 Task: Log work in the project CanaryTech for the issue 'Develop a new tool for automated testing of mobile application integration with third-party services and APIs' spent time as '5w 1d 21h 11m' and remaining time as '4w 2d 16h 58m' and move to top of backlog. Now add the issue to the epic 'Email and messaging system upgrade'. Log work in the project CanaryTech for the issue 'Upgrade the mobile responsiveness and mobile compatibility mechanisms of a web application to improve mobile user experience' spent time as '1w 1d 3h 5m' and remaining time as '6w 3d 21h 9m' and move to bottom of backlog. Now add the issue to the epic 'Microservices architecture implementation'
Action: Mouse moved to (67, 188)
Screenshot: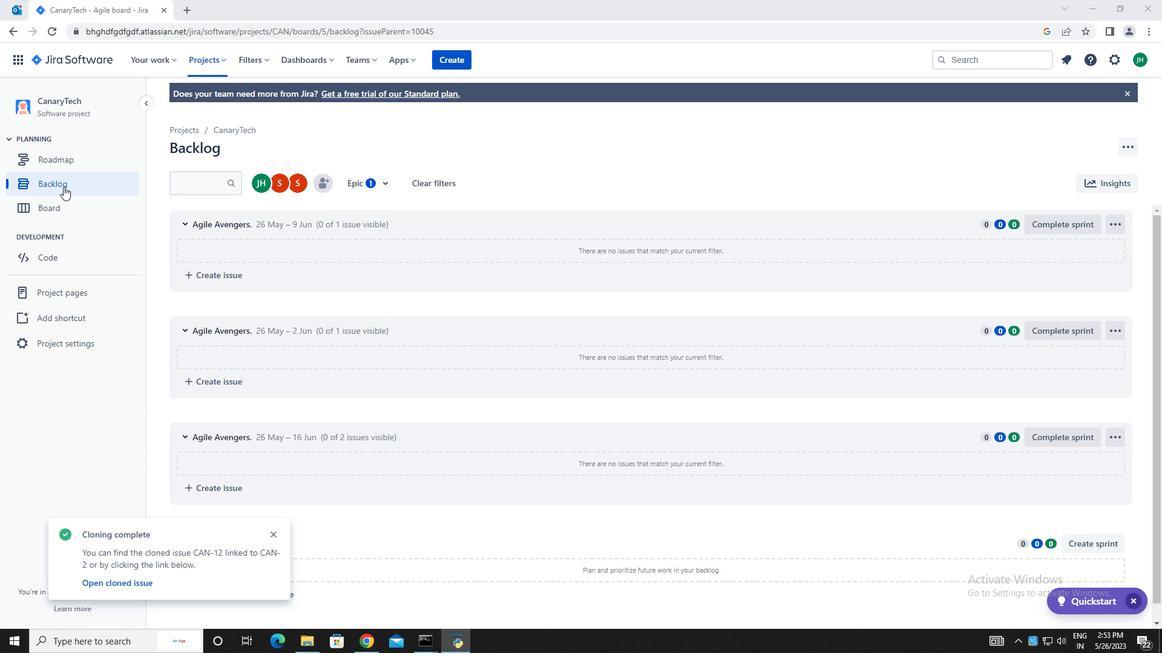 
Action: Mouse pressed left at (67, 188)
Screenshot: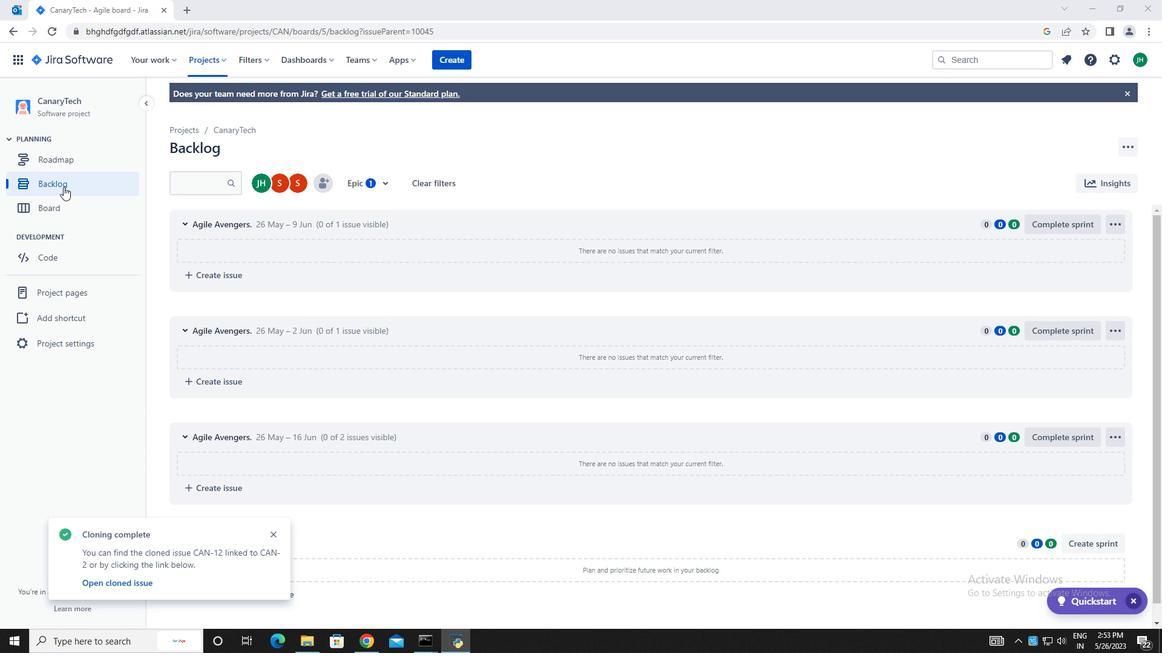 
Action: Mouse moved to (414, 315)
Screenshot: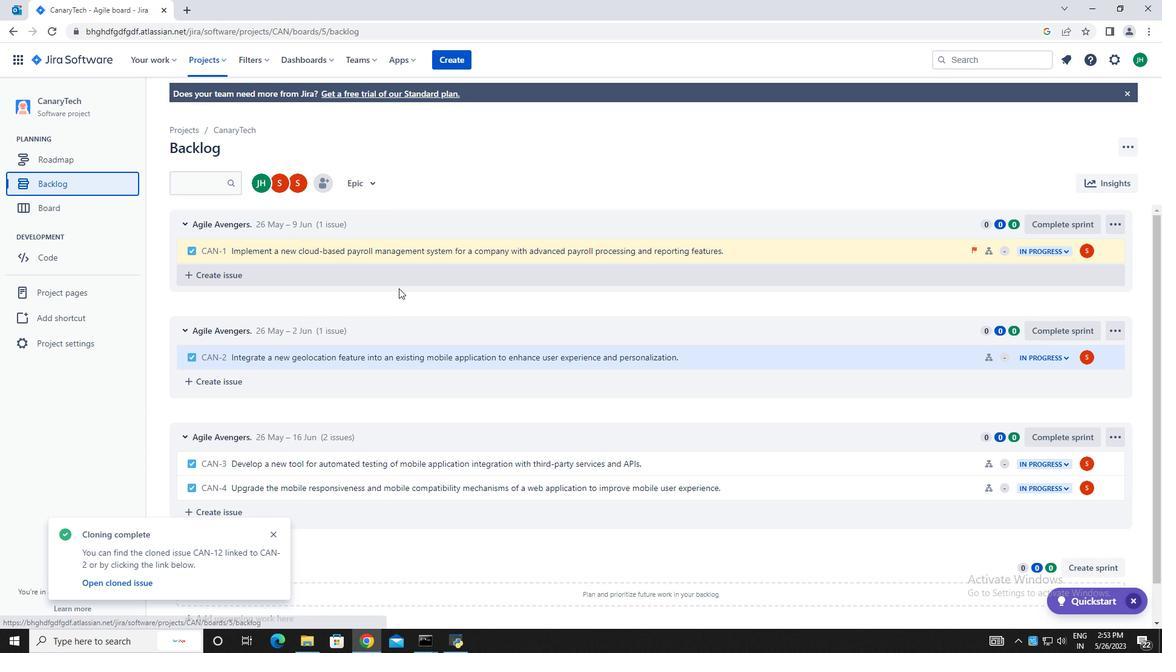 
Action: Mouse scrolled (414, 314) with delta (0, 0)
Screenshot: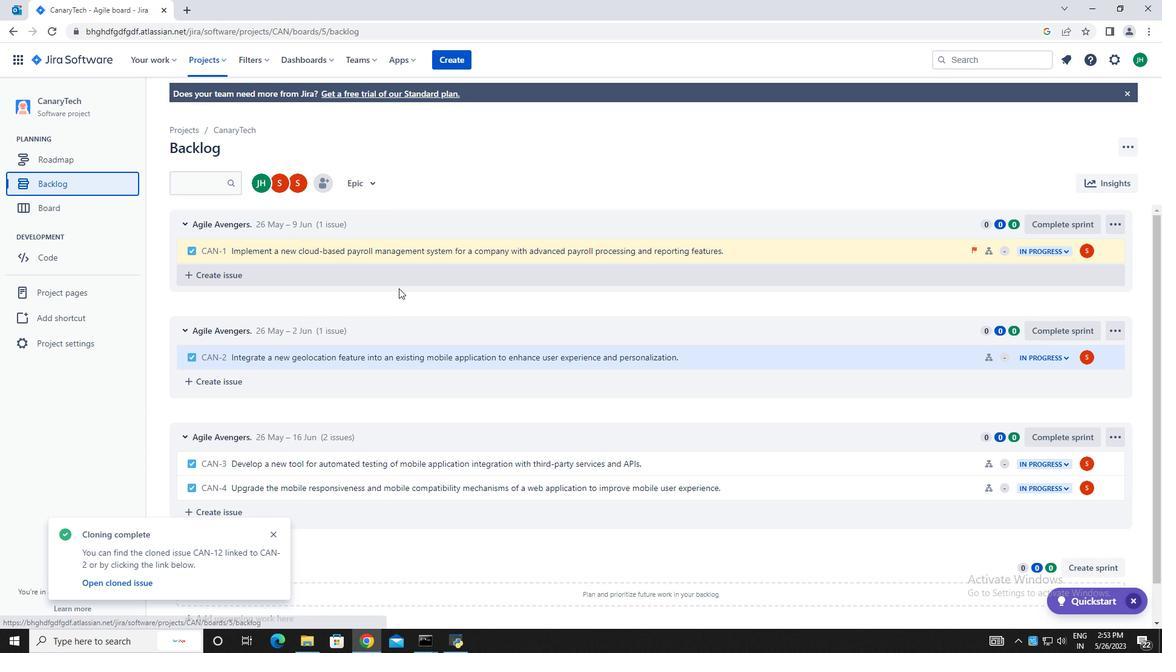 
Action: Mouse moved to (435, 337)
Screenshot: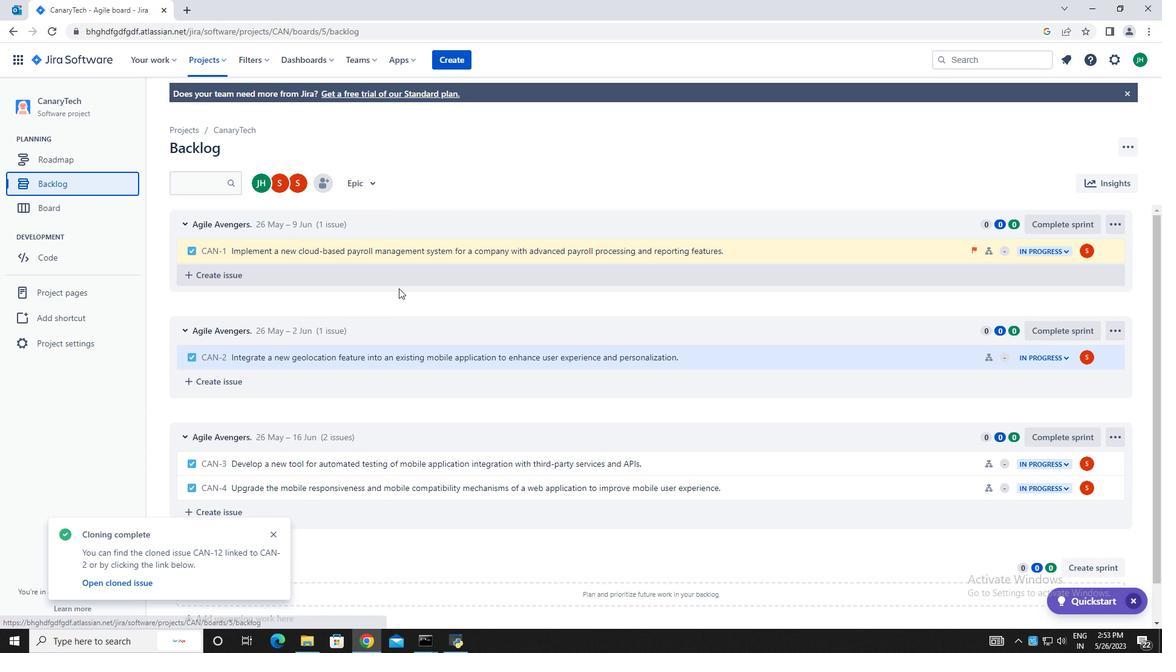 
Action: Mouse scrolled (435, 337) with delta (0, 0)
Screenshot: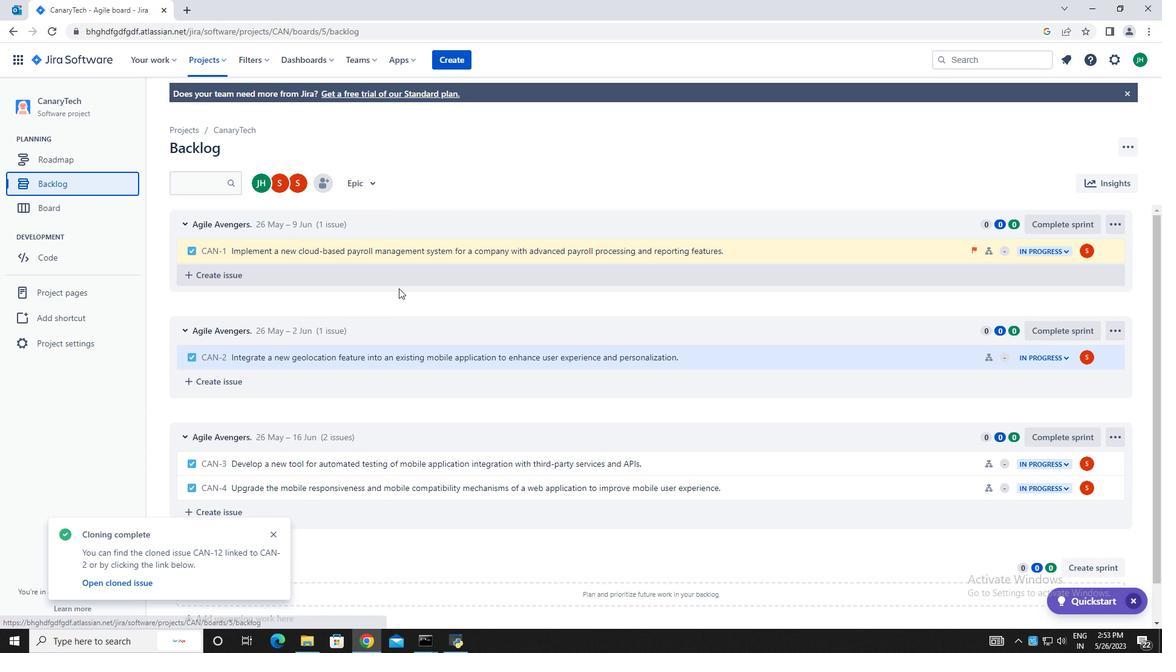 
Action: Mouse moved to (449, 354)
Screenshot: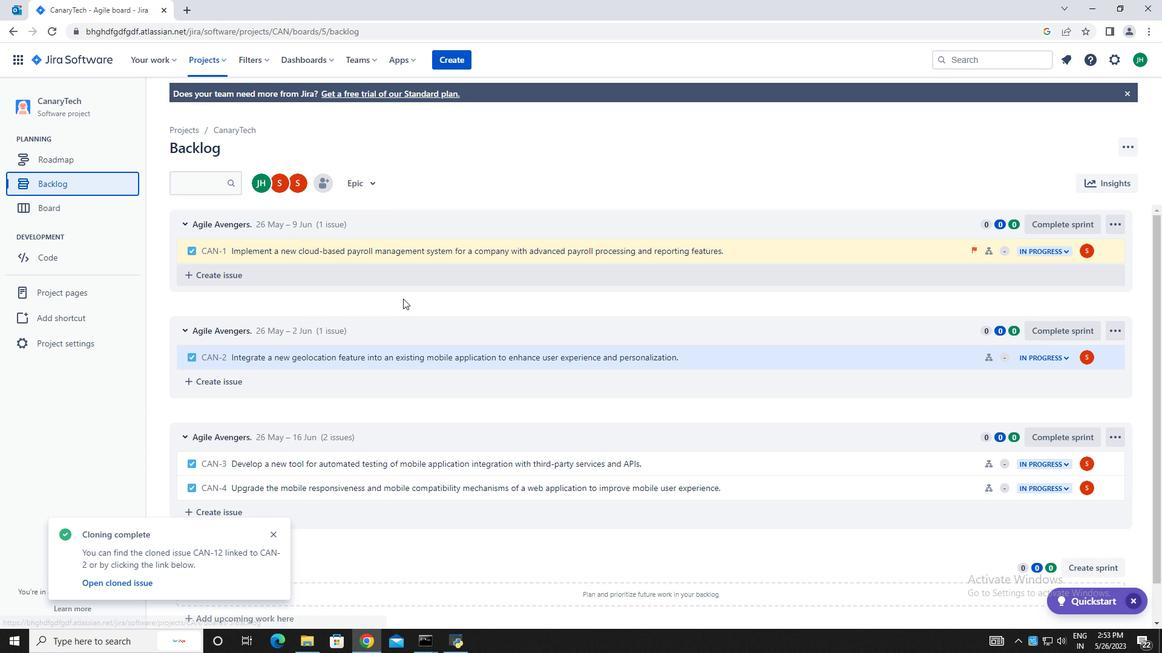 
Action: Mouse scrolled (449, 354) with delta (0, 0)
Screenshot: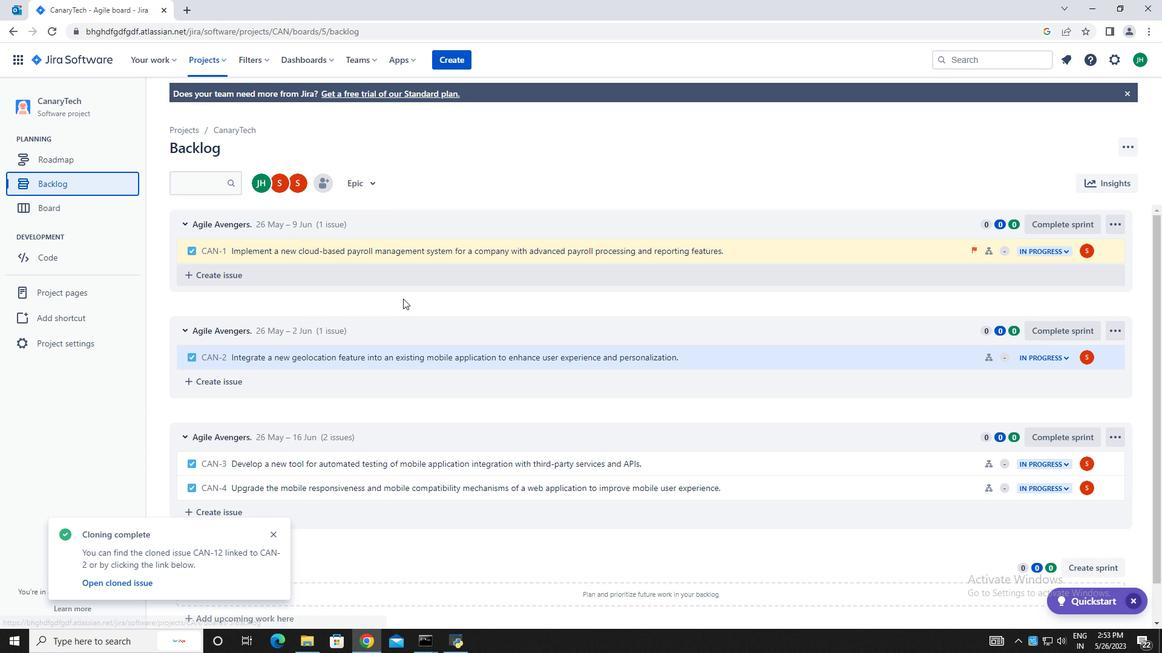 
Action: Mouse moved to (915, 421)
Screenshot: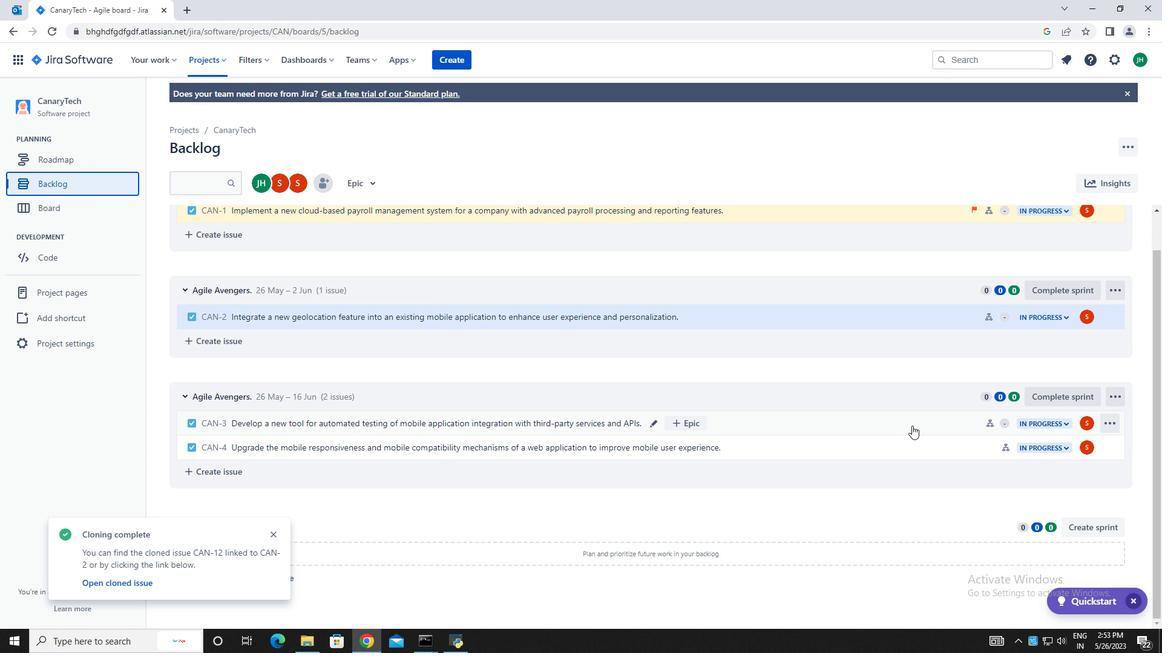 
Action: Mouse pressed left at (915, 421)
Screenshot: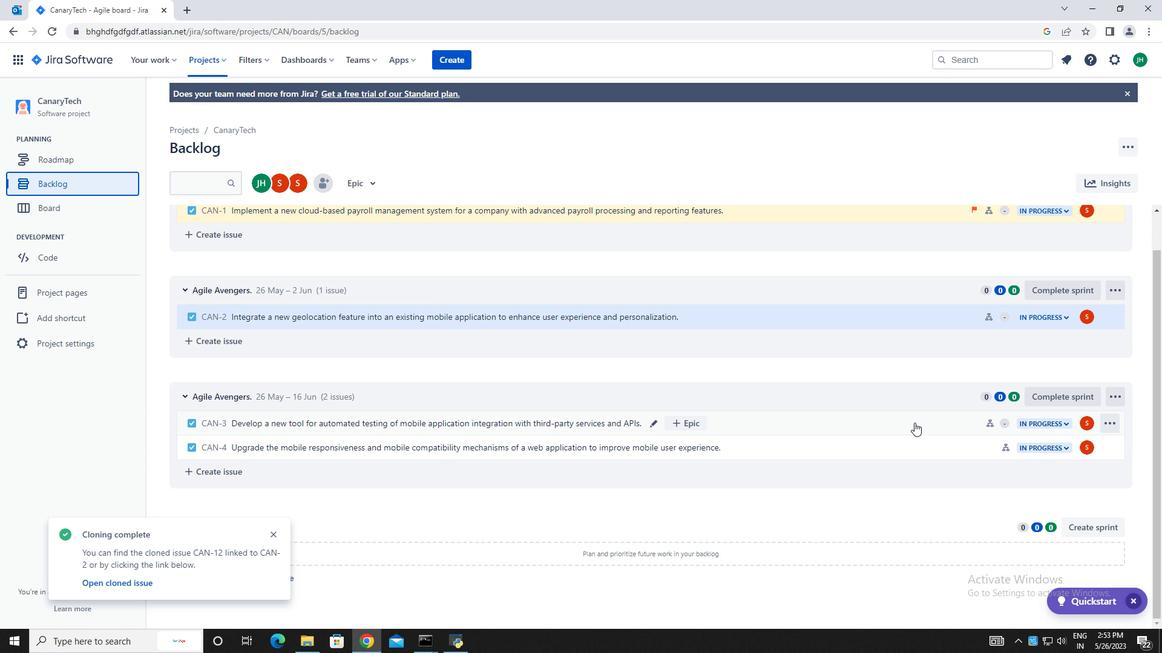 
Action: Mouse moved to (1112, 217)
Screenshot: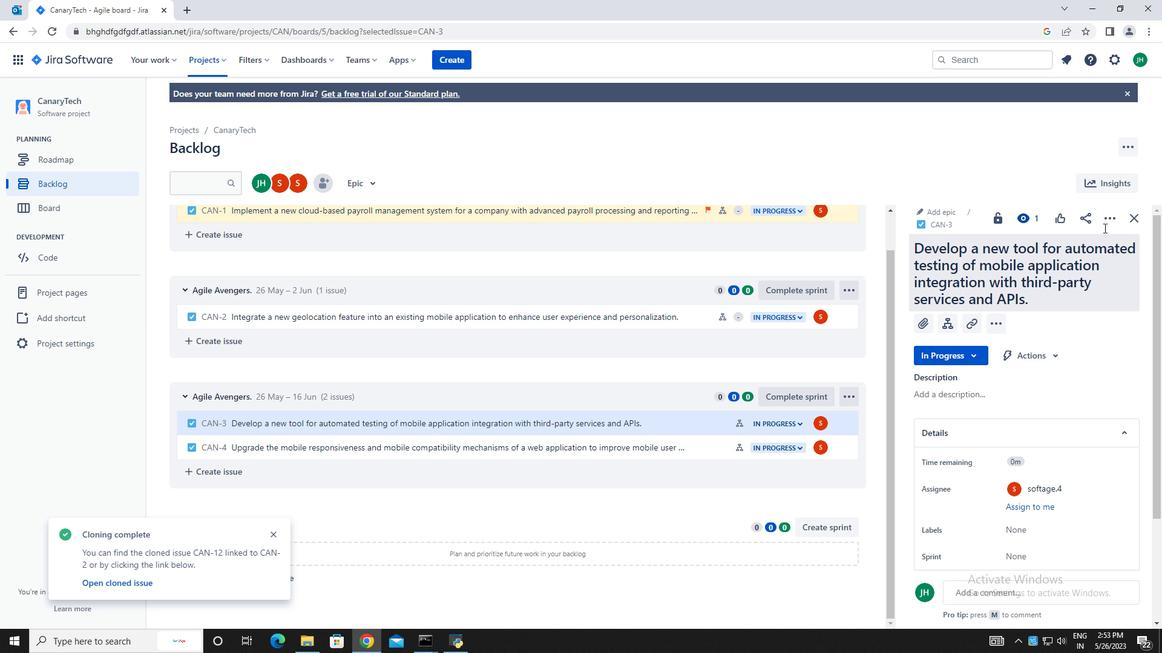 
Action: Mouse pressed left at (1112, 217)
Screenshot: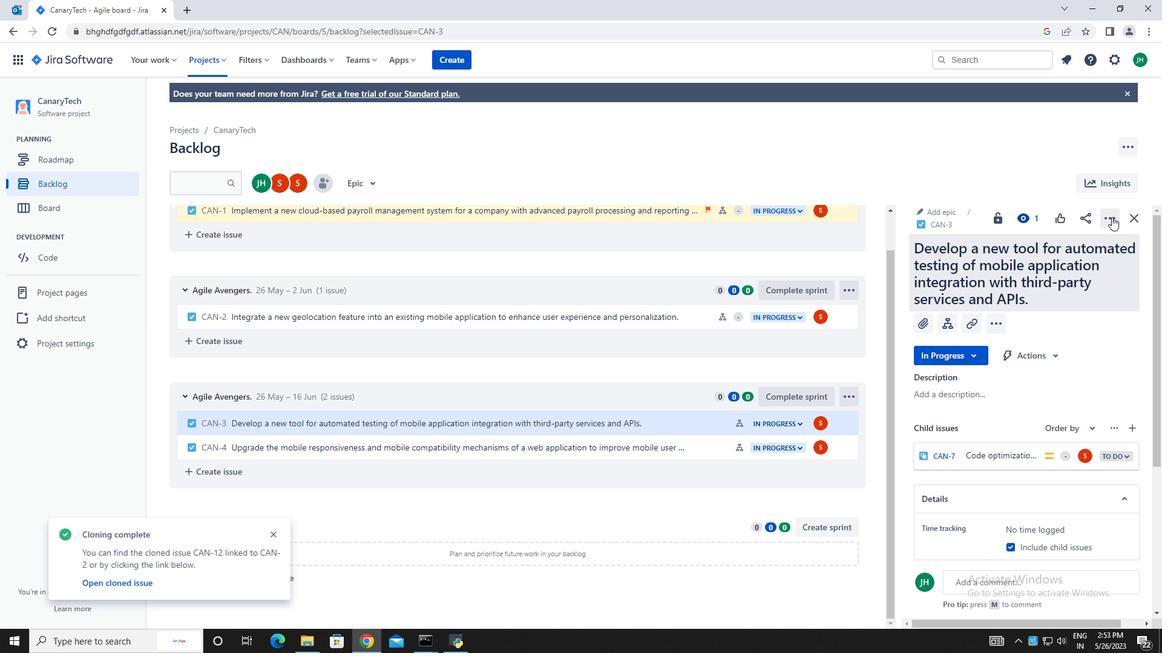 
Action: Mouse moved to (1064, 254)
Screenshot: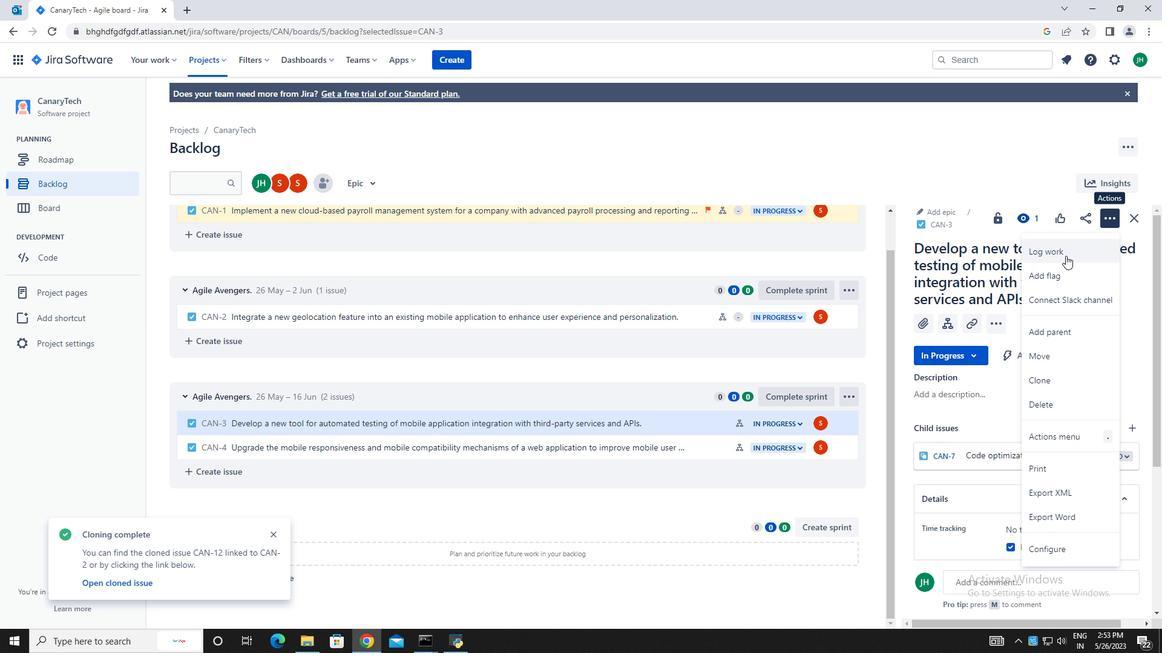 
Action: Mouse pressed left at (1064, 254)
Screenshot: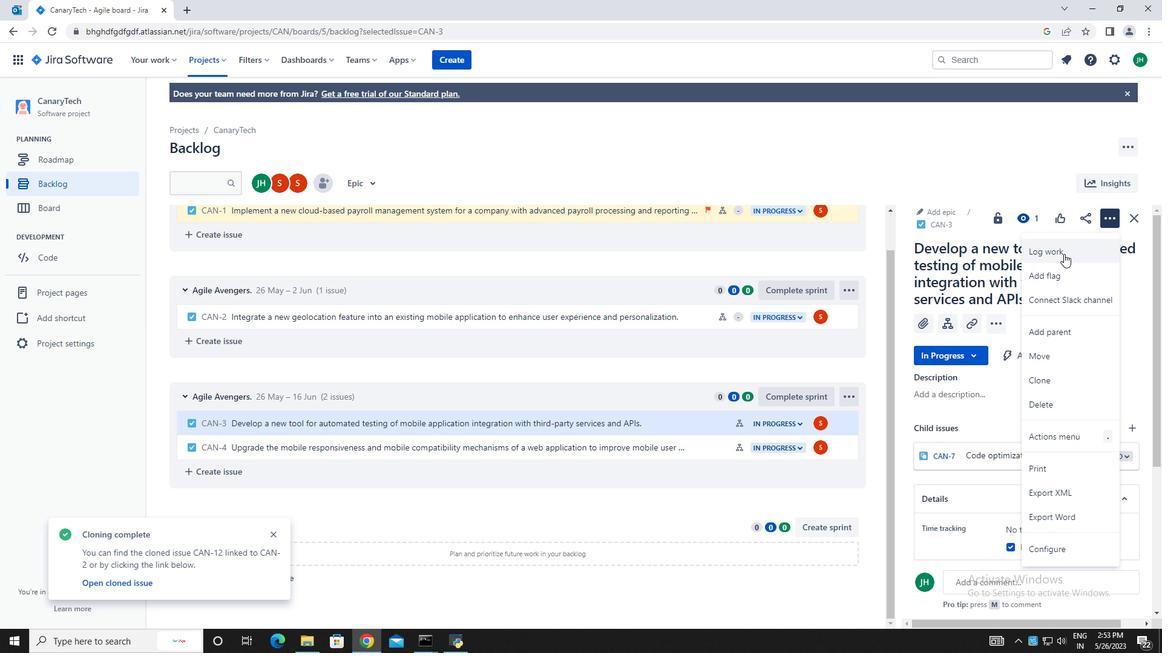 
Action: Mouse moved to (493, 183)
Screenshot: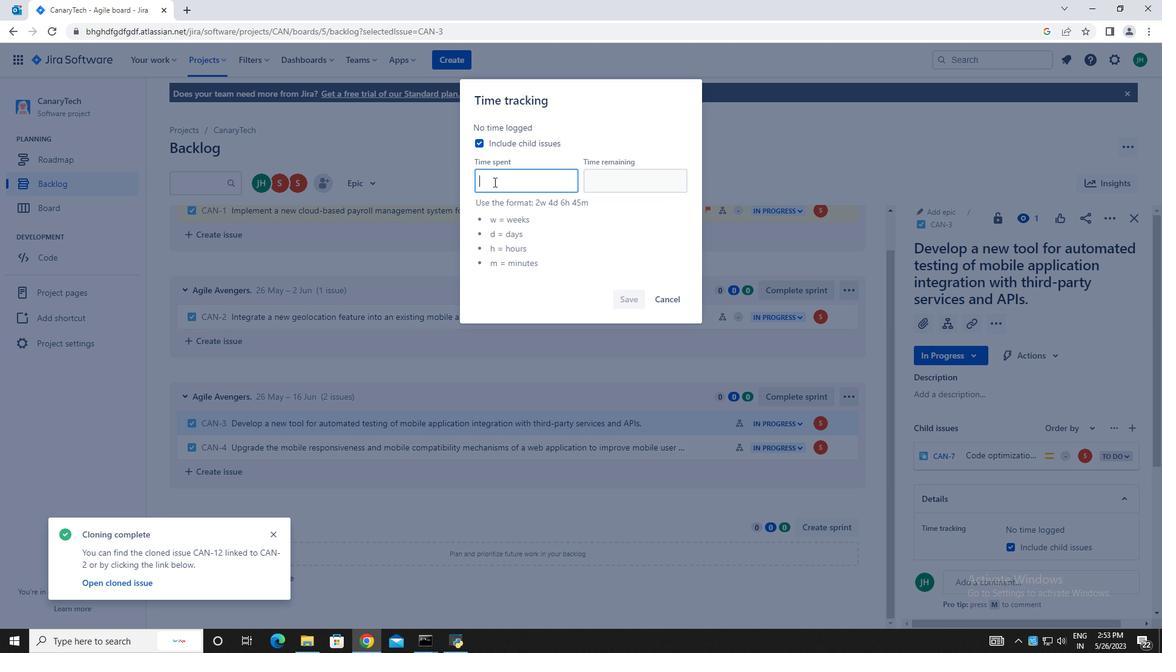 
Action: Key pressed 5w<Key.space>2d<Key.space>16h<Key.space>59m
Screenshot: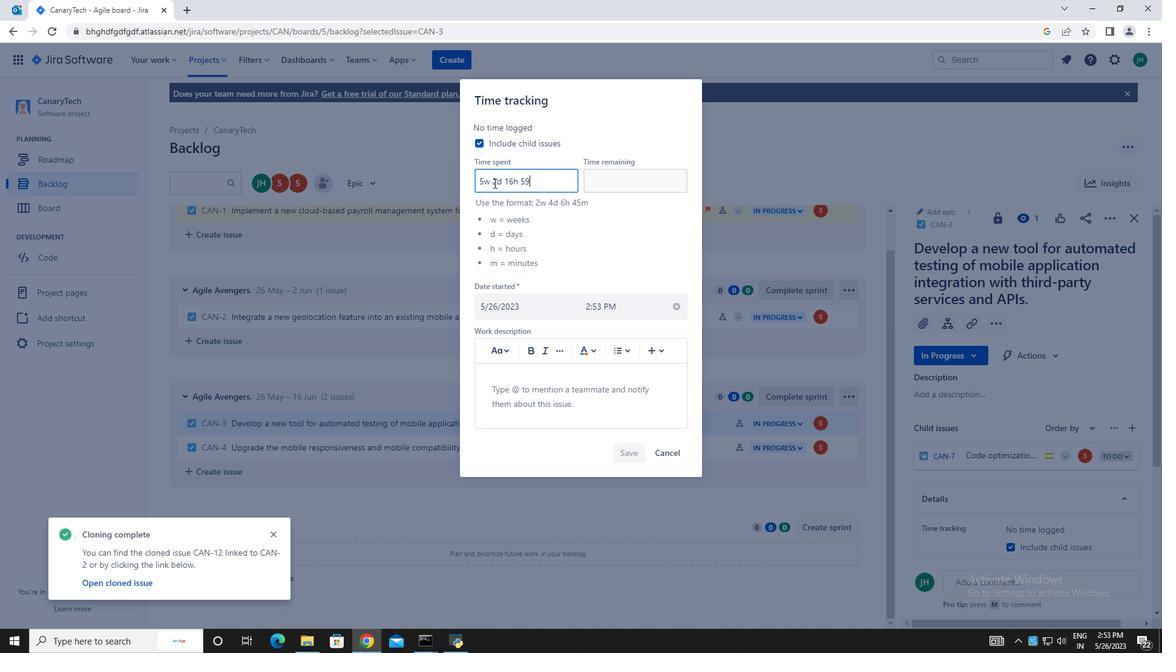 
Action: Mouse moved to (622, 173)
Screenshot: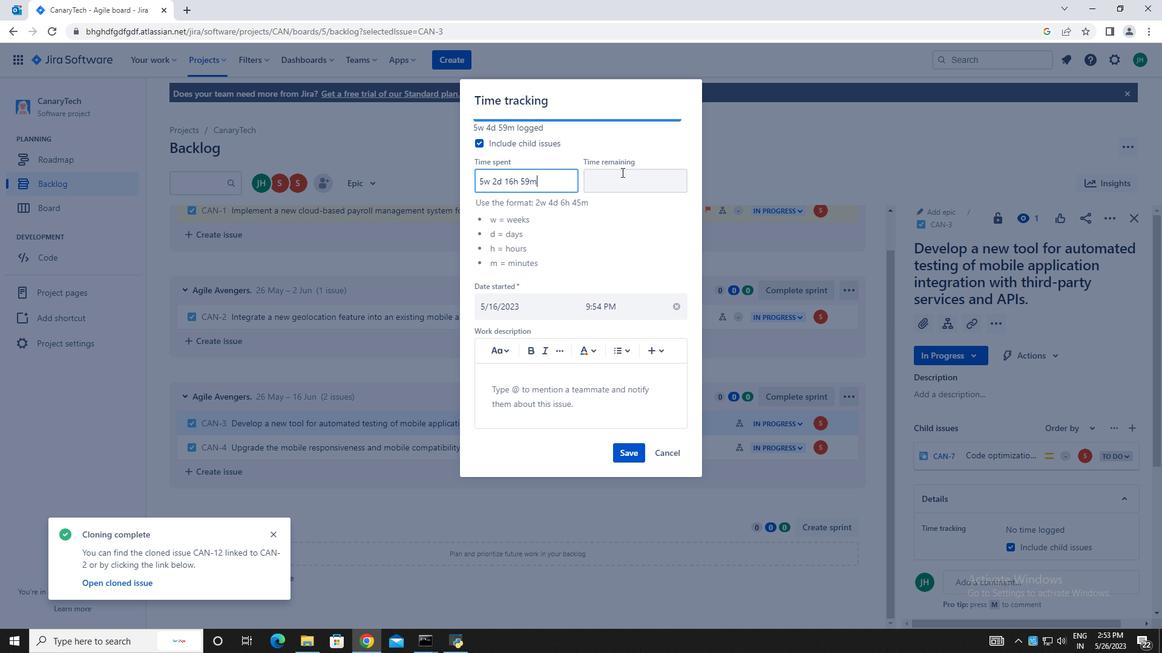 
Action: Mouse pressed left at (622, 173)
Screenshot: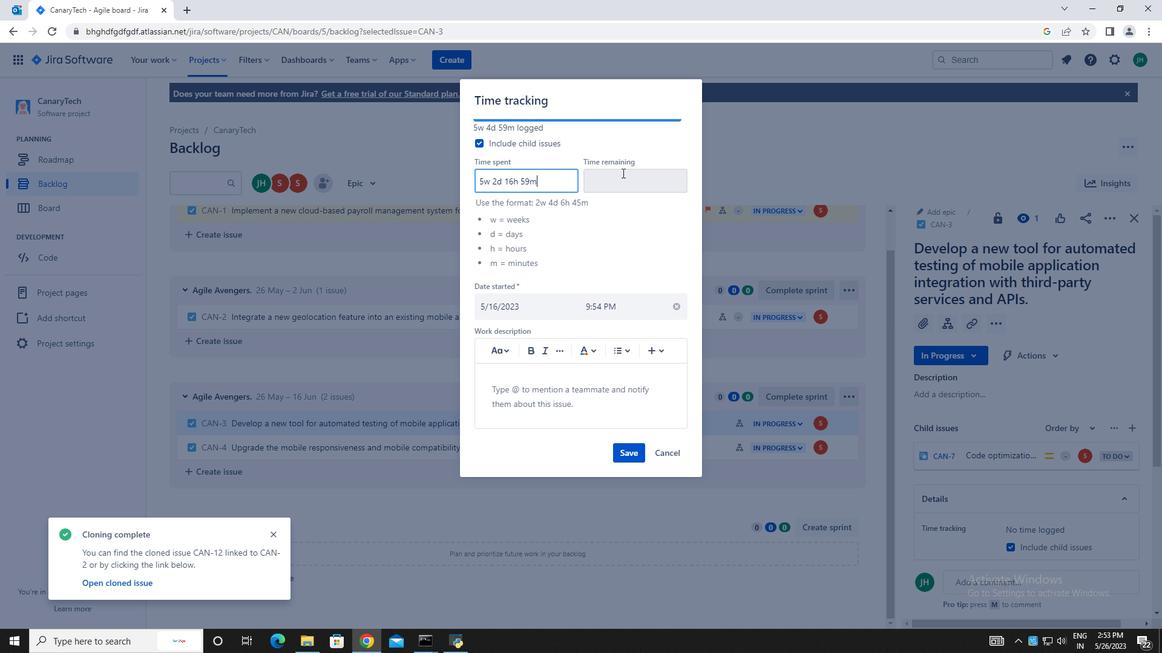
Action: Mouse moved to (516, 181)
Screenshot: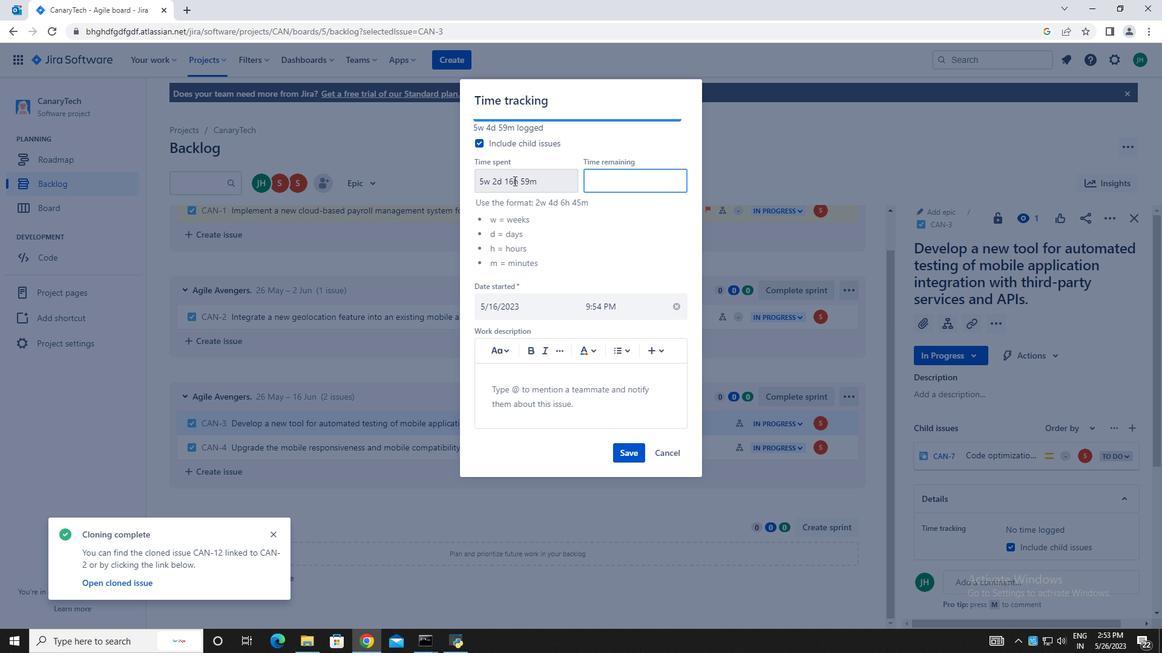 
Action: Mouse pressed left at (516, 181)
Screenshot: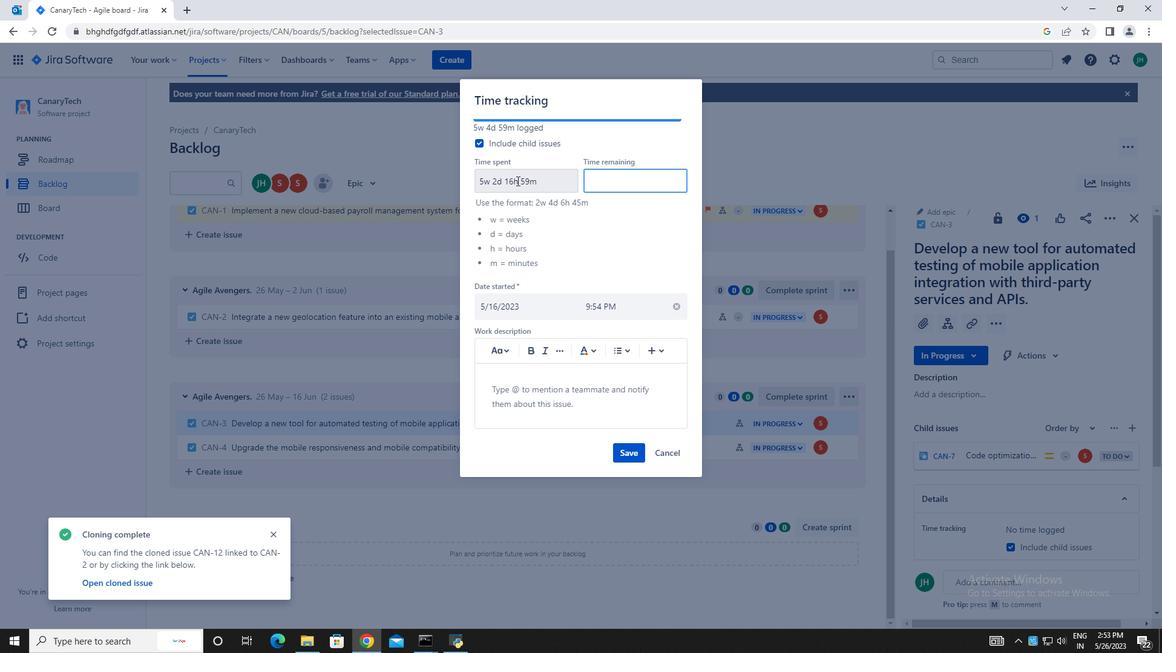 
Action: Mouse moved to (515, 182)
Screenshot: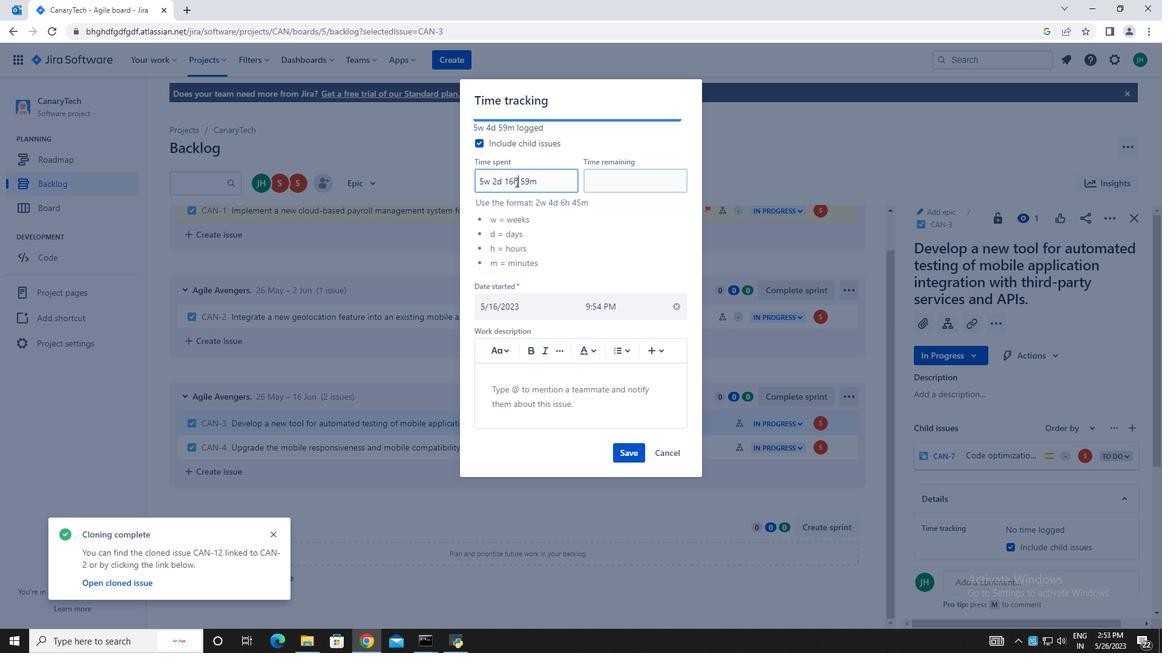 
Action: Mouse pressed left at (515, 182)
Screenshot: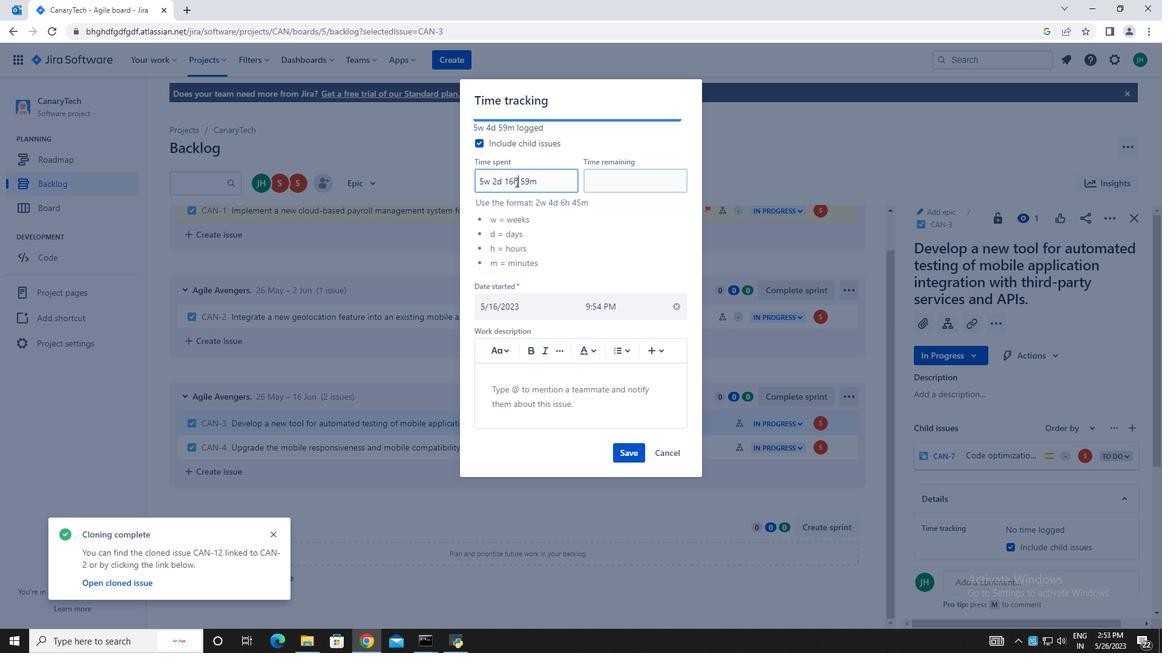 
Action: Mouse moved to (511, 182)
Screenshot: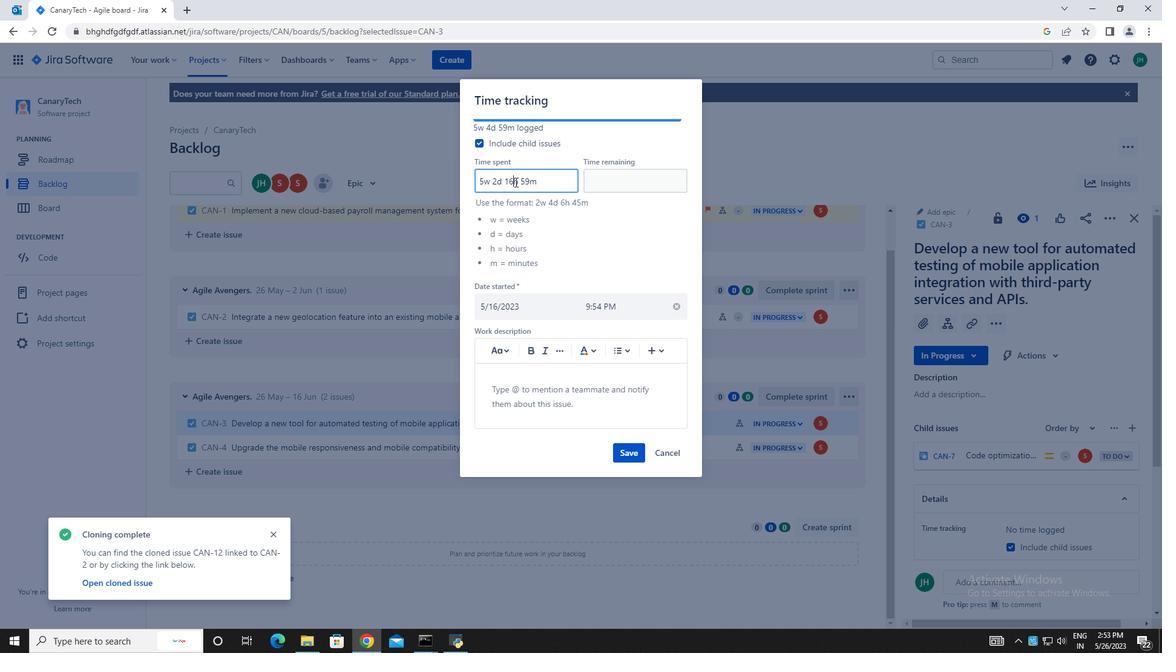 
Action: Key pressed <Key.backspace><Key.backspace>21
Screenshot: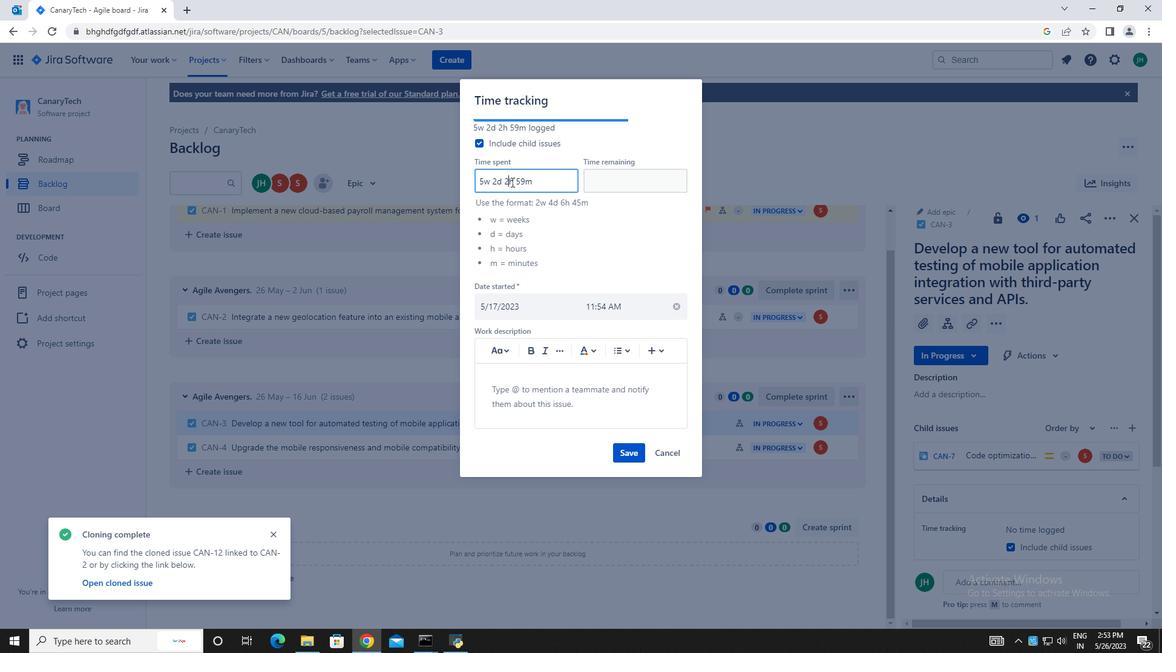 
Action: Mouse moved to (532, 180)
Screenshot: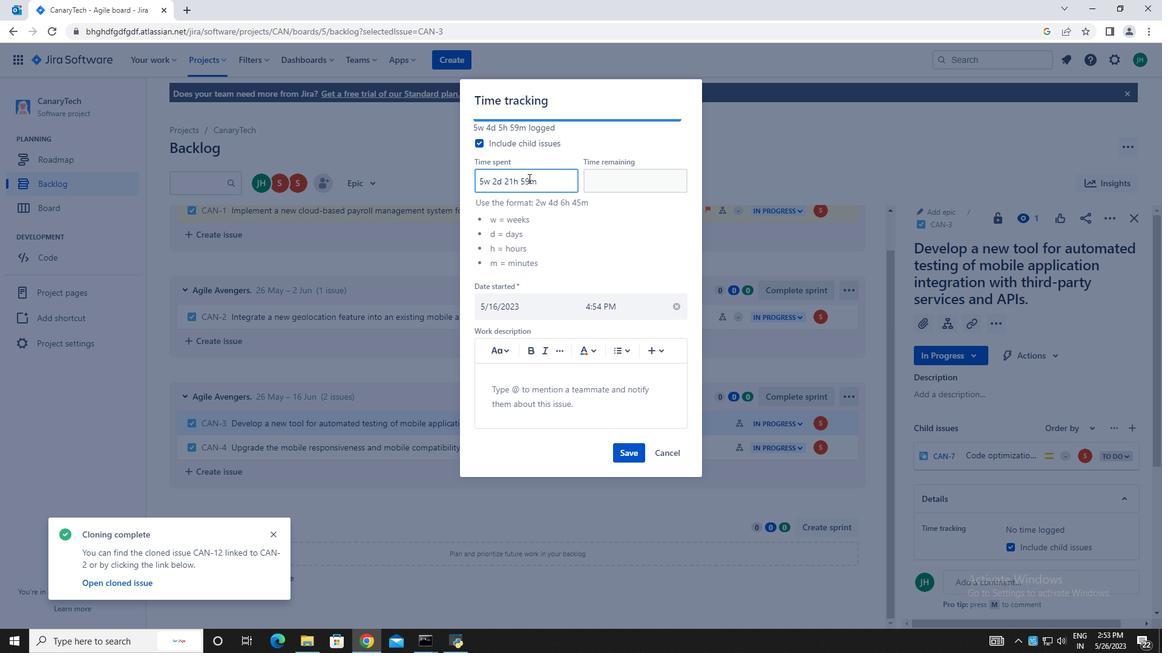 
Action: Mouse pressed left at (532, 180)
Screenshot: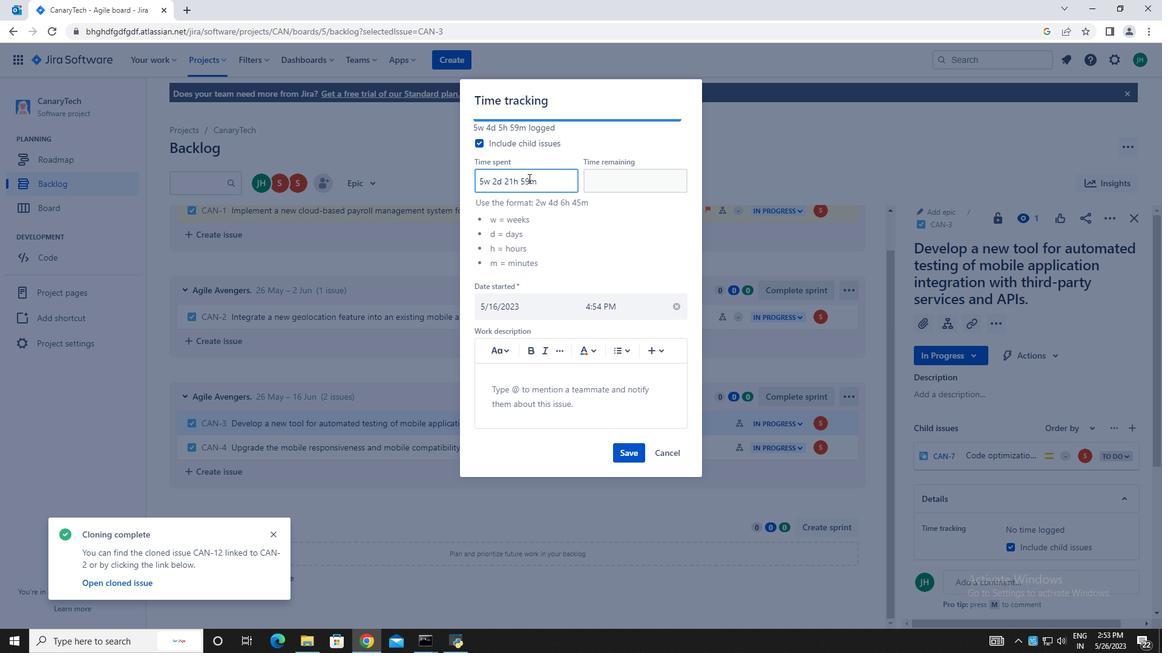 
Action: Mouse moved to (529, 178)
Screenshot: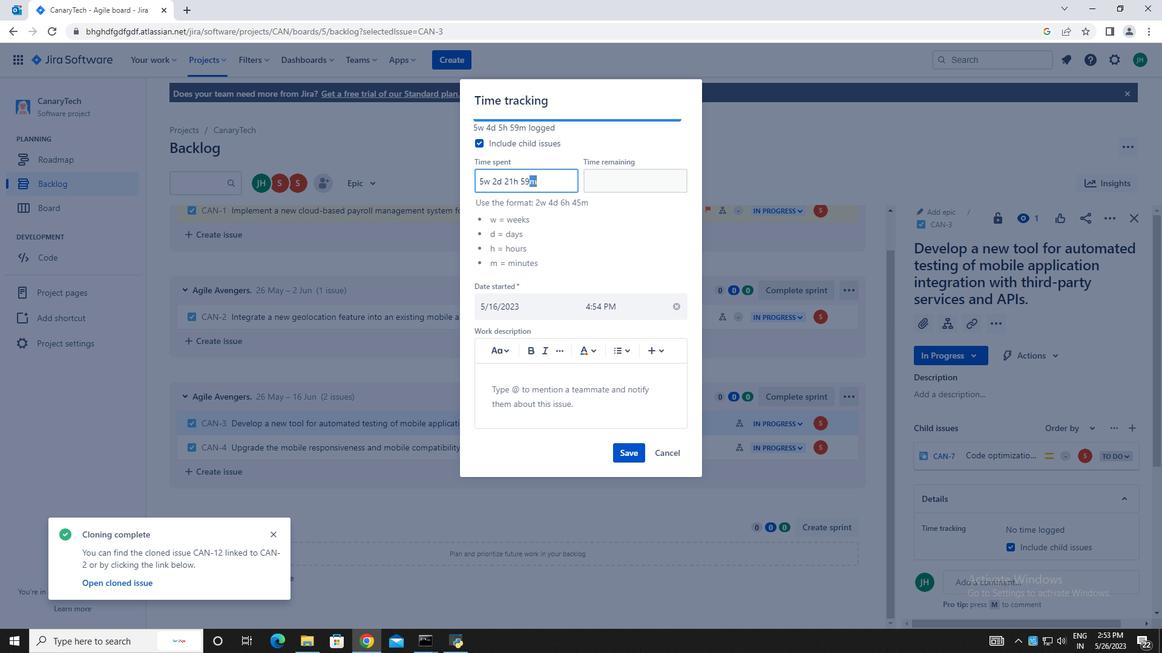 
Action: Mouse pressed left at (529, 178)
Screenshot: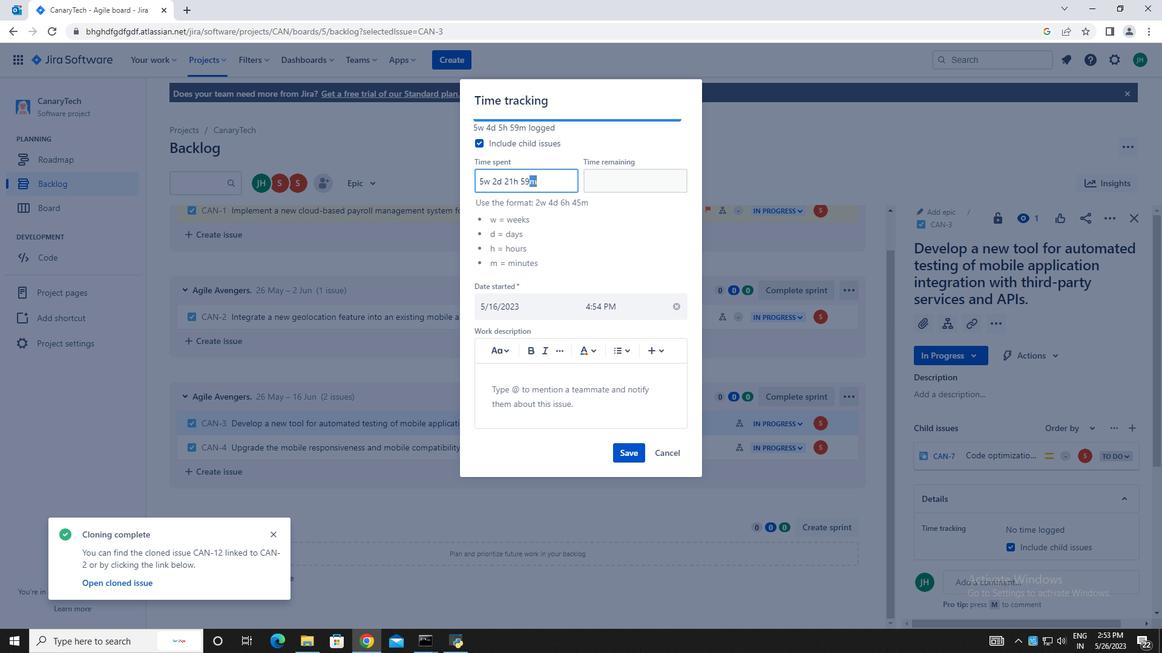 
Action: Mouse moved to (529, 178)
Screenshot: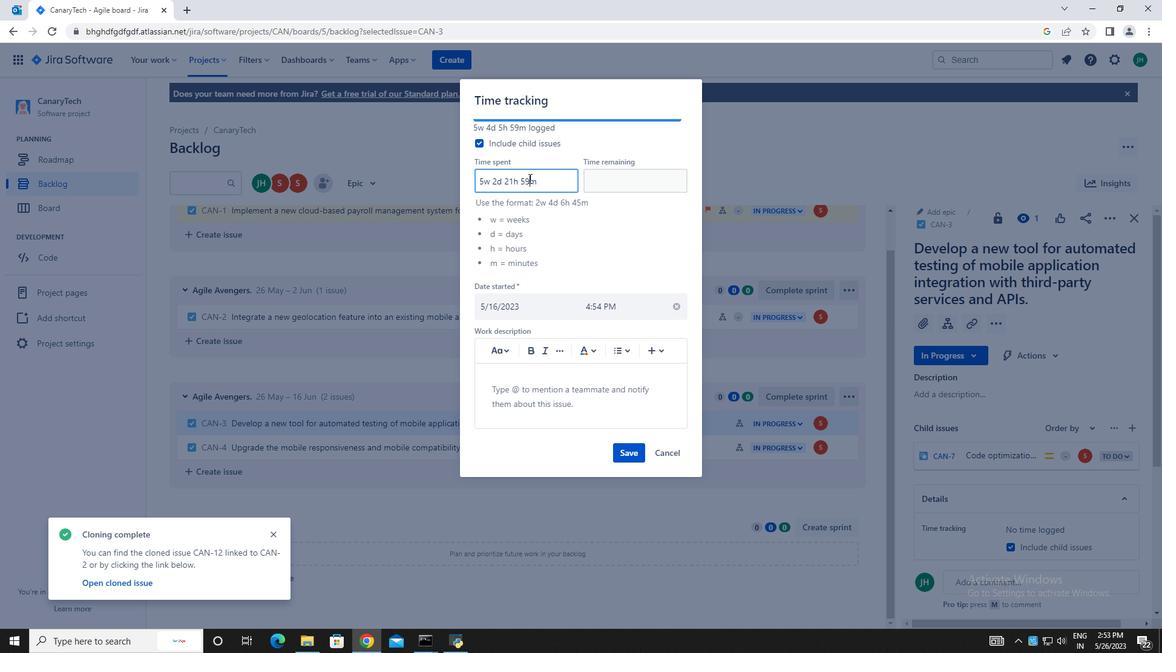 
Action: Key pressed <Key.backspace><Key.backspace>11 874, 295)
Screenshot: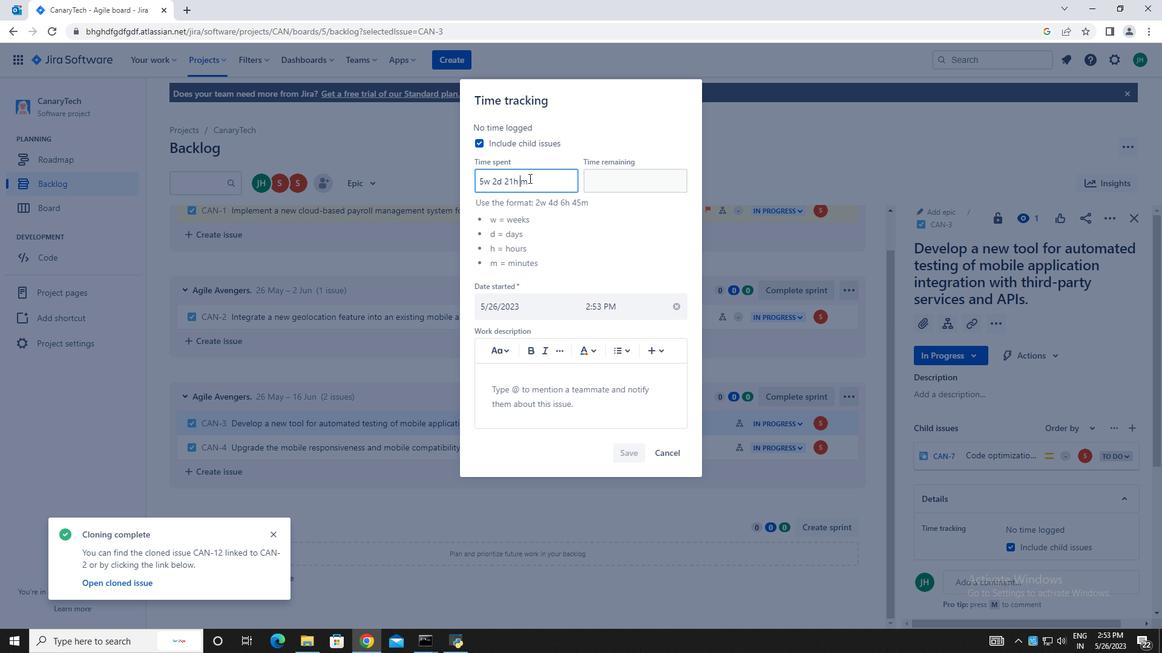 
Action: Mouse moved to (629, 184)
Screenshot: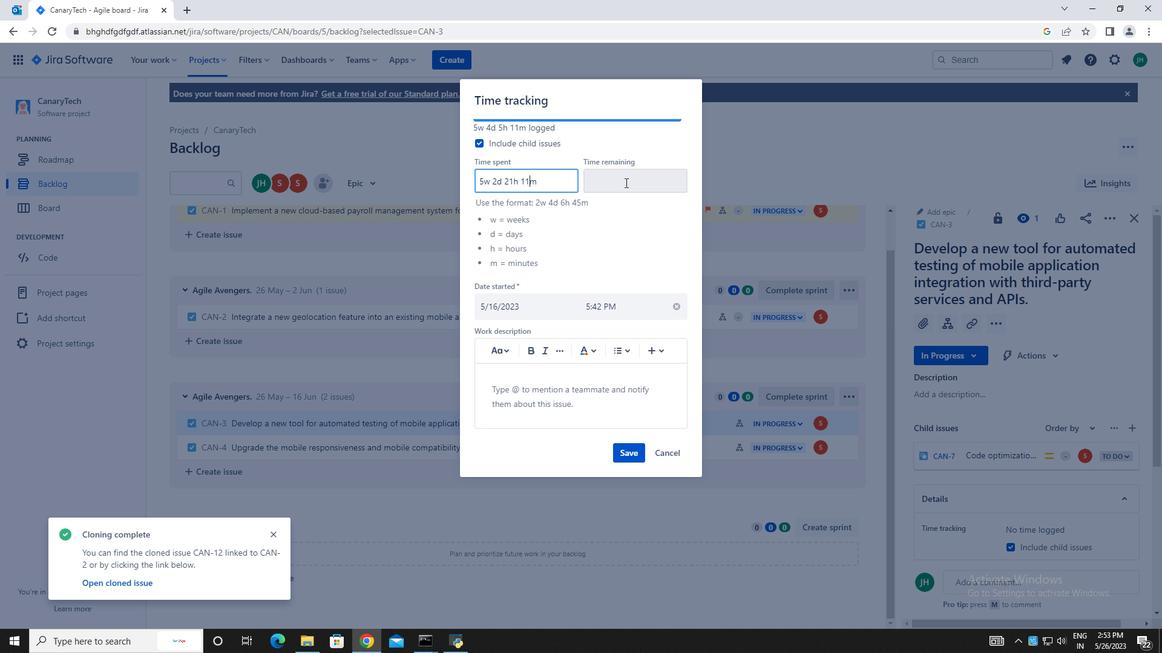 
Action: Mouse pressed left at (629, 184)
Screenshot: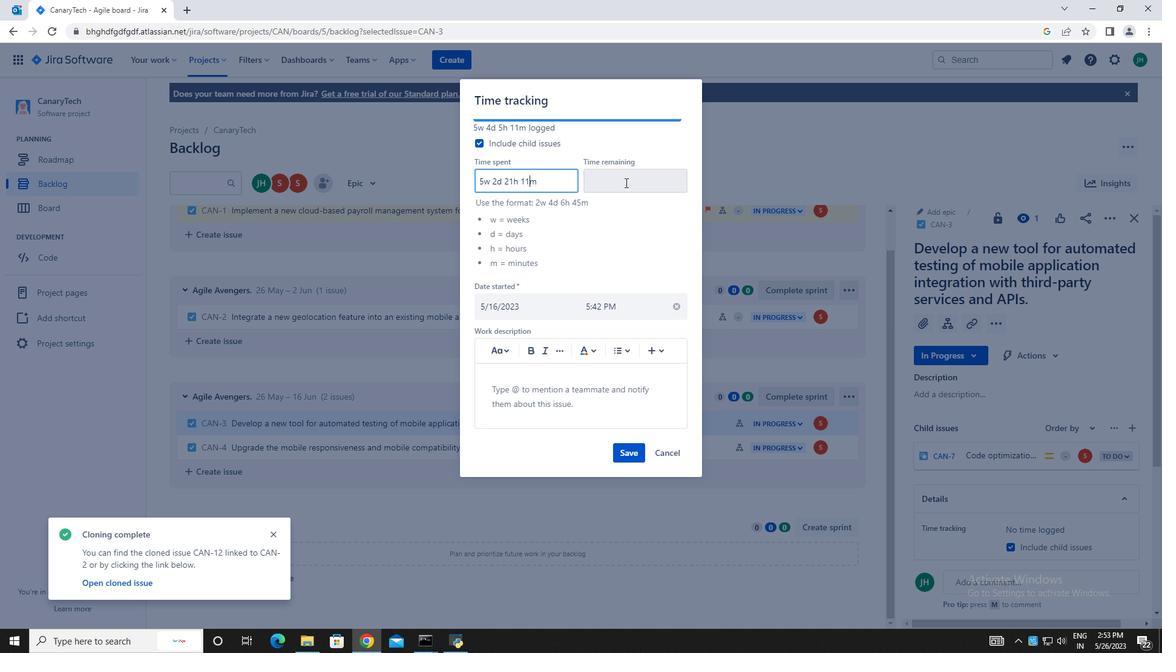 
Action: Mouse moved to (627, 184)
Screenshot: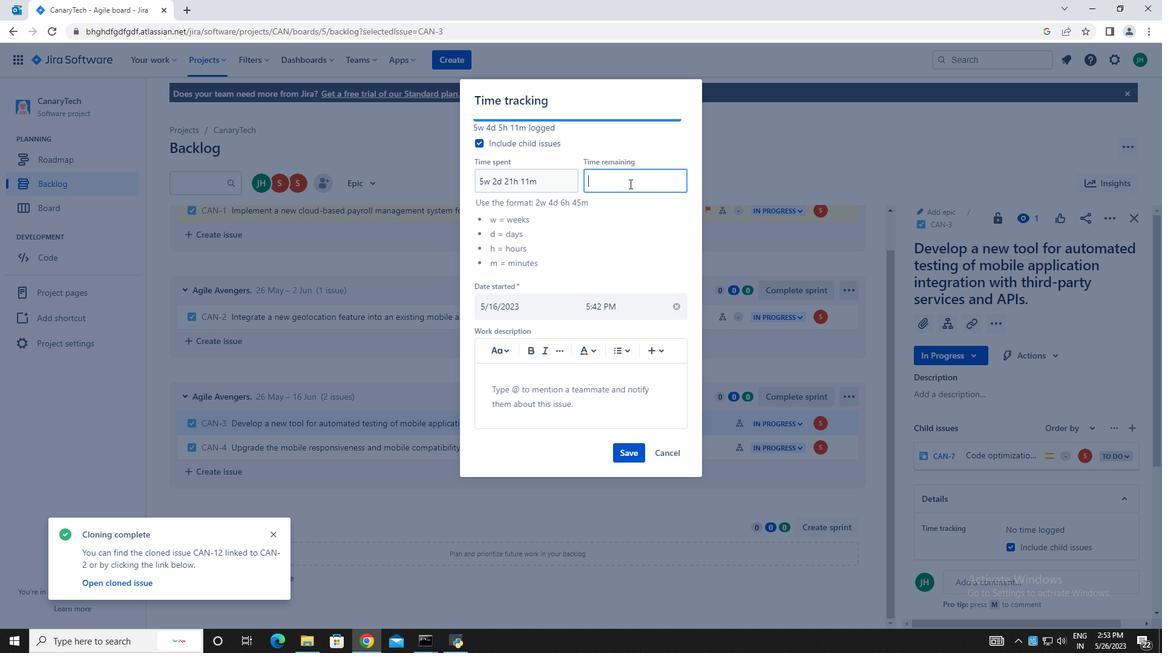 
Action: Key pressed 4w<Key.space>2d<Key.space>16h
Screenshot: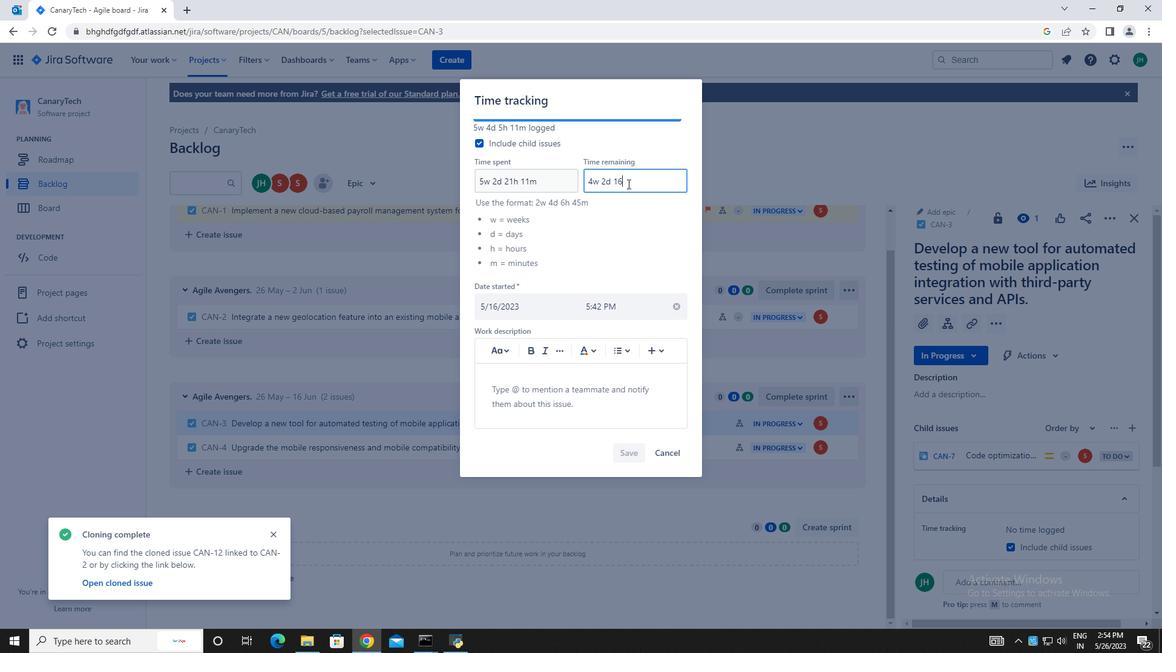 
Action: Mouse moved to (628, 184)
Screenshot: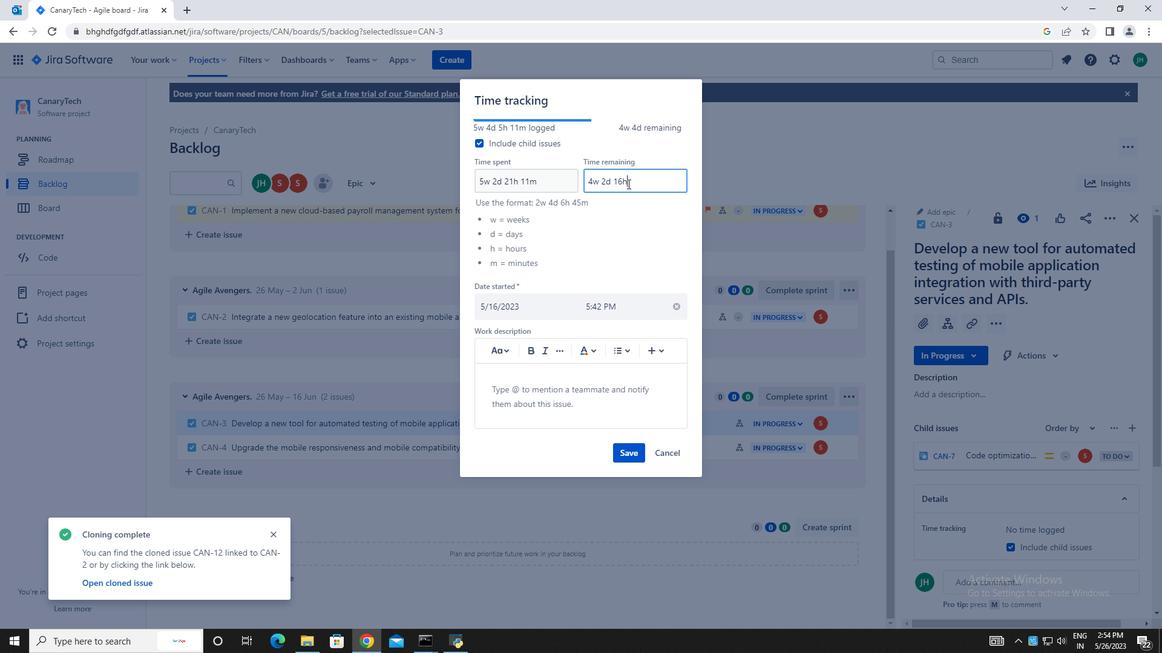 
Action: Key pressed <Key.space>58m
Screenshot: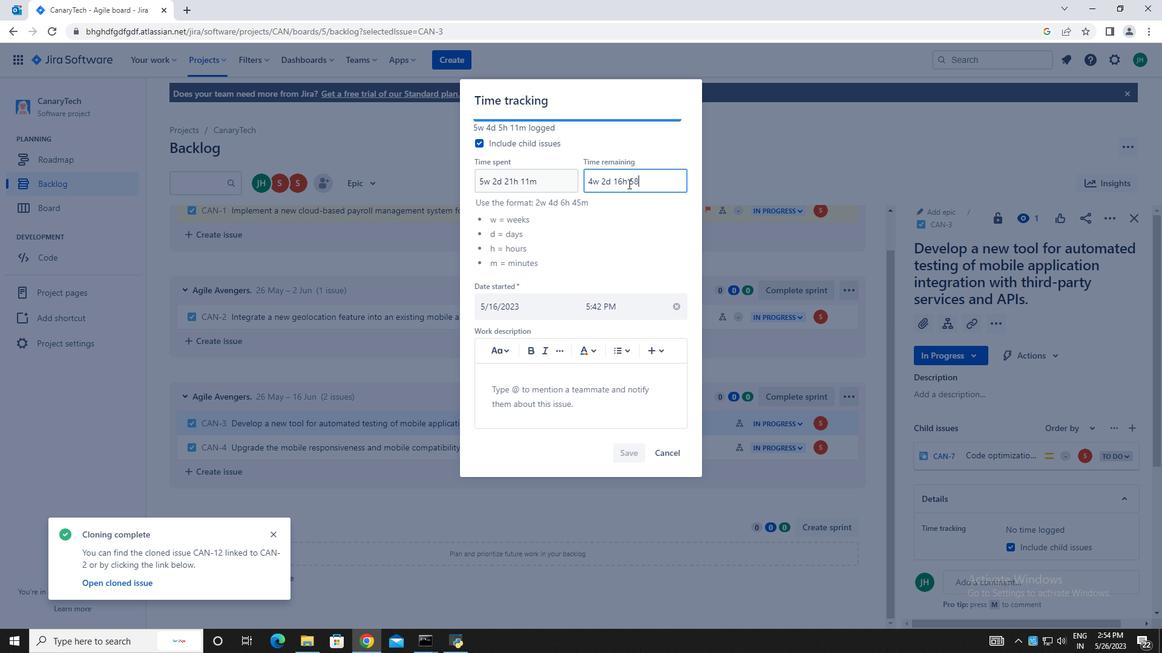 
Action: Mouse moved to (634, 452)
Screenshot: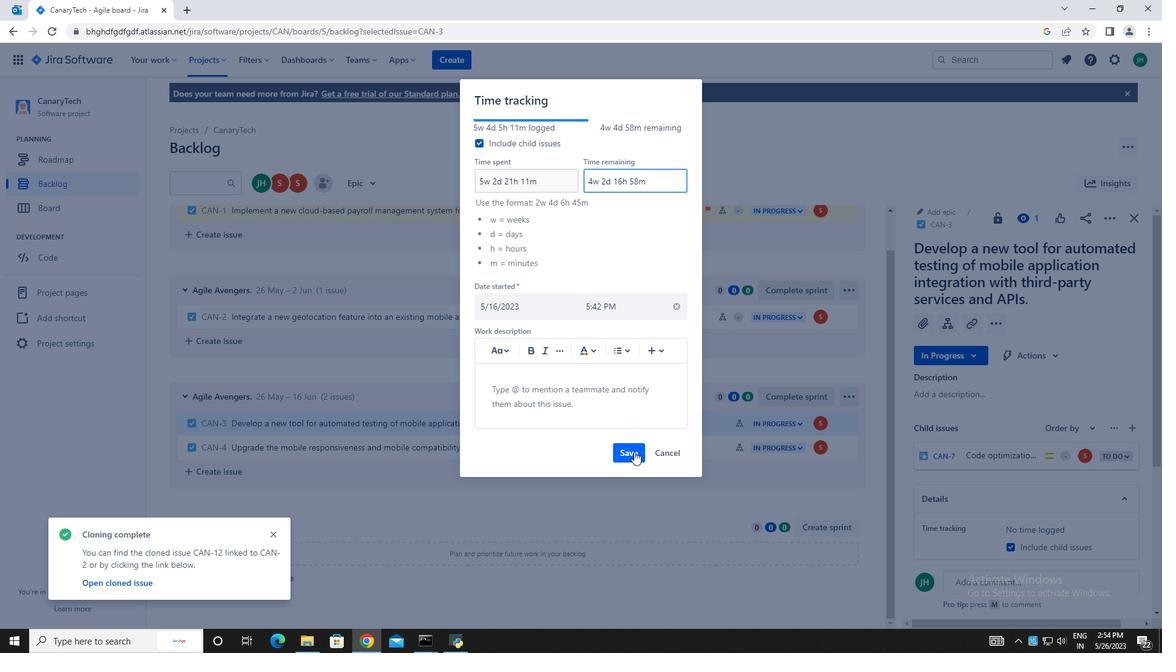 
Action: Mouse pressed left at (634, 452)
Screenshot: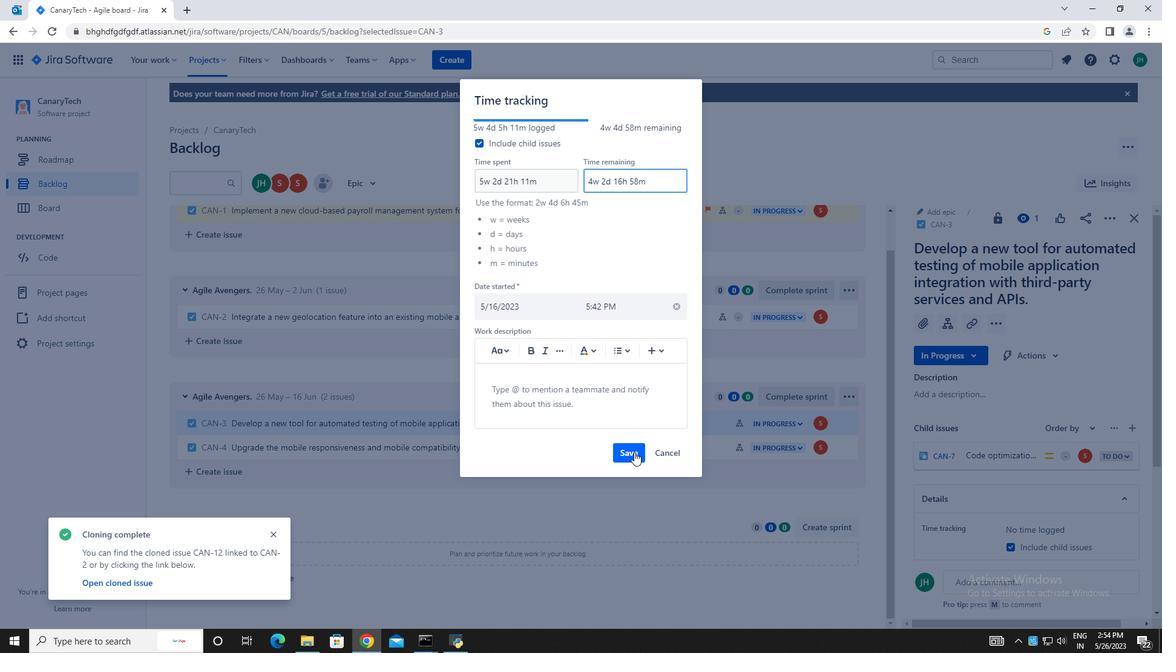 
Action: Mouse moved to (845, 421)
Screenshot: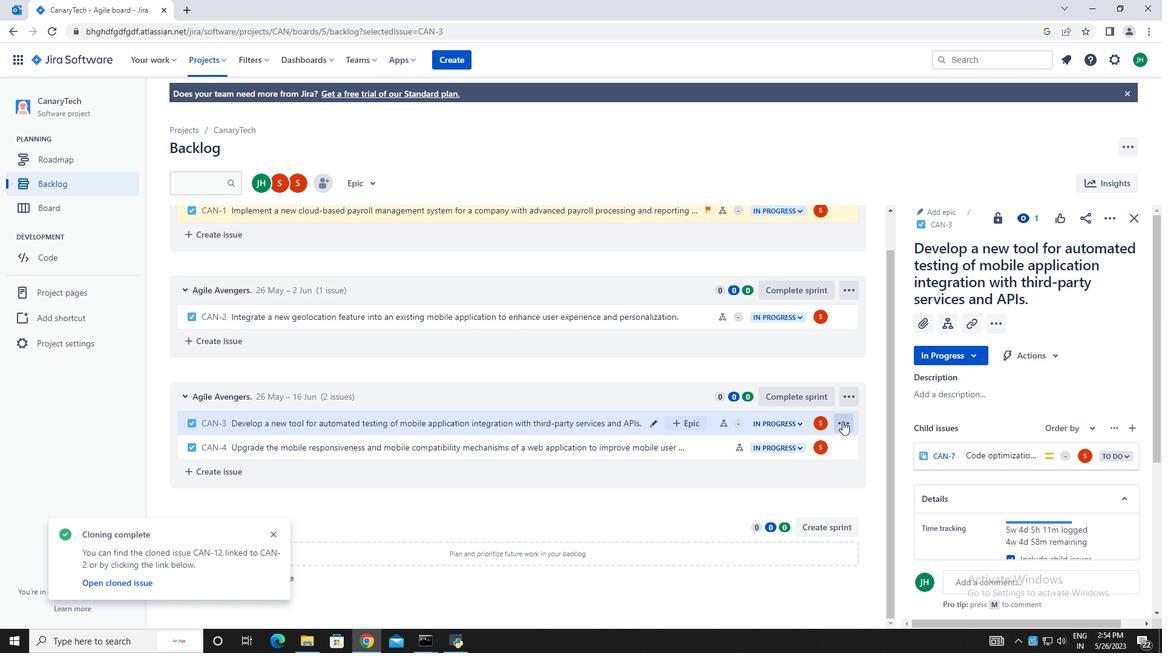 
Action: Mouse pressed left at (845, 421)
Screenshot: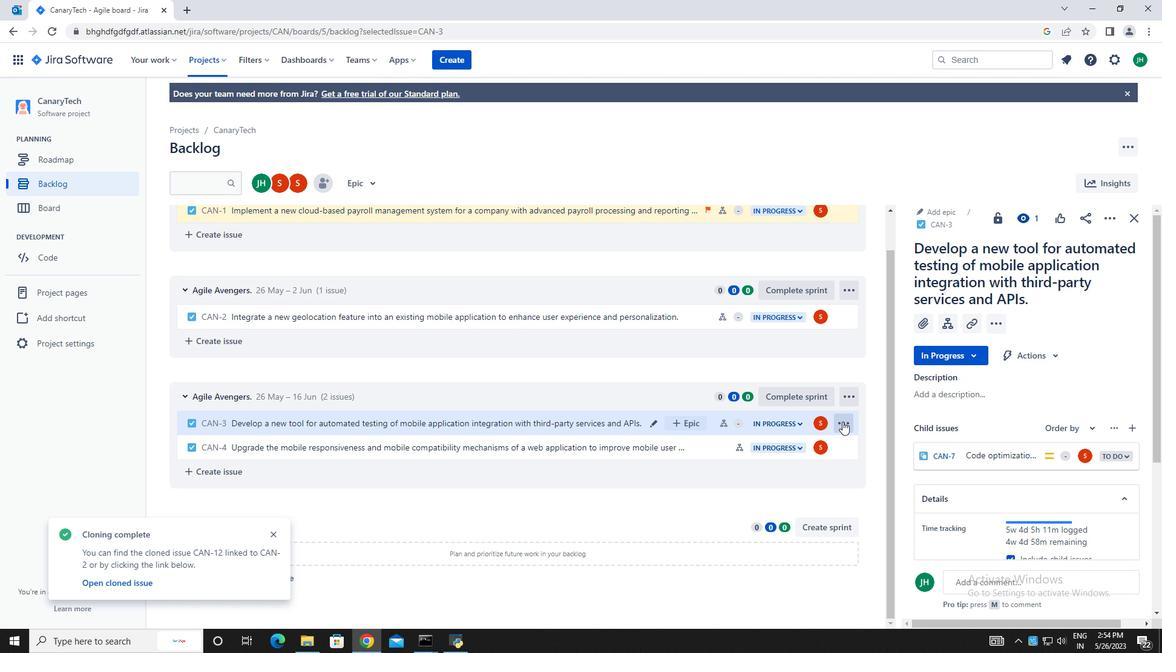 
Action: Mouse moved to (806, 377)
Screenshot: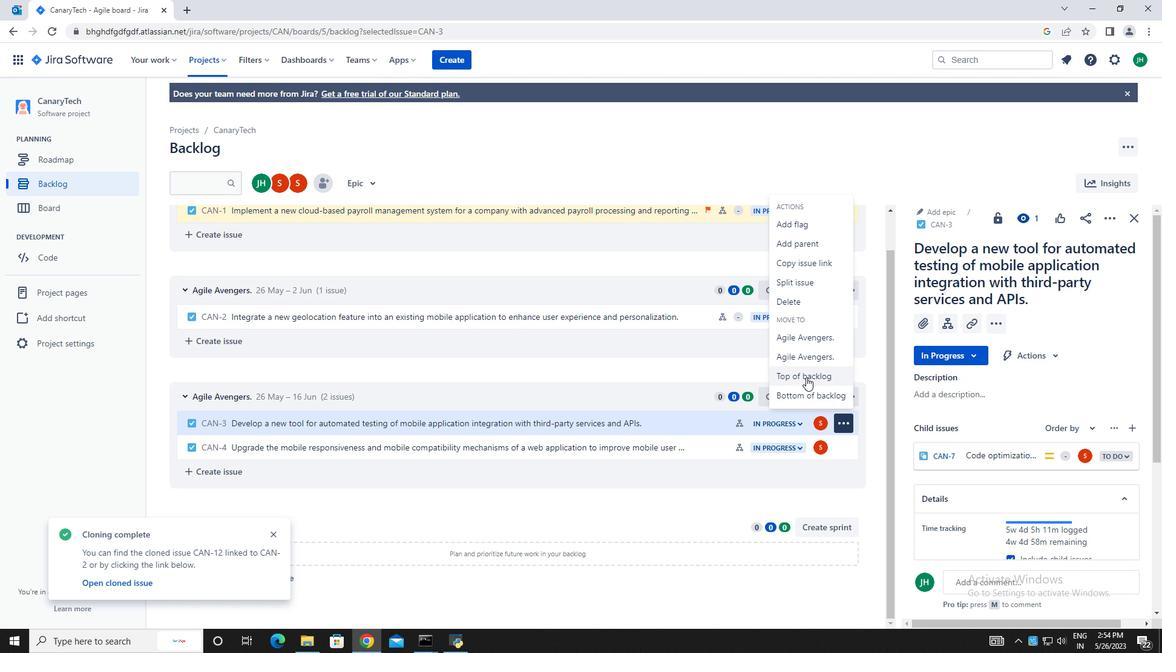 
Action: Mouse pressed left at (806, 377)
Screenshot: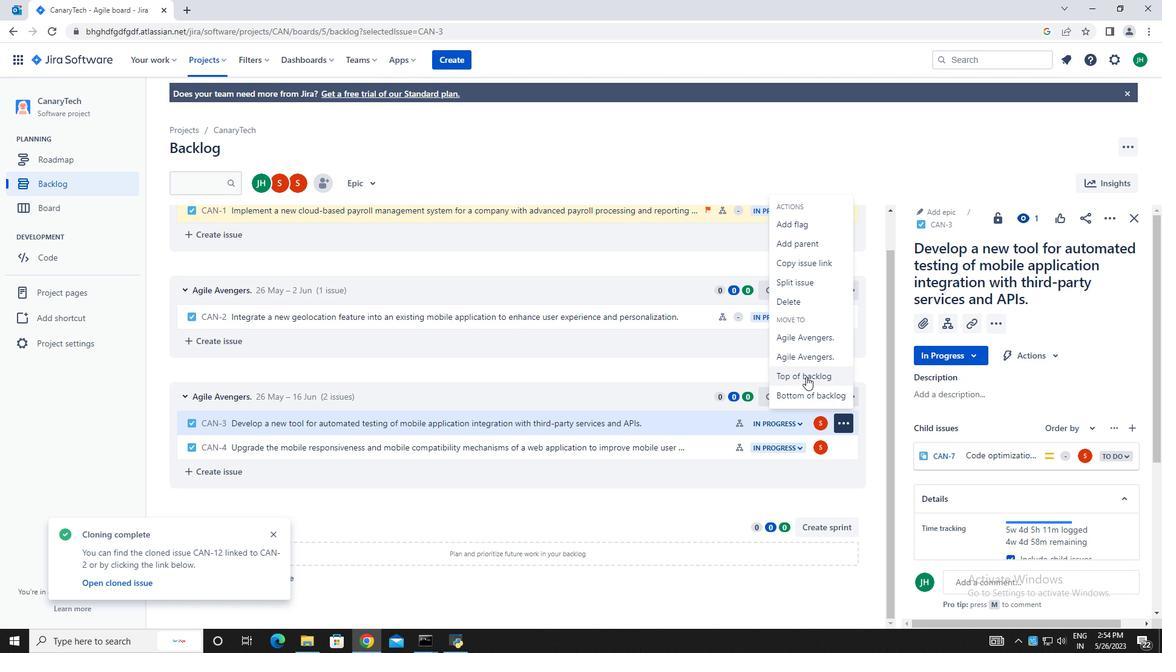 
Action: Mouse moved to (625, 194)
Screenshot: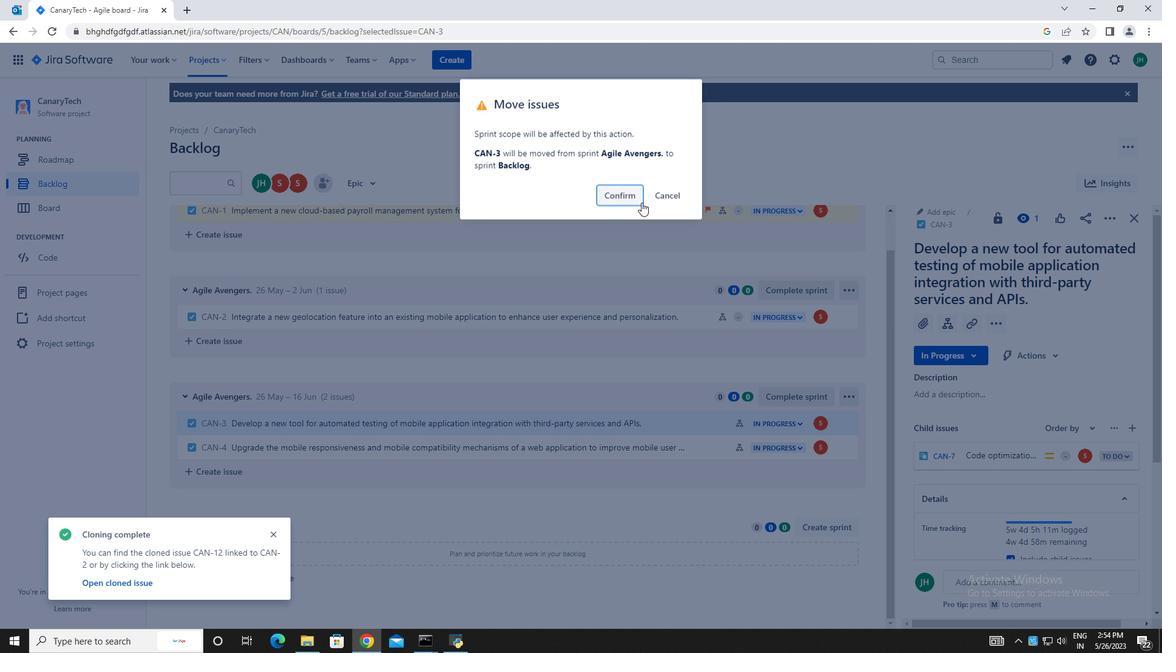 
Action: Mouse pressed left at (625, 194)
Screenshot: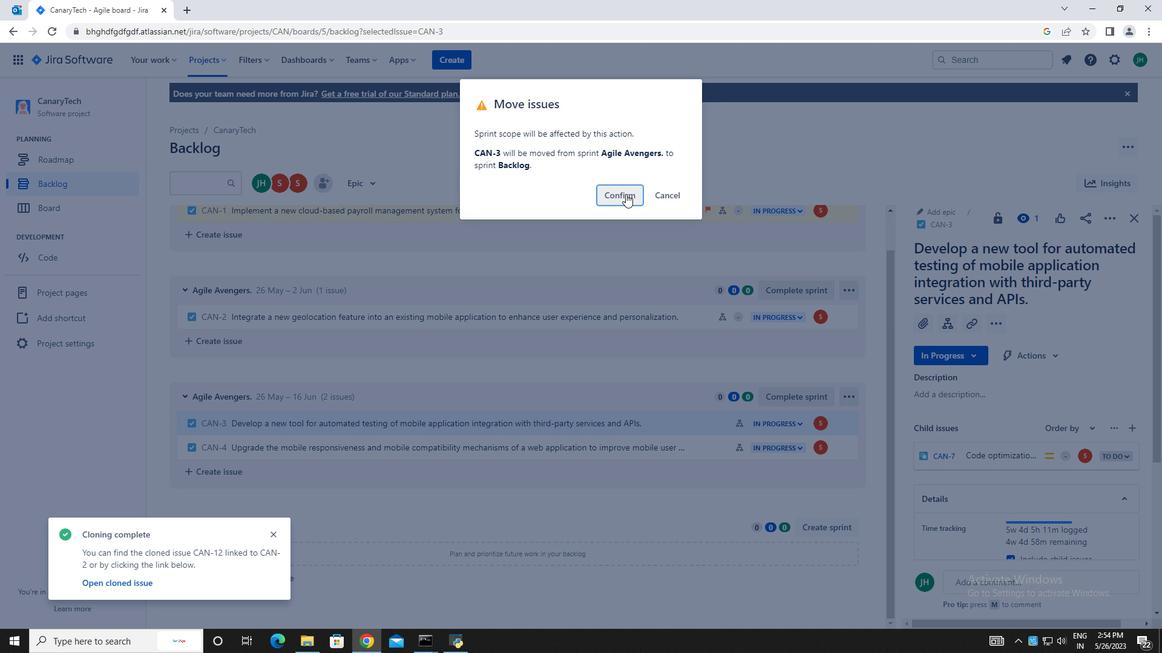
Action: Mouse moved to (369, 179)
Screenshot: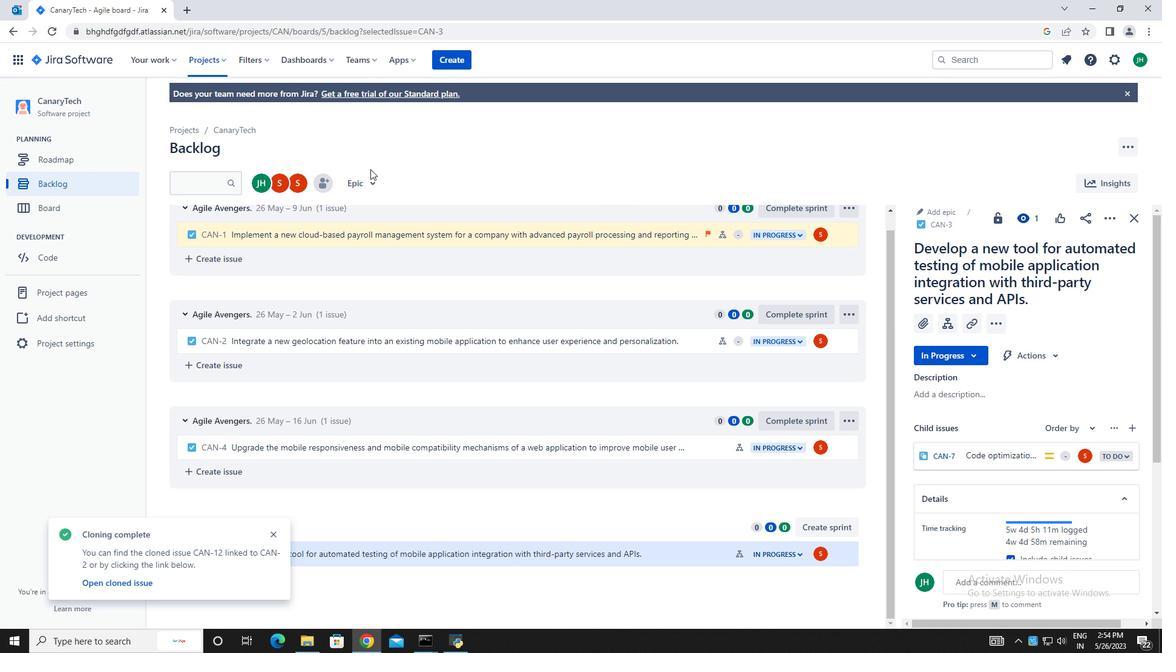 
Action: Mouse pressed left at (369, 179)
Screenshot: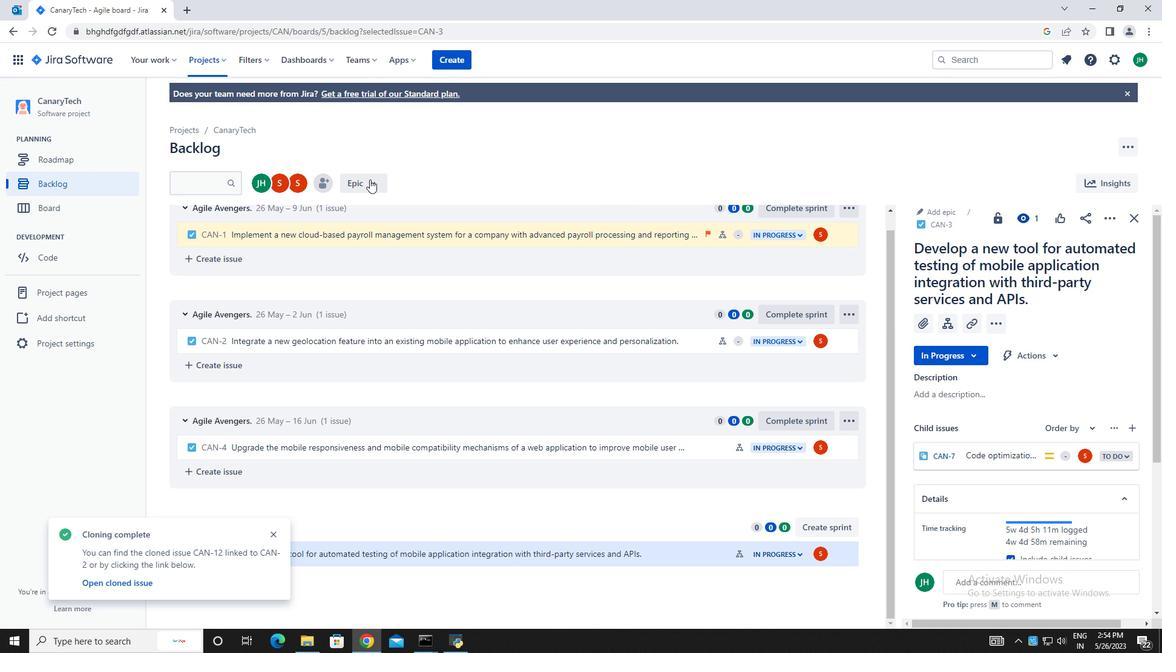 
Action: Mouse moved to (389, 272)
Screenshot: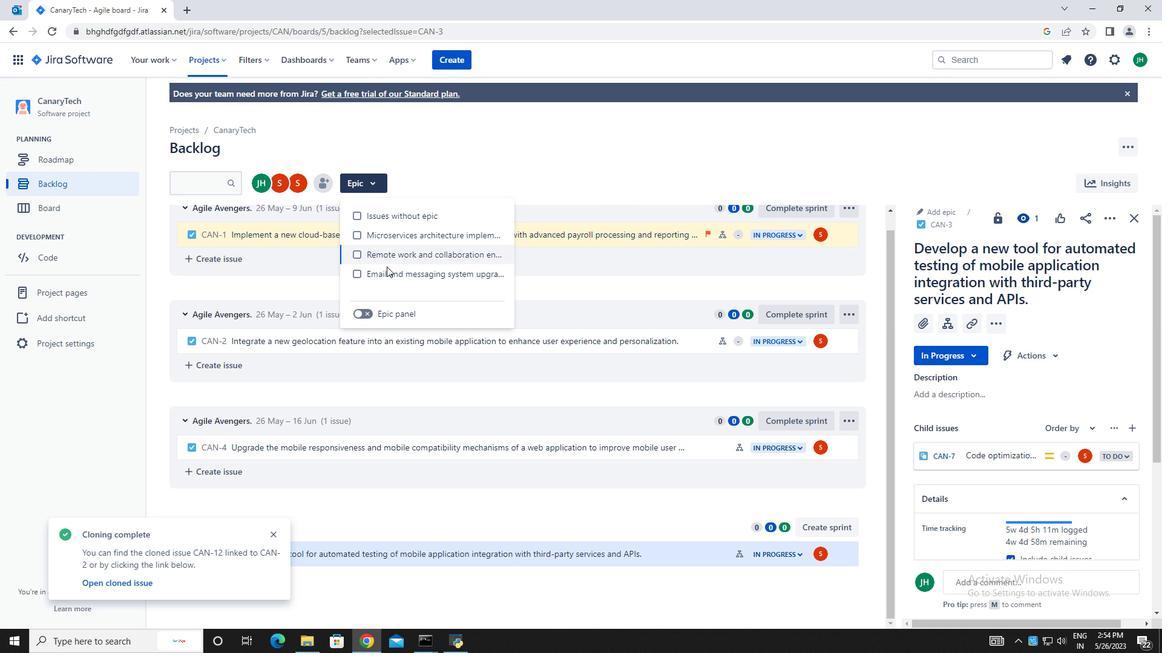 
Action: Mouse pressed left at (389, 272)
Screenshot: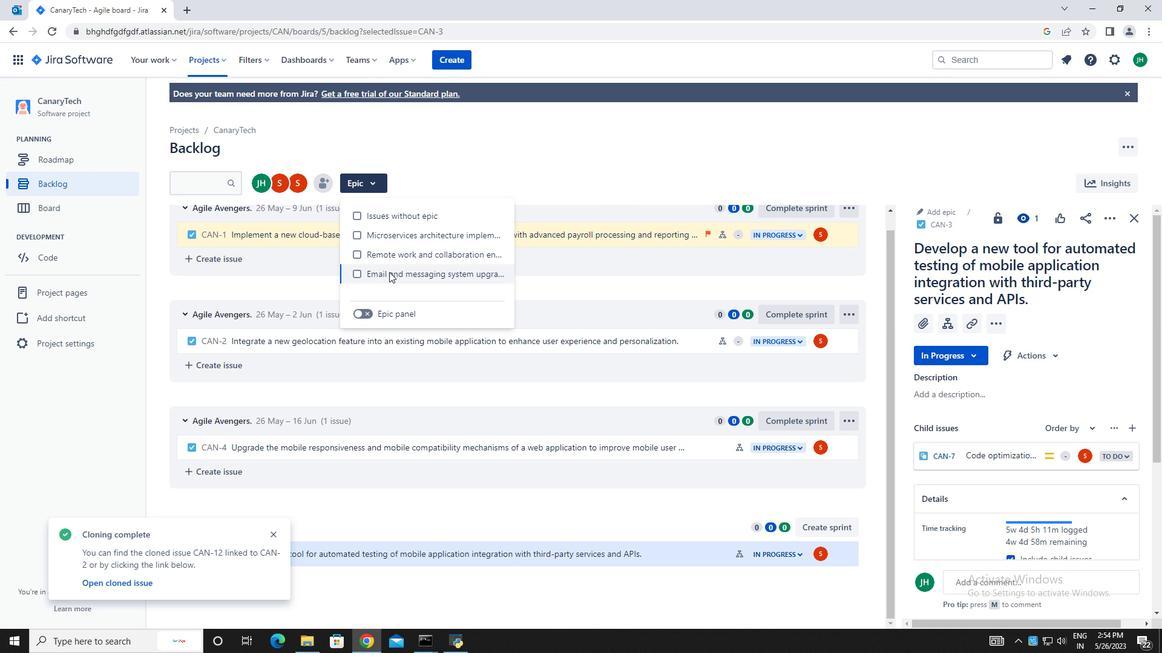 
Action: Mouse moved to (1135, 221)
Screenshot: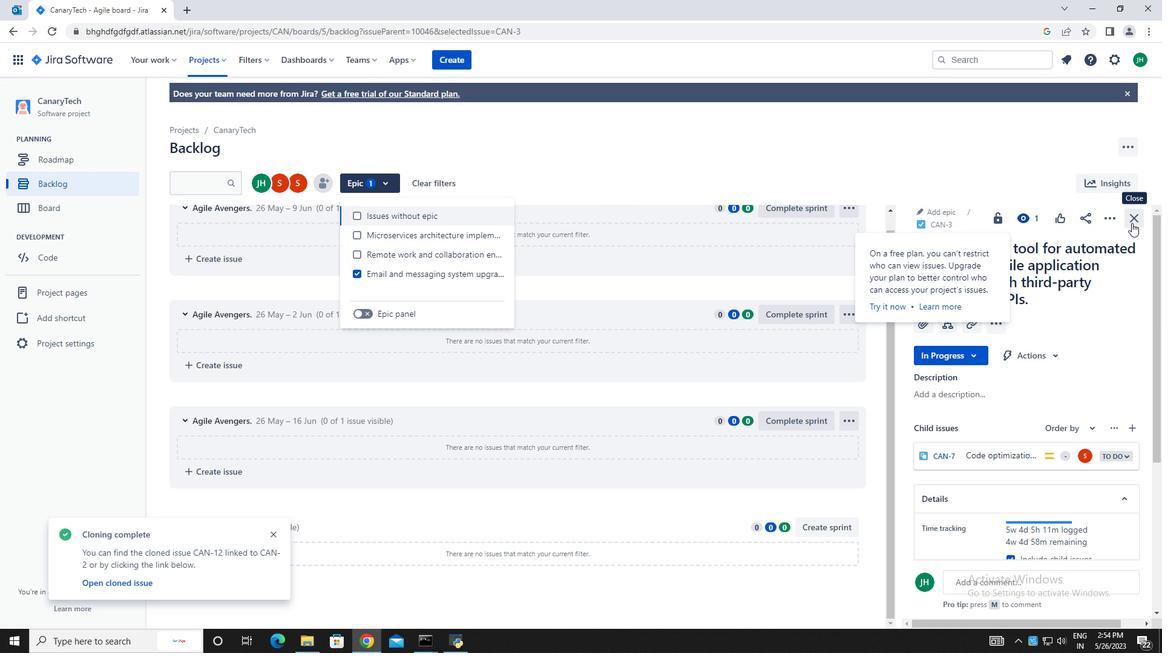
Action: Mouse pressed left at (1135, 221)
Screenshot: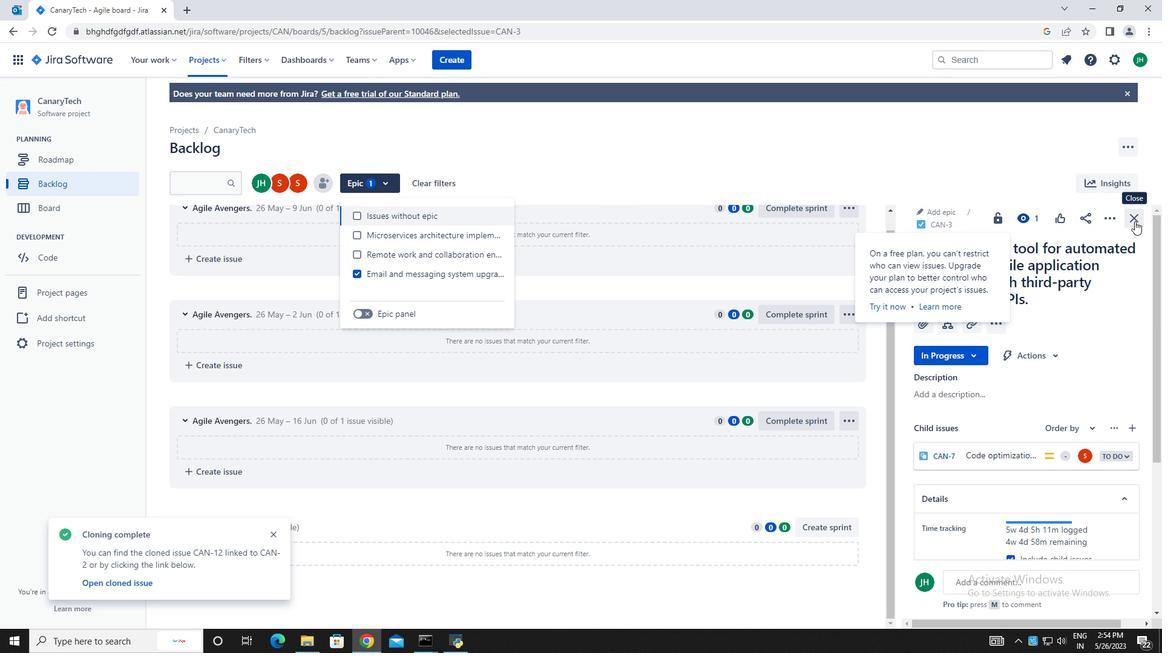 
Action: Mouse moved to (96, 185)
Screenshot: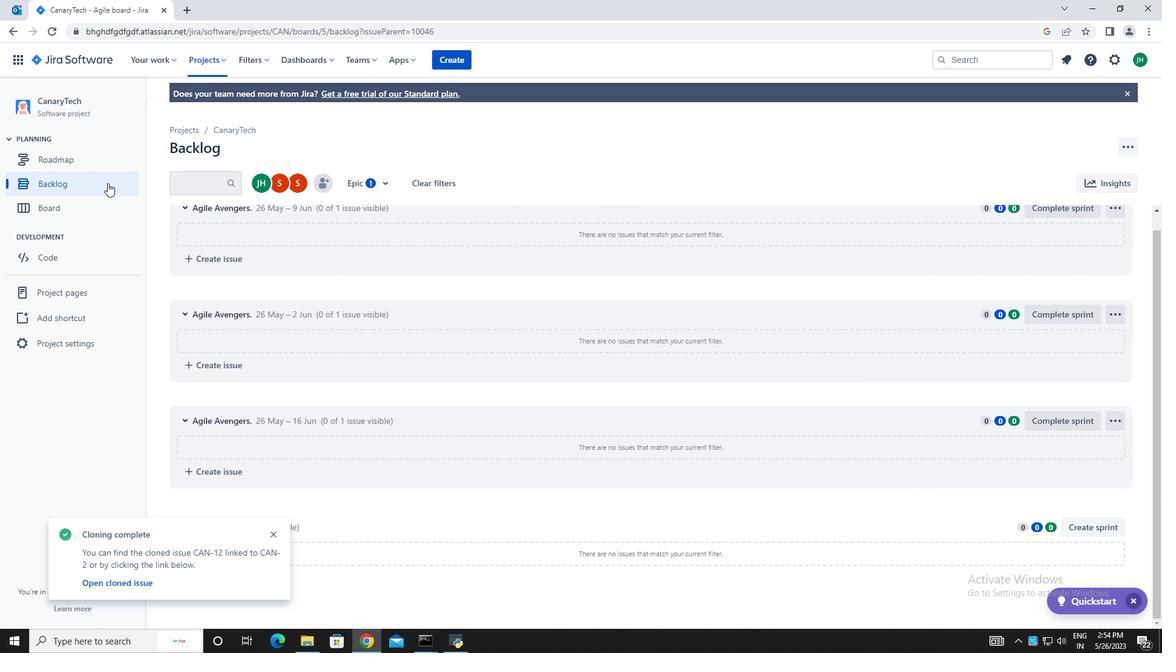 
Action: Mouse pressed left at (96, 185)
Screenshot: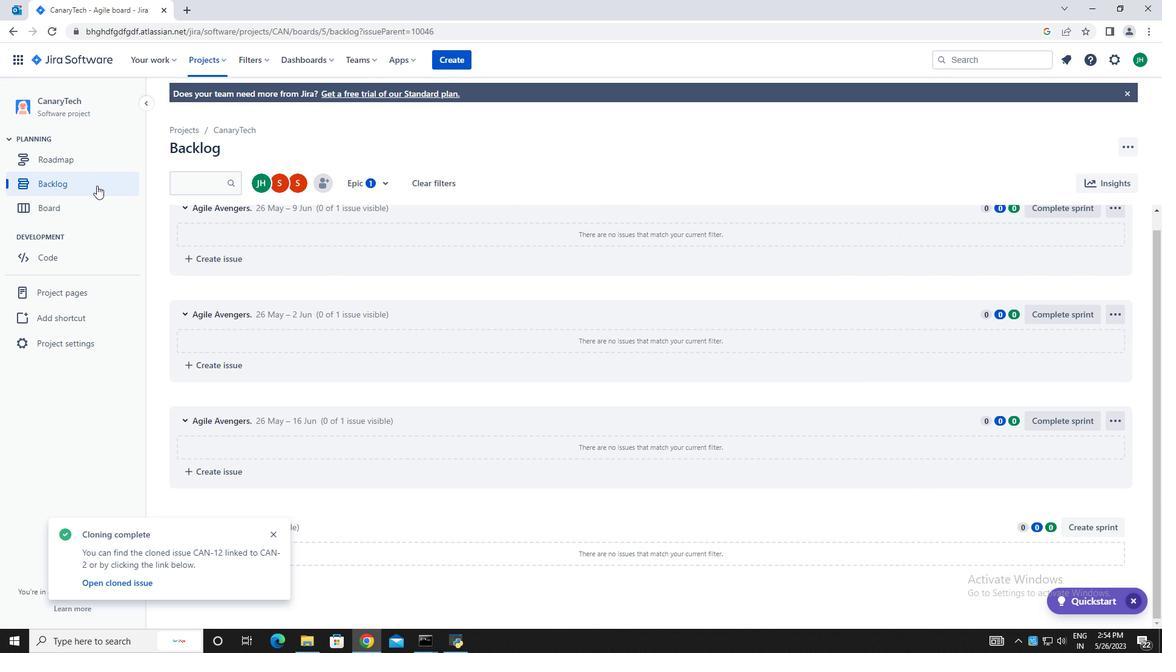 
Action: Mouse moved to (351, 400)
Screenshot: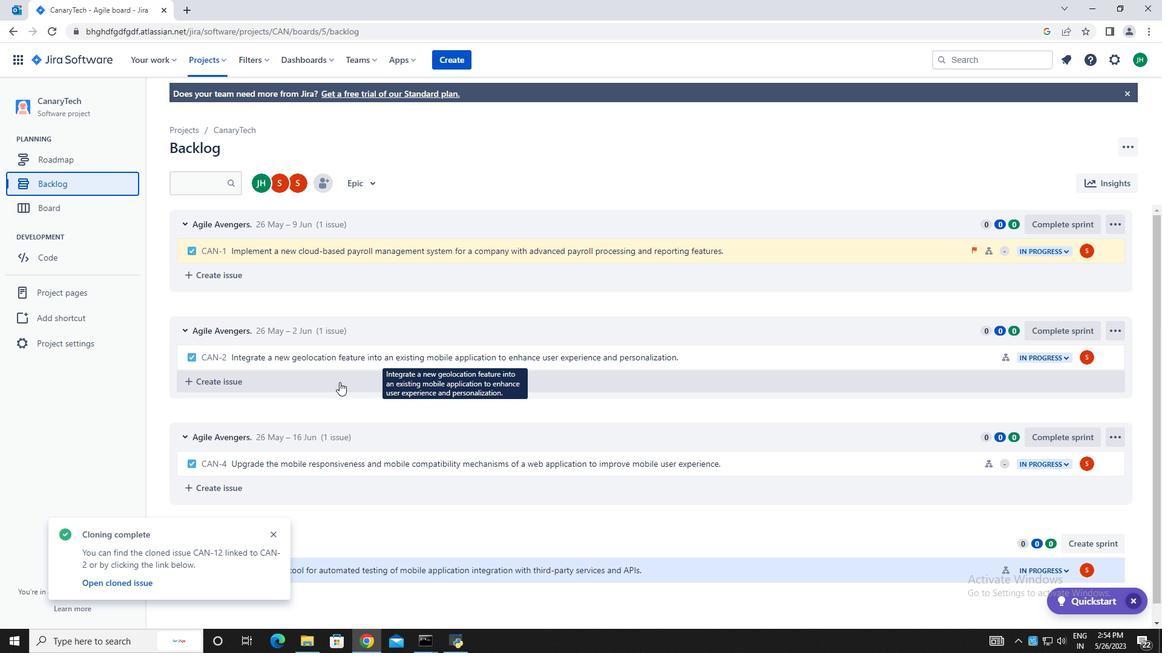 
Action: Mouse scrolled (351, 400) with delta (0, 0)
Screenshot: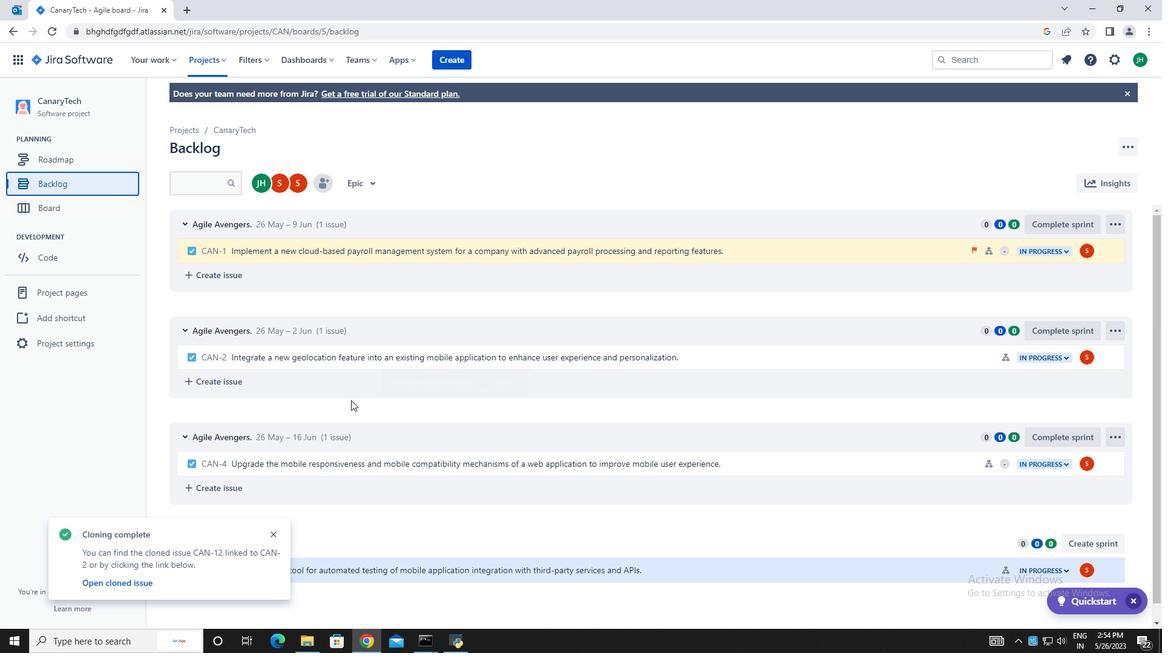 
Action: Mouse scrolled (351, 400) with delta (0, 0)
Screenshot: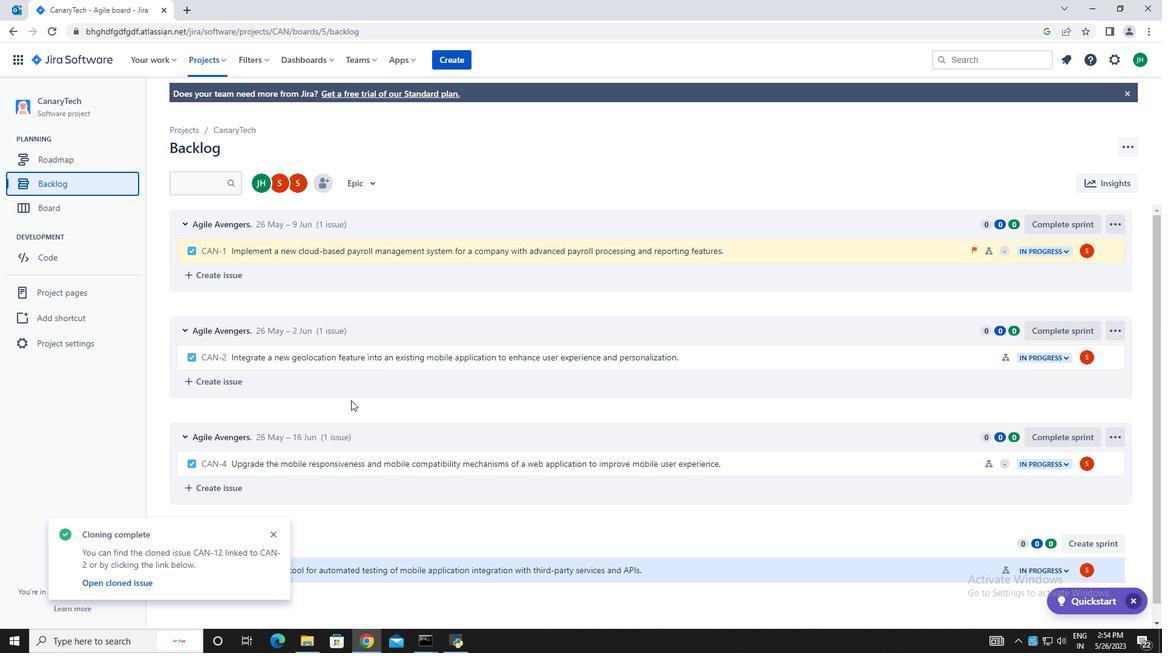 
Action: Mouse moved to (825, 464)
Screenshot: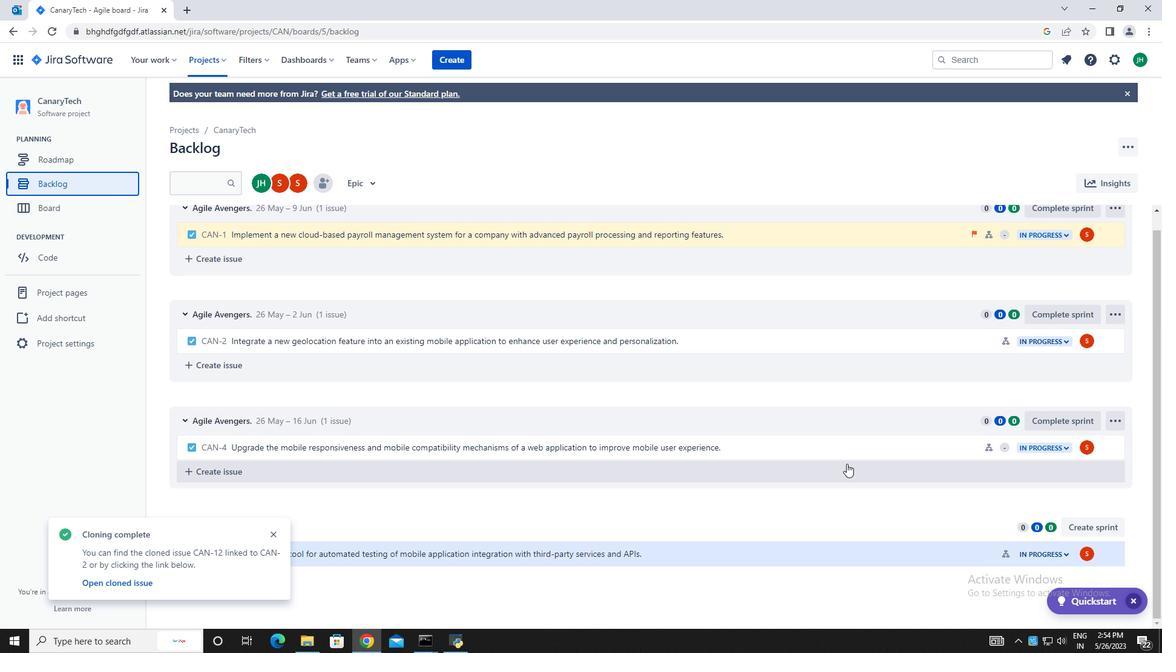 
Action: Mouse scrolled (825, 463) with delta (0, 0)
Screenshot: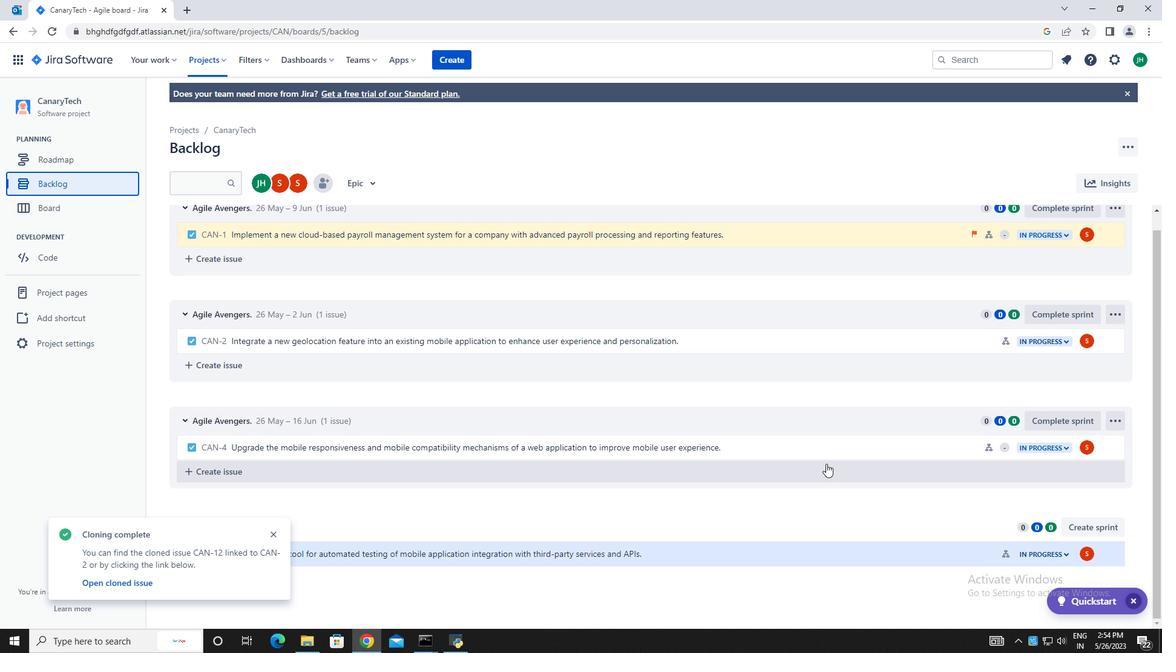 
Action: Mouse scrolled (825, 463) with delta (0, 0)
Screenshot: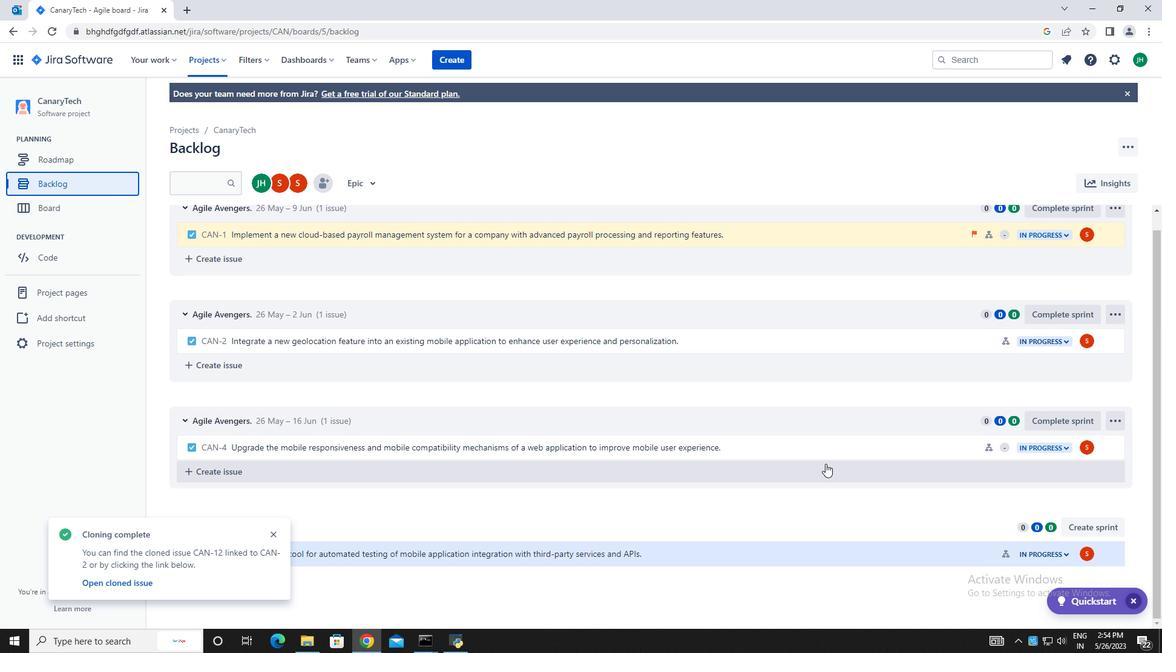 
Action: Mouse moved to (904, 443)
Screenshot: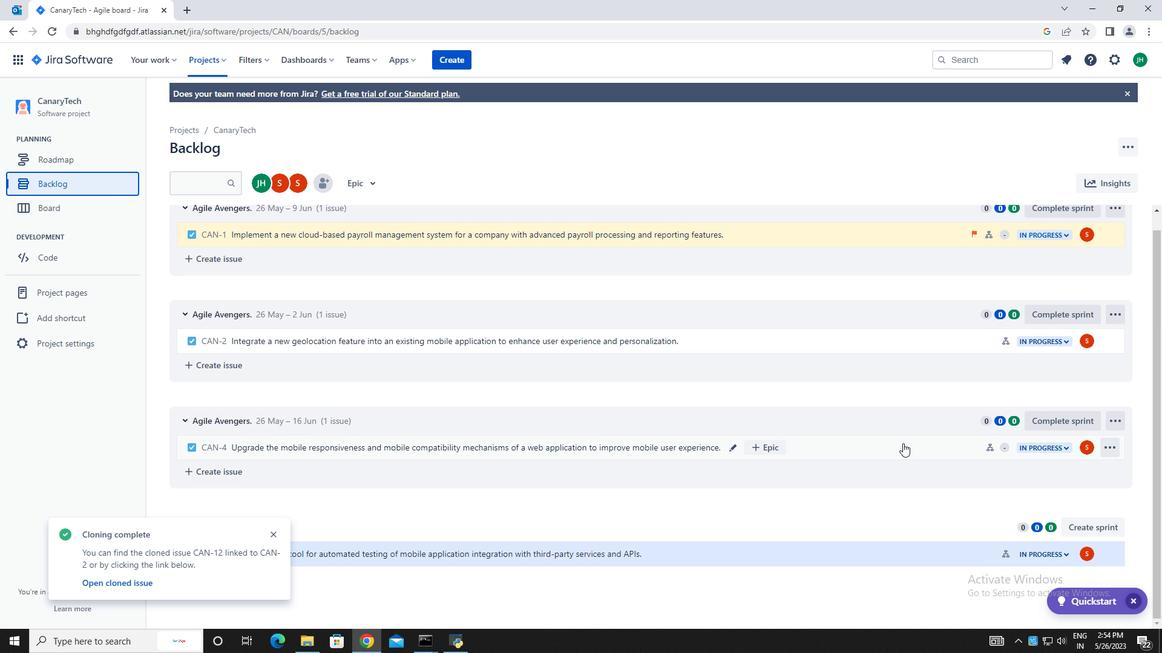 
Action: Mouse pressed left at (904, 443)
Screenshot: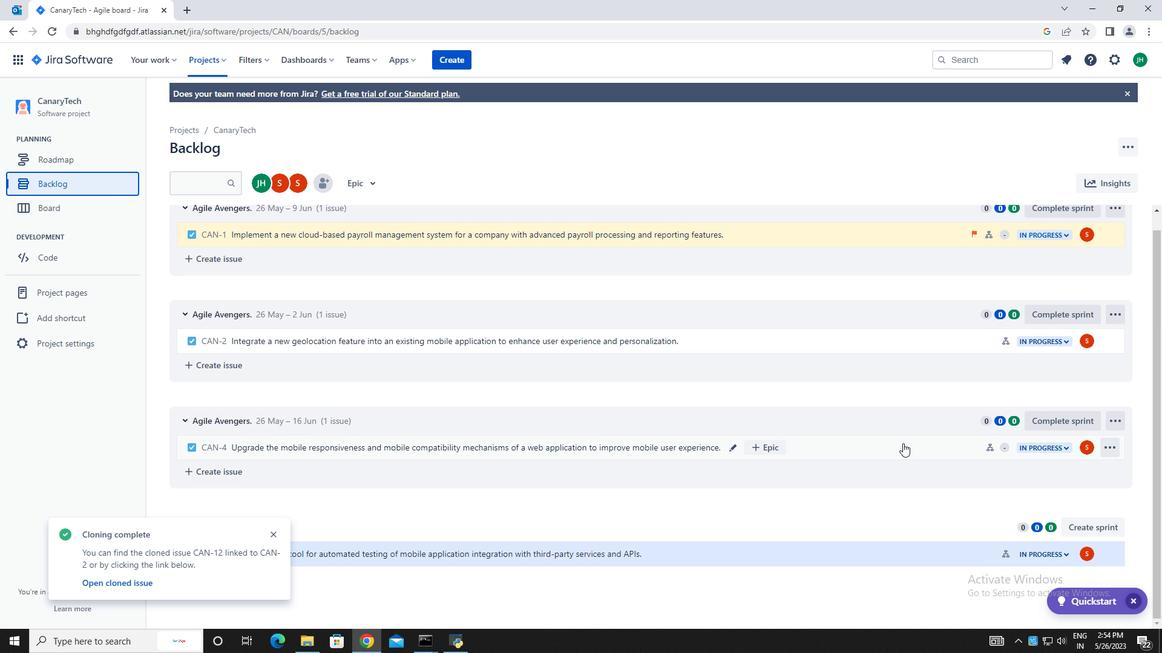 
Action: Mouse moved to (1113, 215)
Screenshot: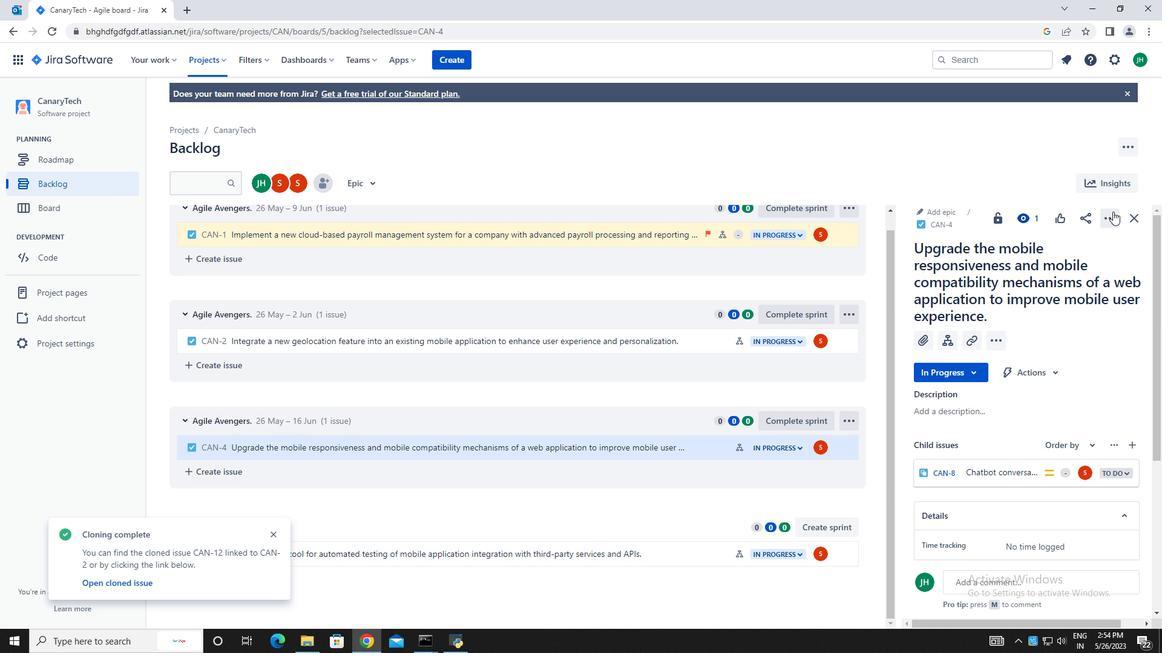 
Action: Mouse pressed left at (1113, 215)
Screenshot: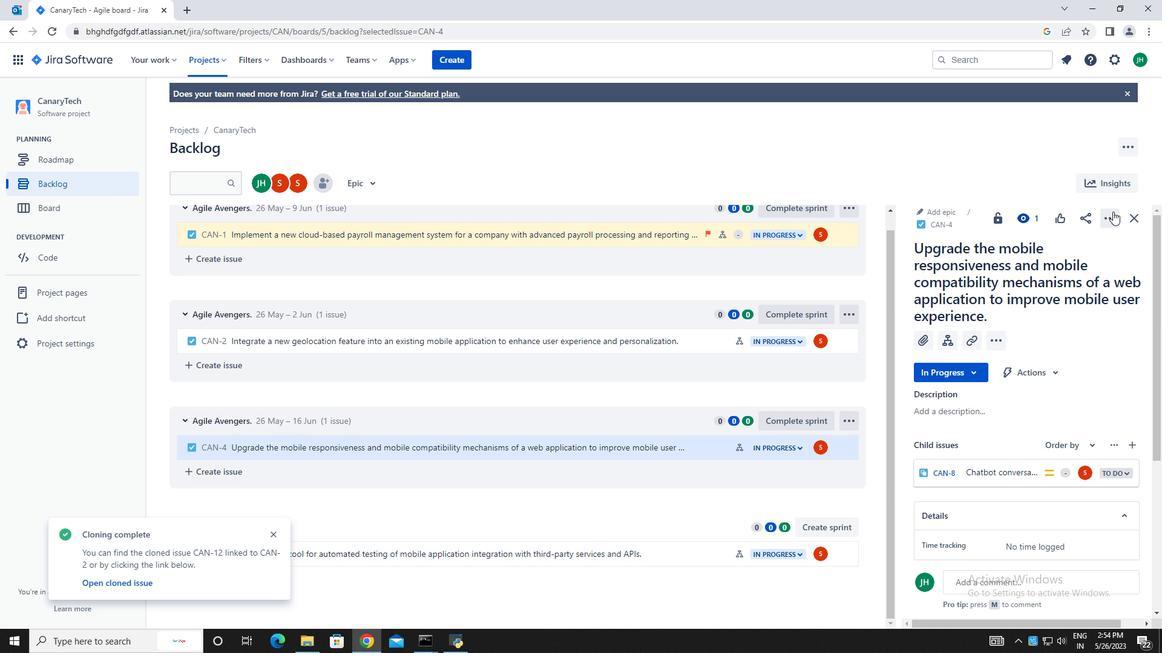 
Action: Mouse moved to (1060, 248)
Screenshot: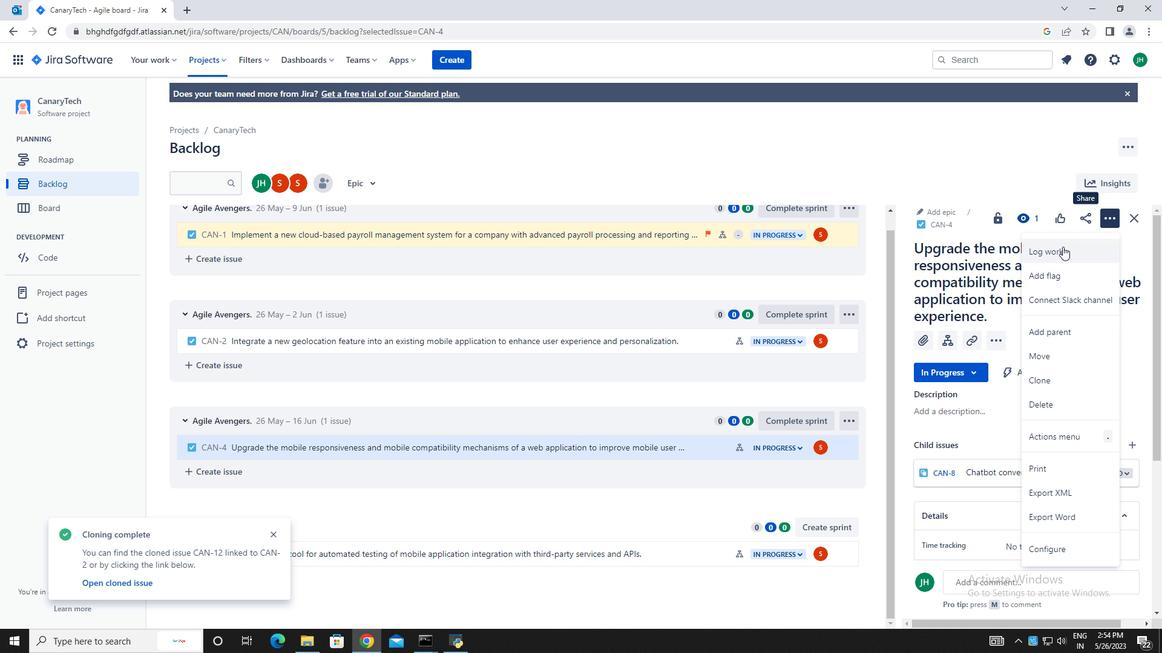 
Action: Mouse pressed left at (1060, 248)
Screenshot: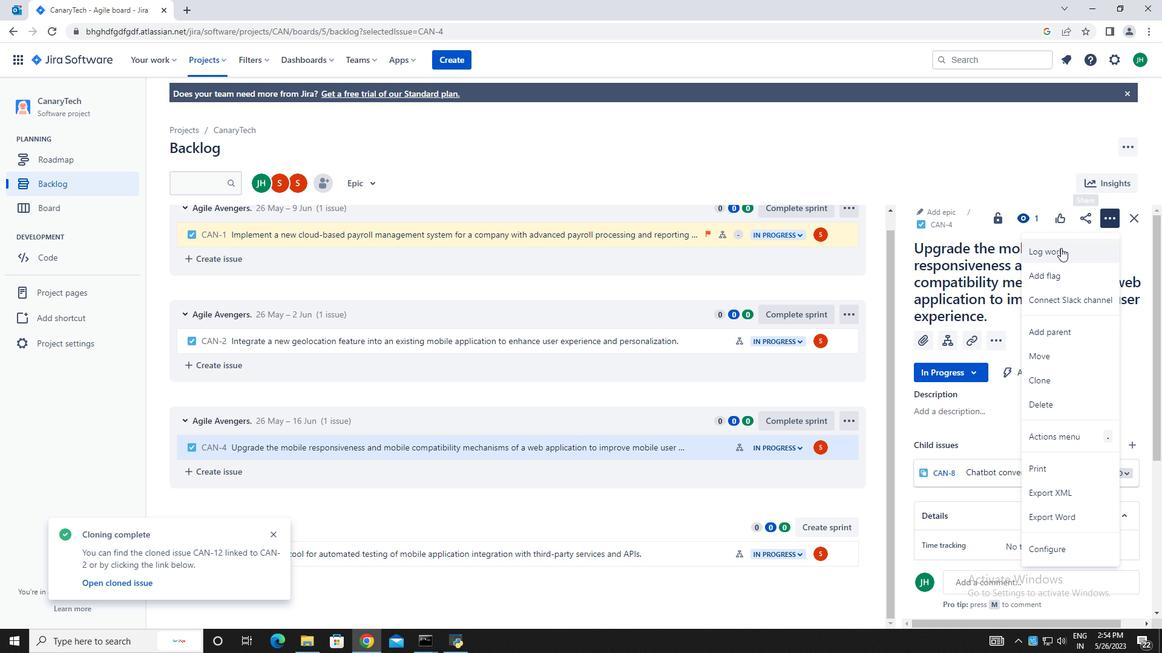 
Action: Mouse moved to (524, 182)
Screenshot: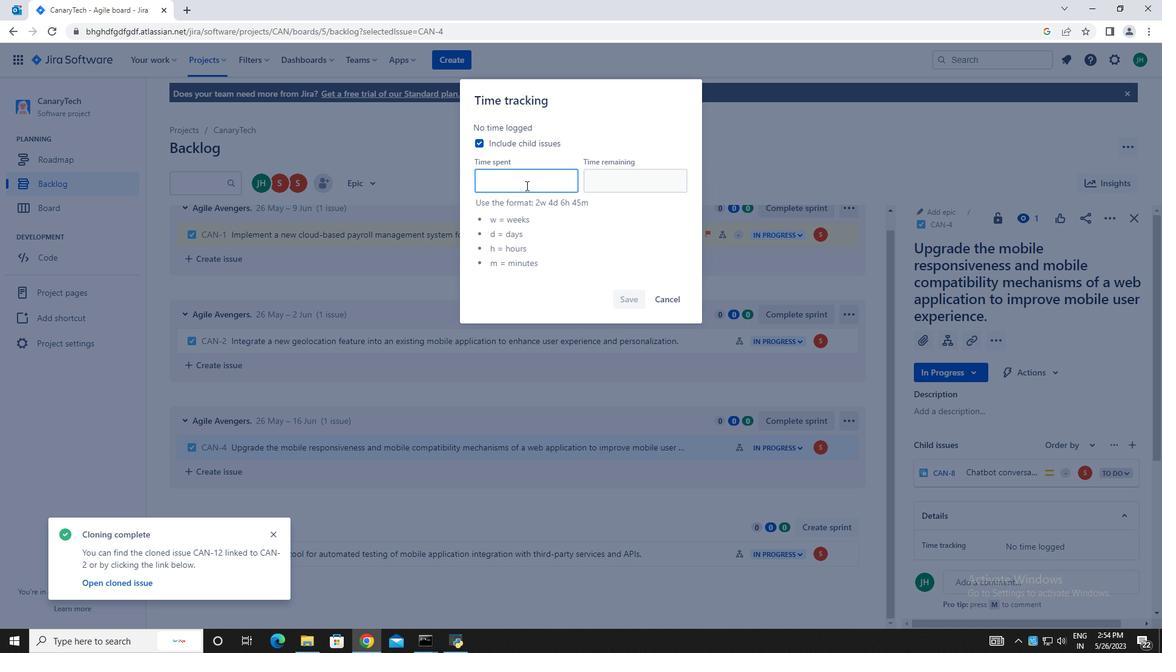 
Action: Mouse pressed left at (524, 182)
Screenshot: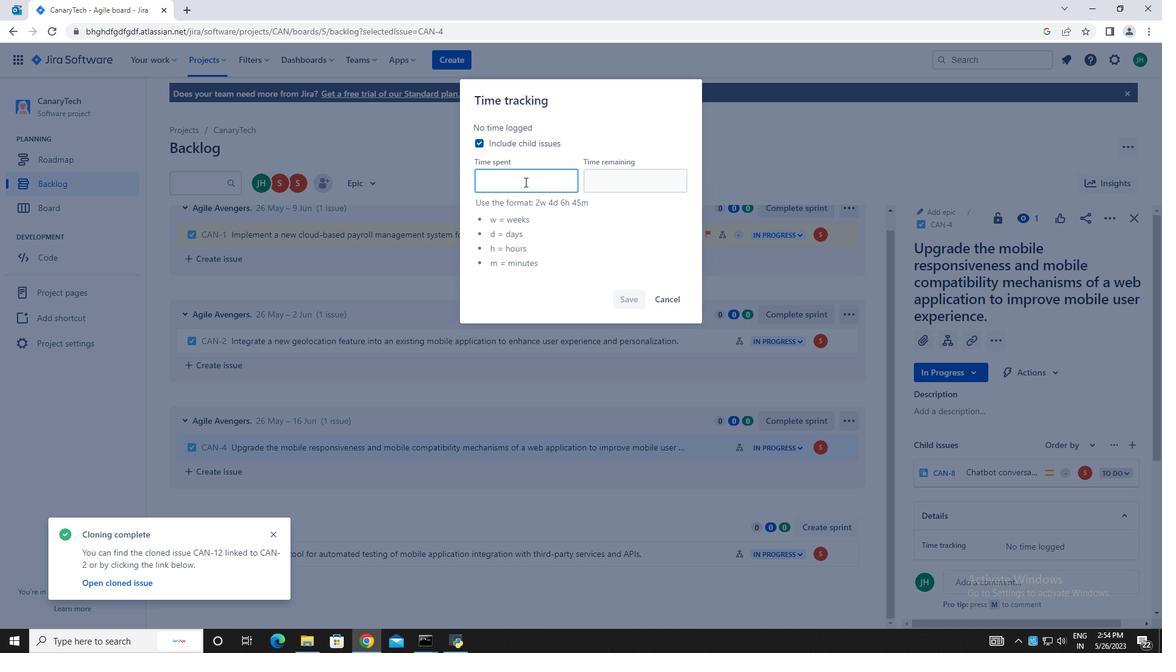 
Action: Key pressed 1w<Key.space>1d<Key.space>3h<Key.space>5m
Screenshot: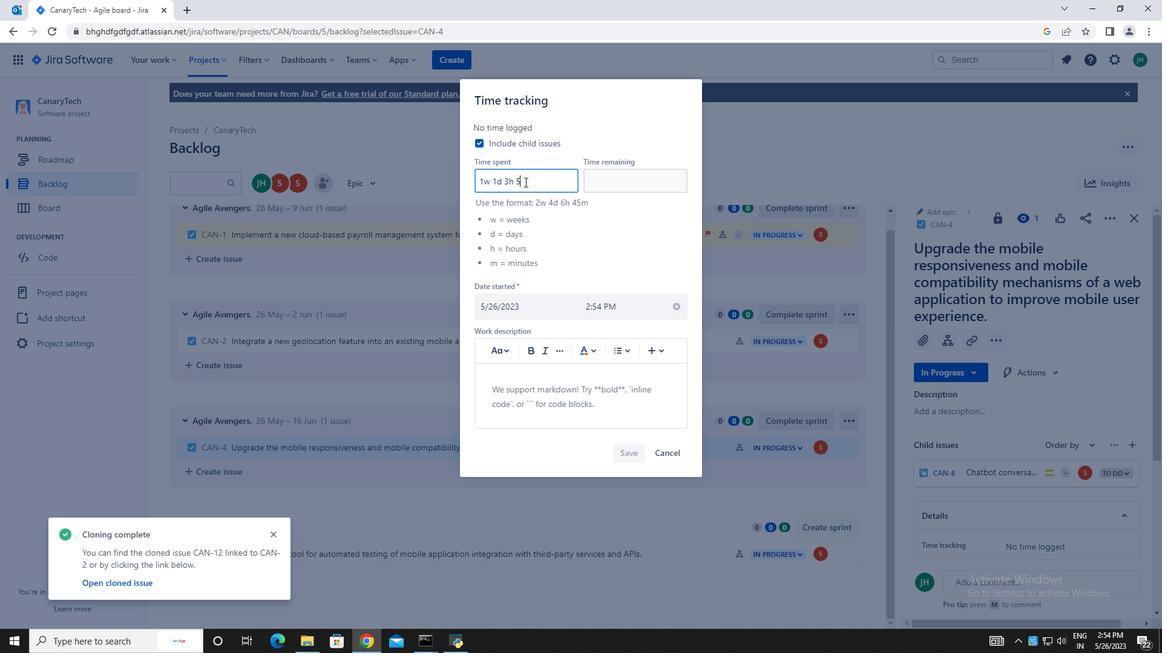 
Action: Mouse moved to (607, 182)
Screenshot: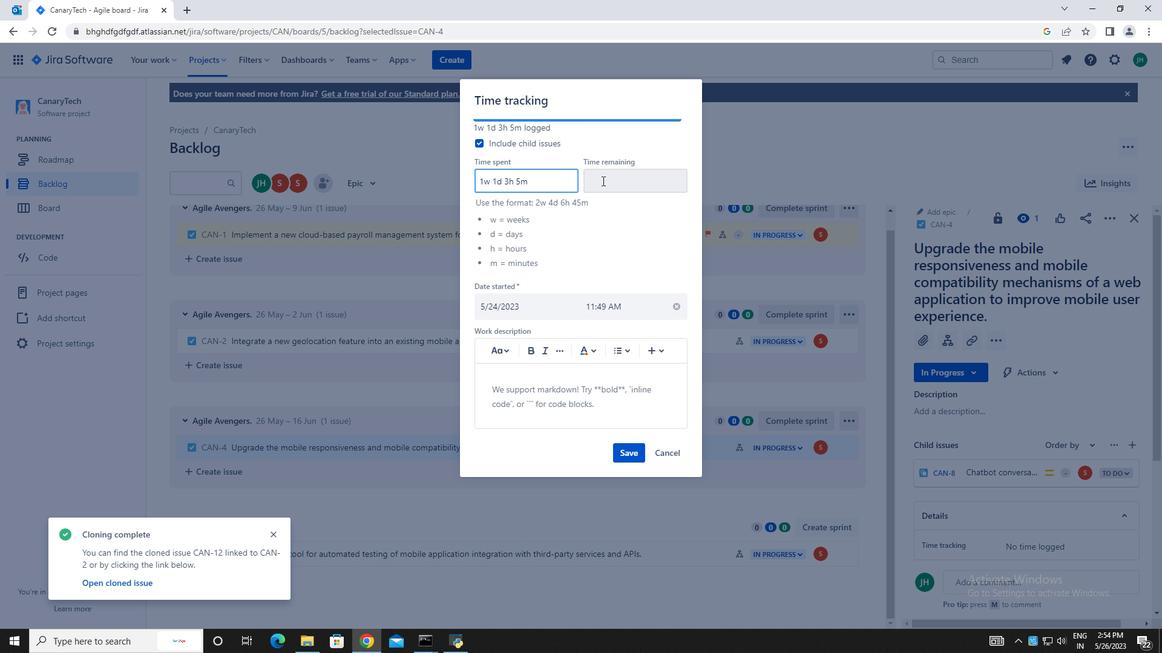 
Action: Mouse pressed left at (607, 182)
Screenshot: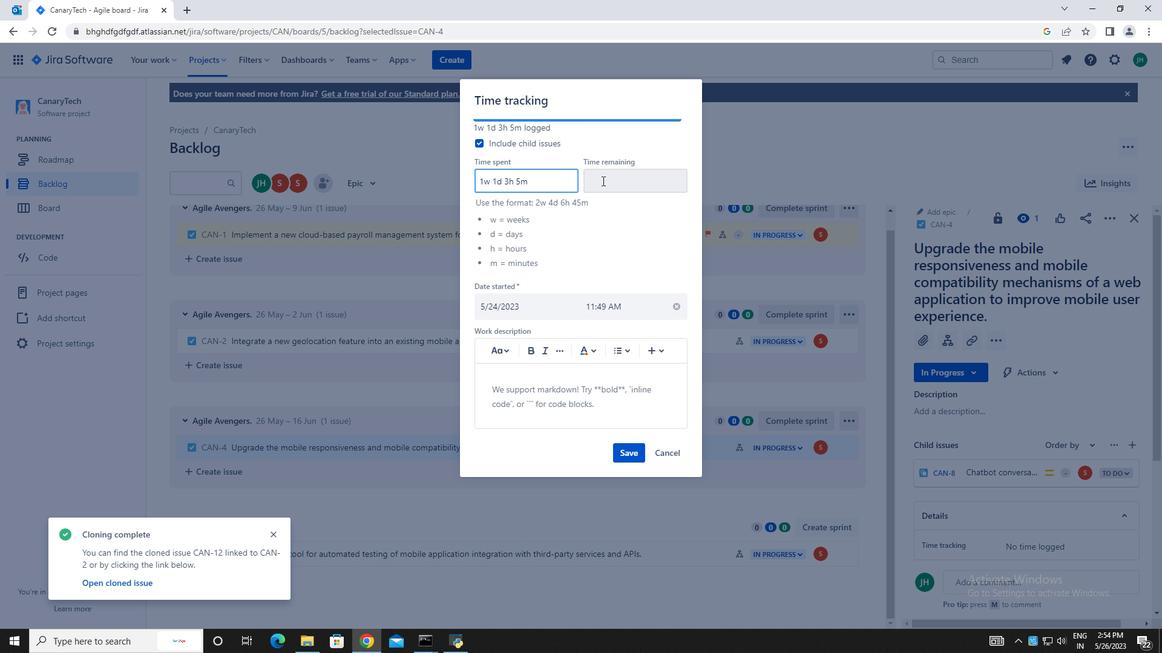 
Action: Mouse moved to (603, 186)
Screenshot: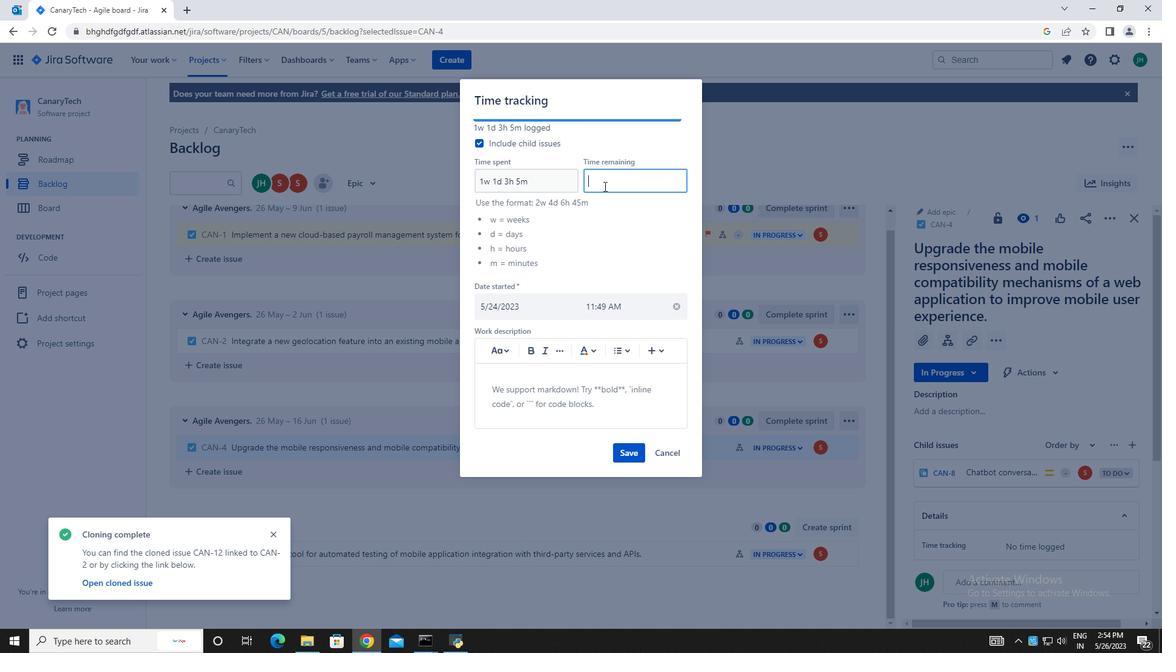 
Action: Key pressed 6w<Key.space>3d<Key.space>
Screenshot: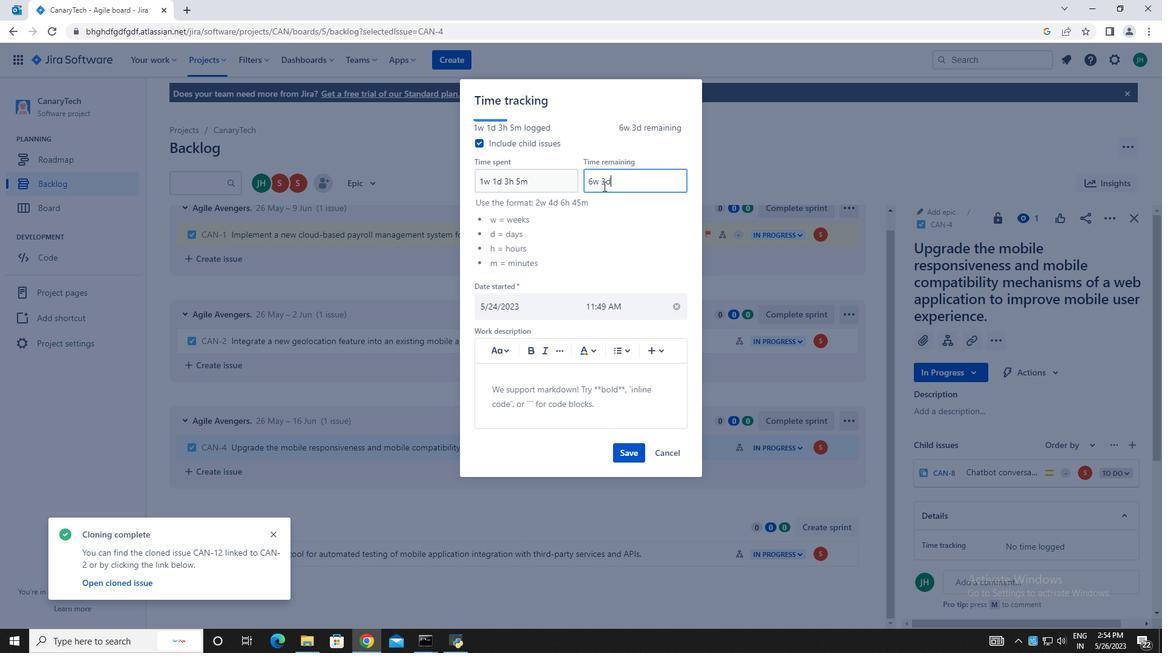 
Action: Mouse moved to (604, 187)
Screenshot: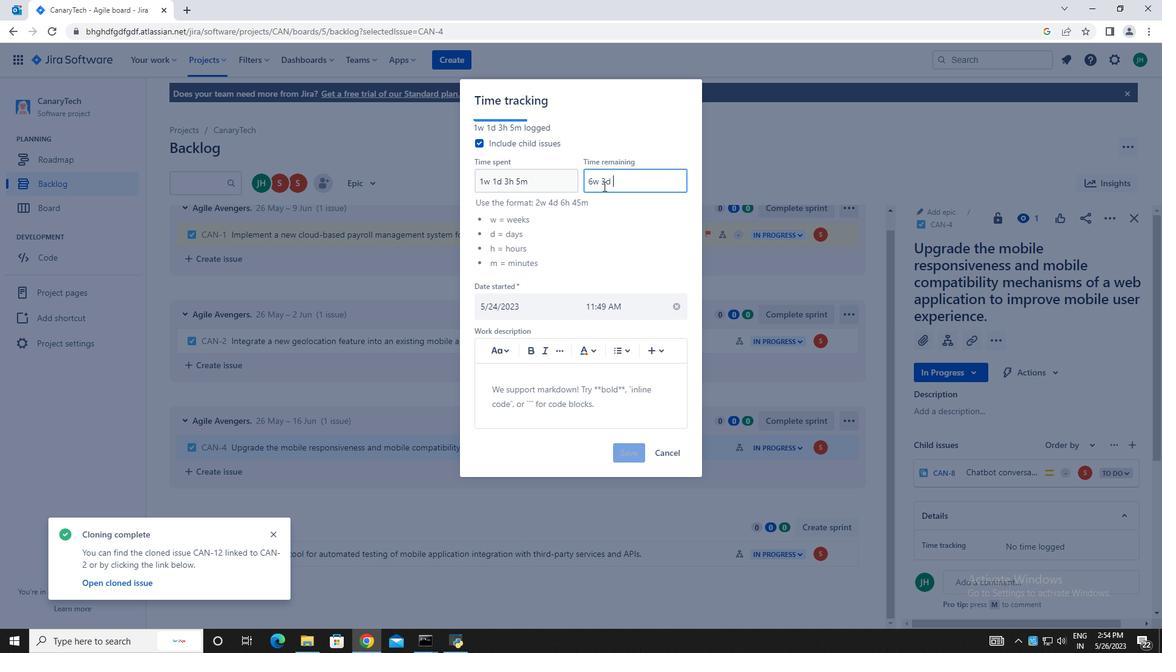 
Action: Key pressed 21h<Key.space>9m
Screenshot: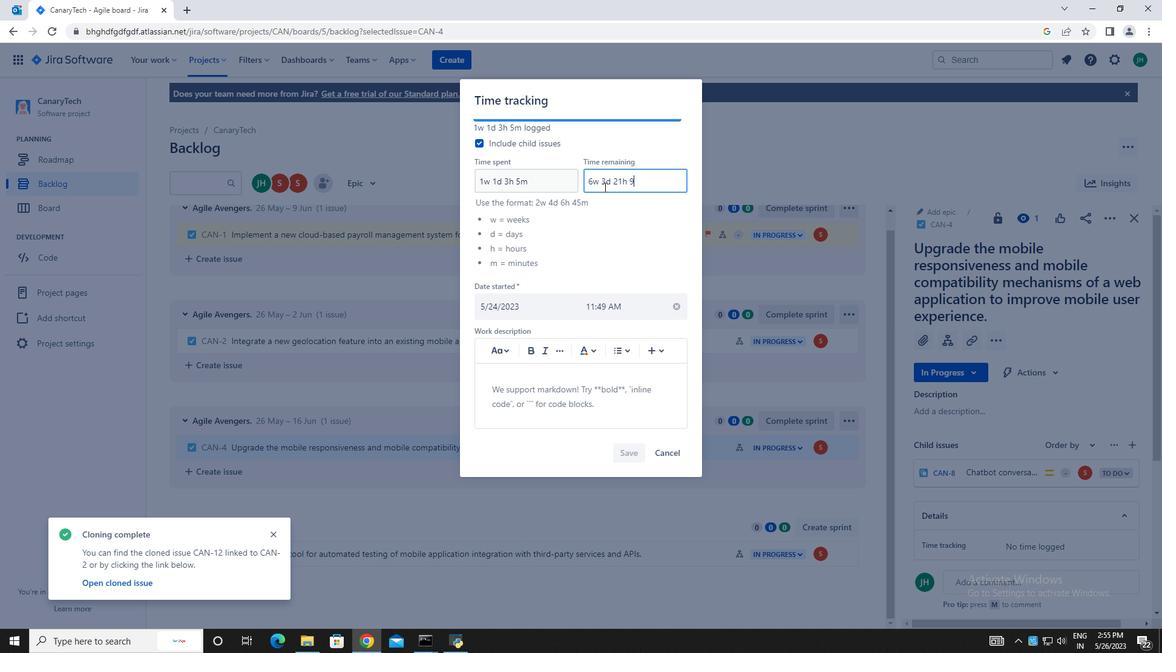 
Action: Mouse moved to (623, 453)
Screenshot: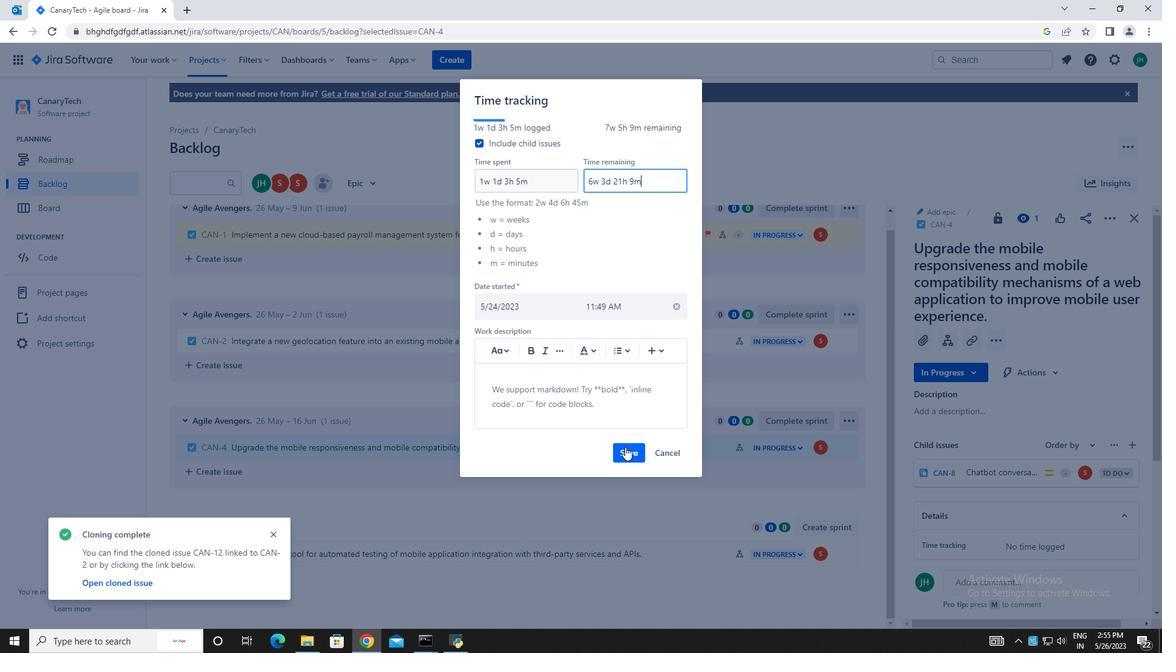 
Action: Mouse pressed left at (623, 453)
Screenshot: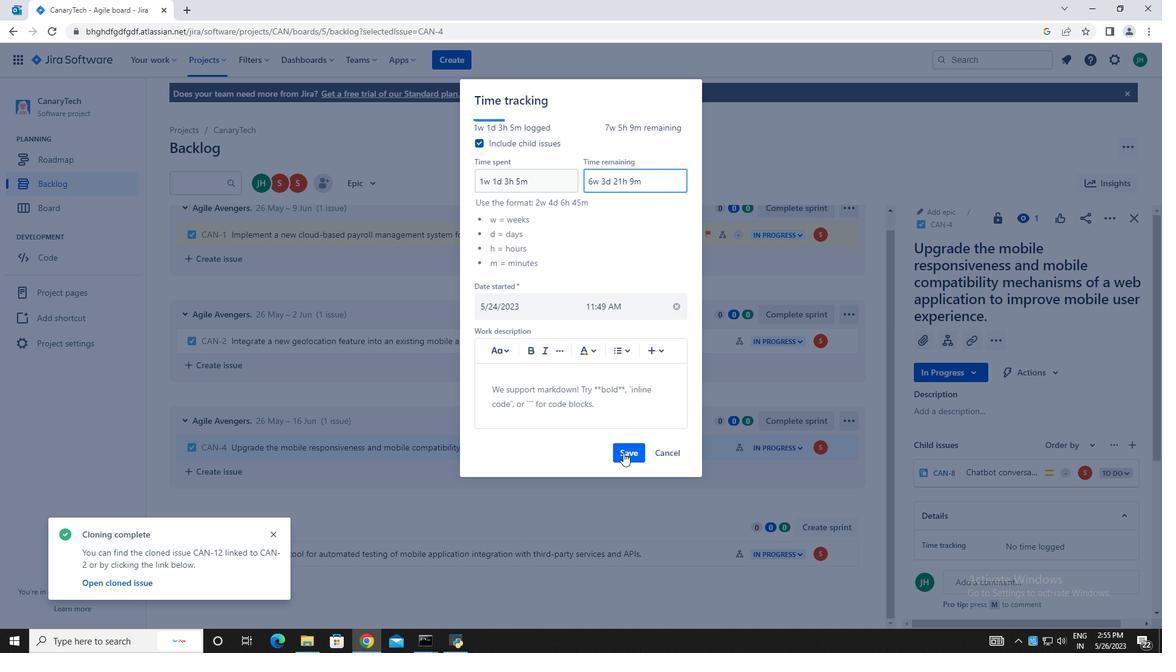 
Action: Mouse moved to (842, 445)
Screenshot: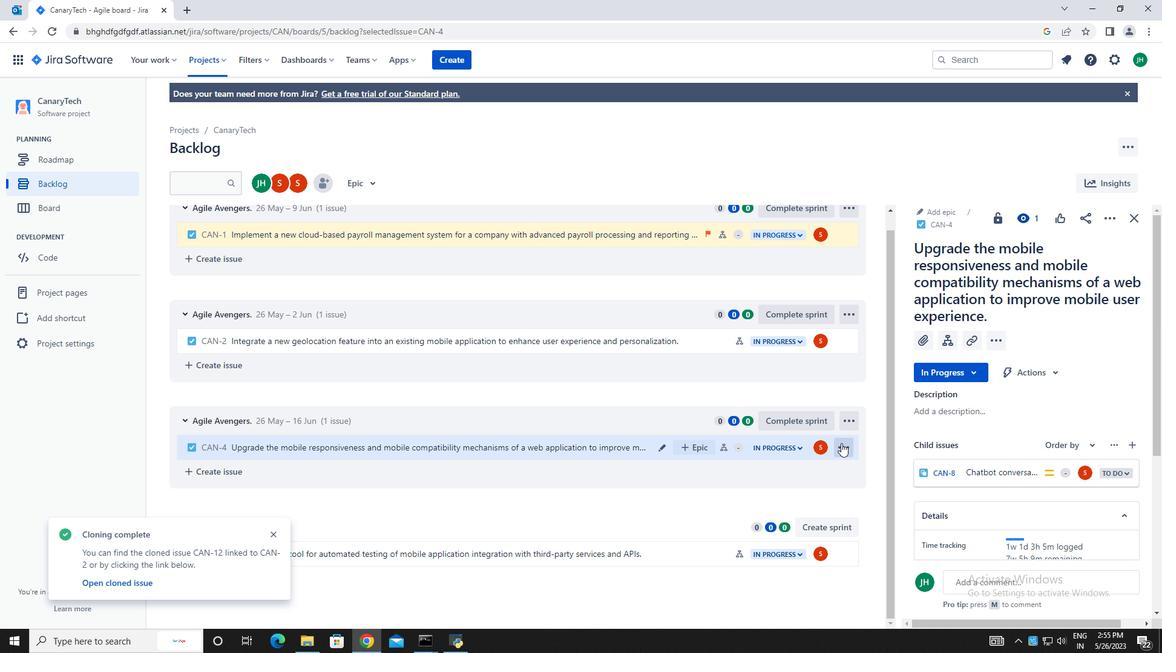 
Action: Mouse pressed left at (842, 445)
Screenshot: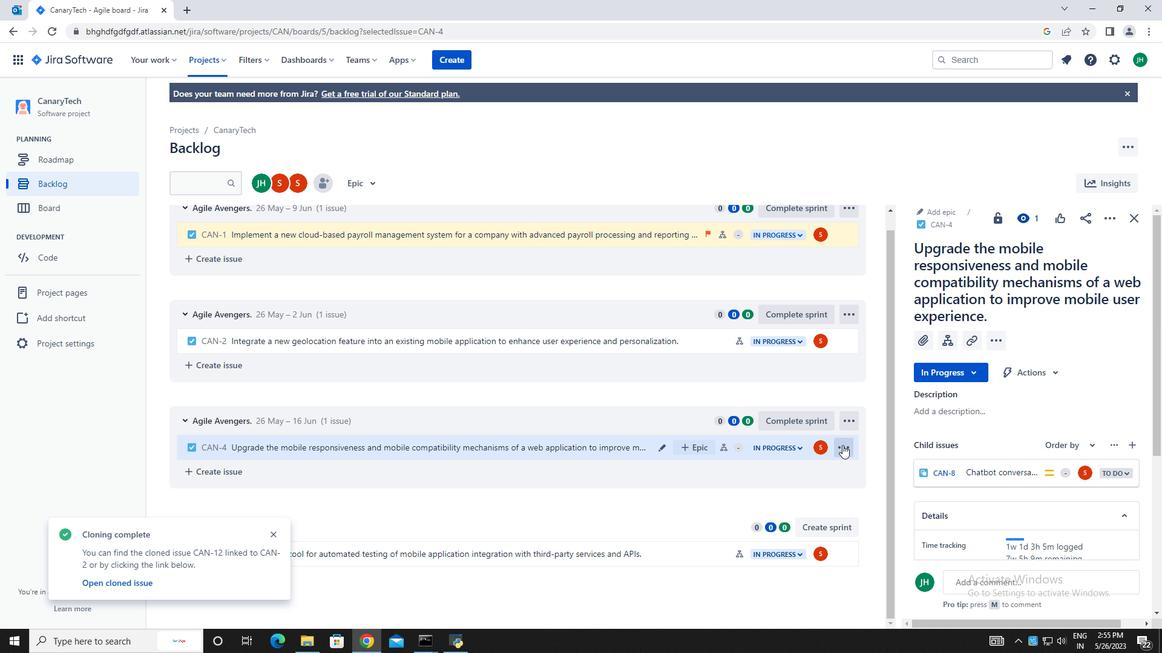
Action: Mouse moved to (810, 418)
Screenshot: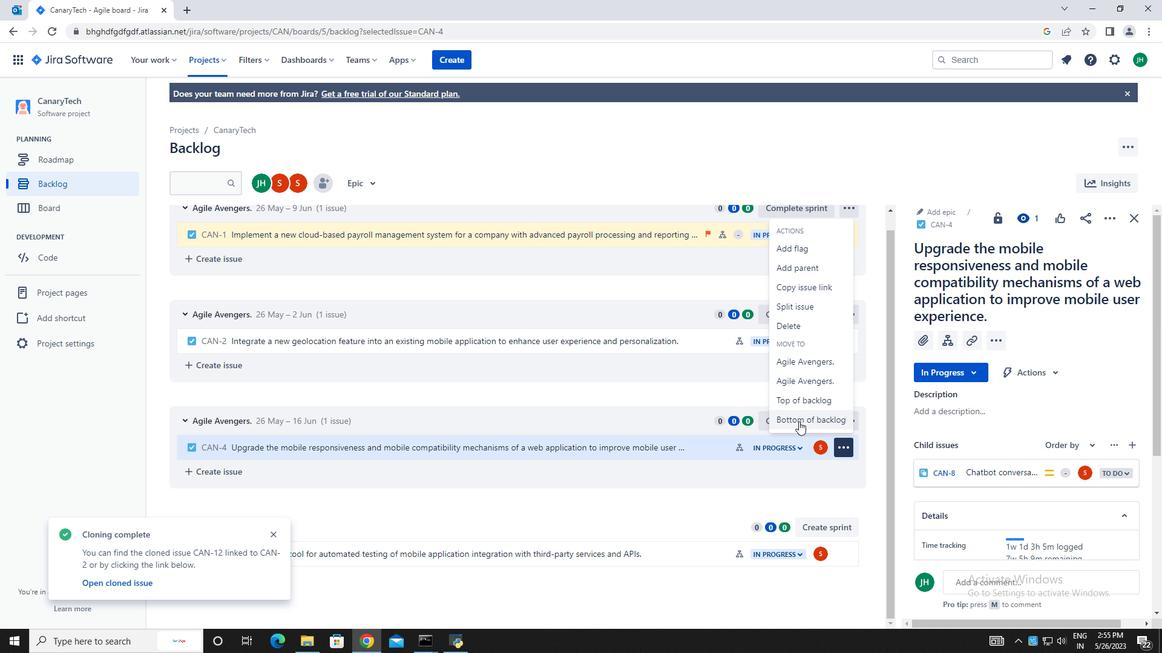 
Action: Mouse pressed left at (810, 418)
Screenshot: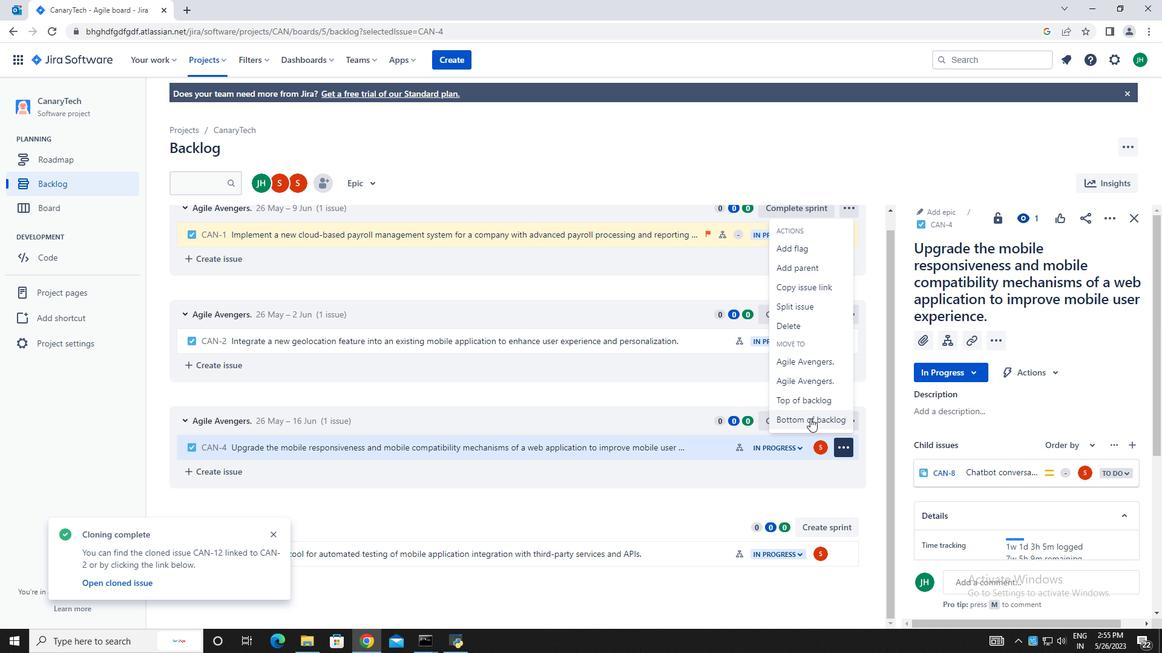 
Action: Mouse moved to (621, 197)
Screenshot: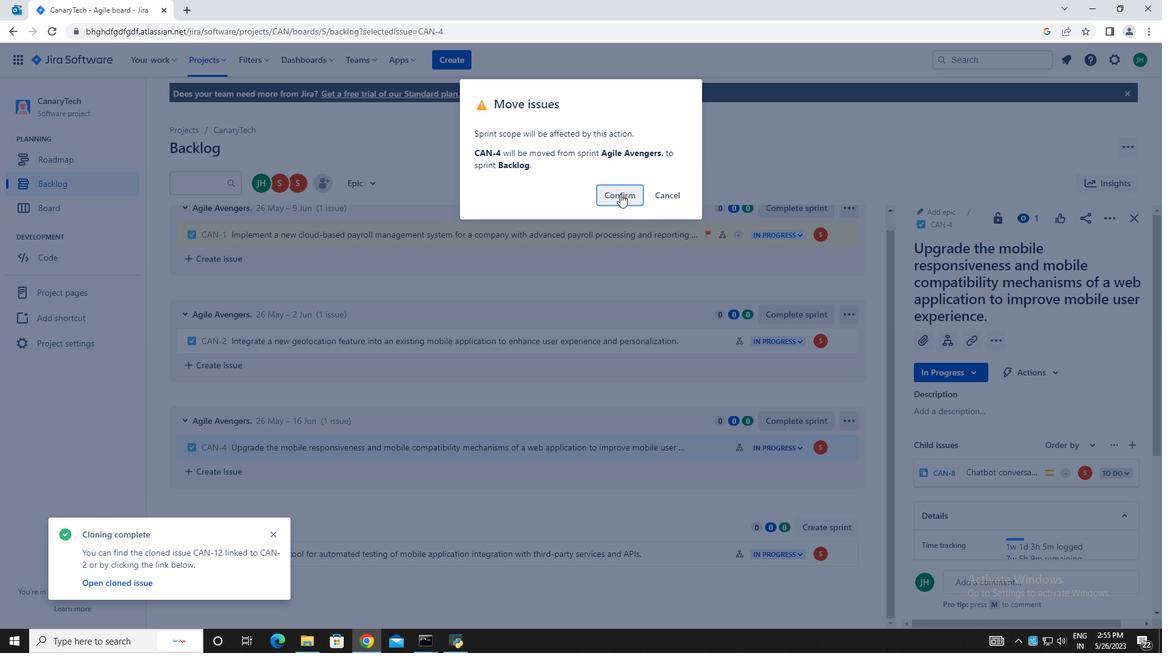 
Action: Mouse pressed left at (621, 197)
Screenshot: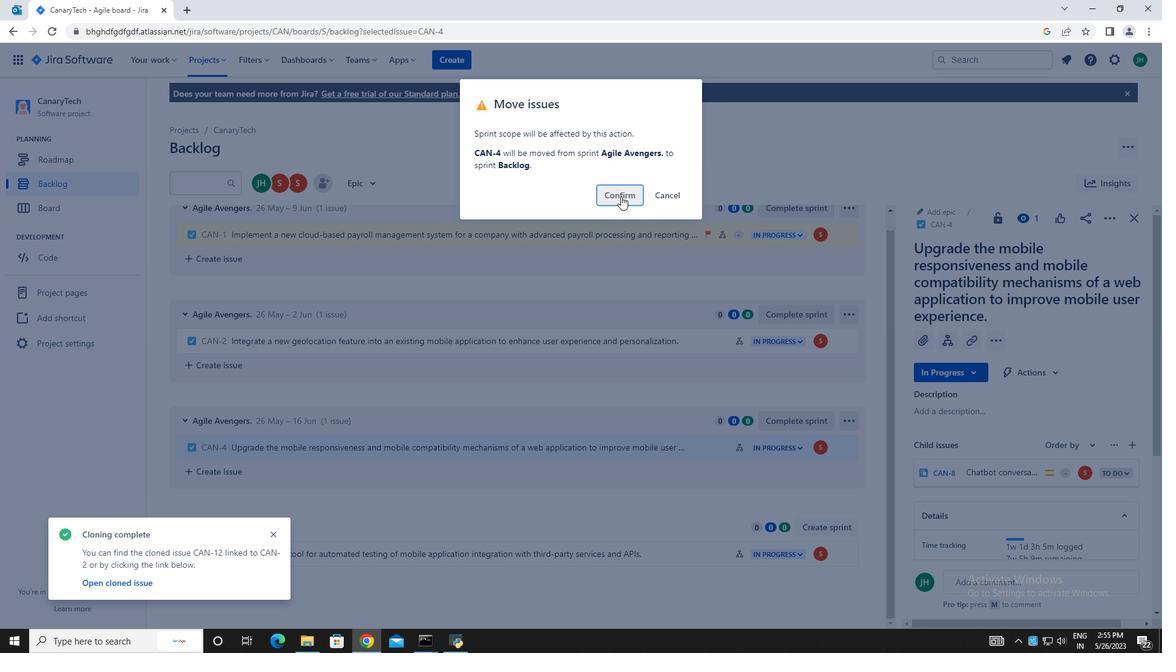 
Action: Mouse moved to (366, 184)
Screenshot: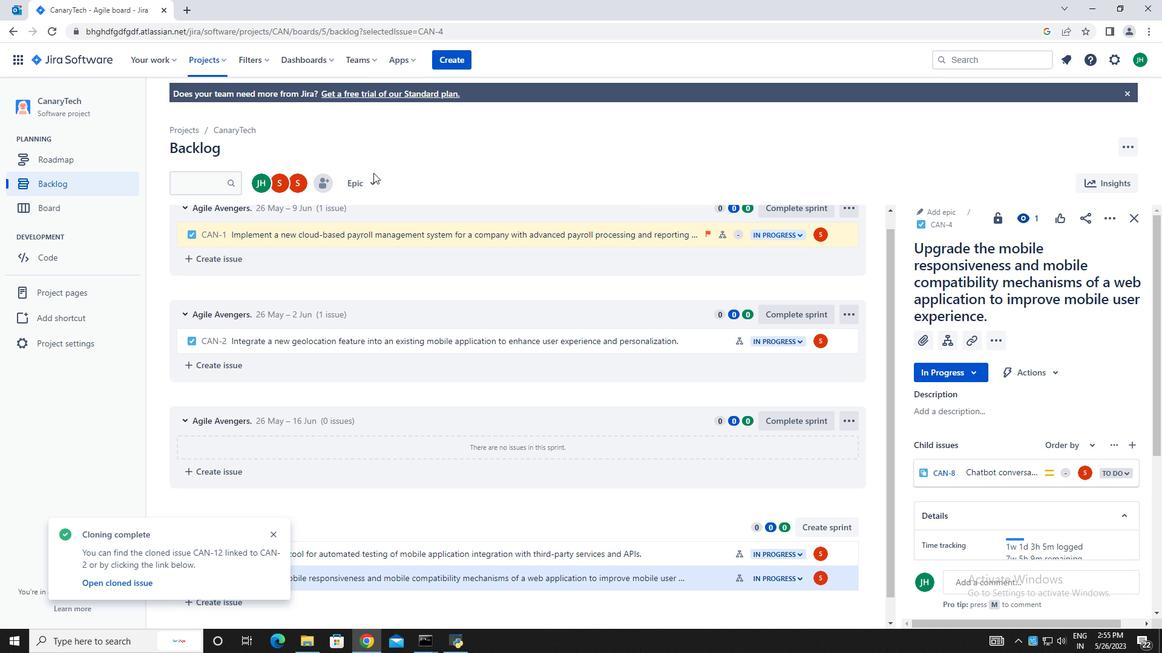 
Action: Mouse pressed left at (366, 184)
Screenshot: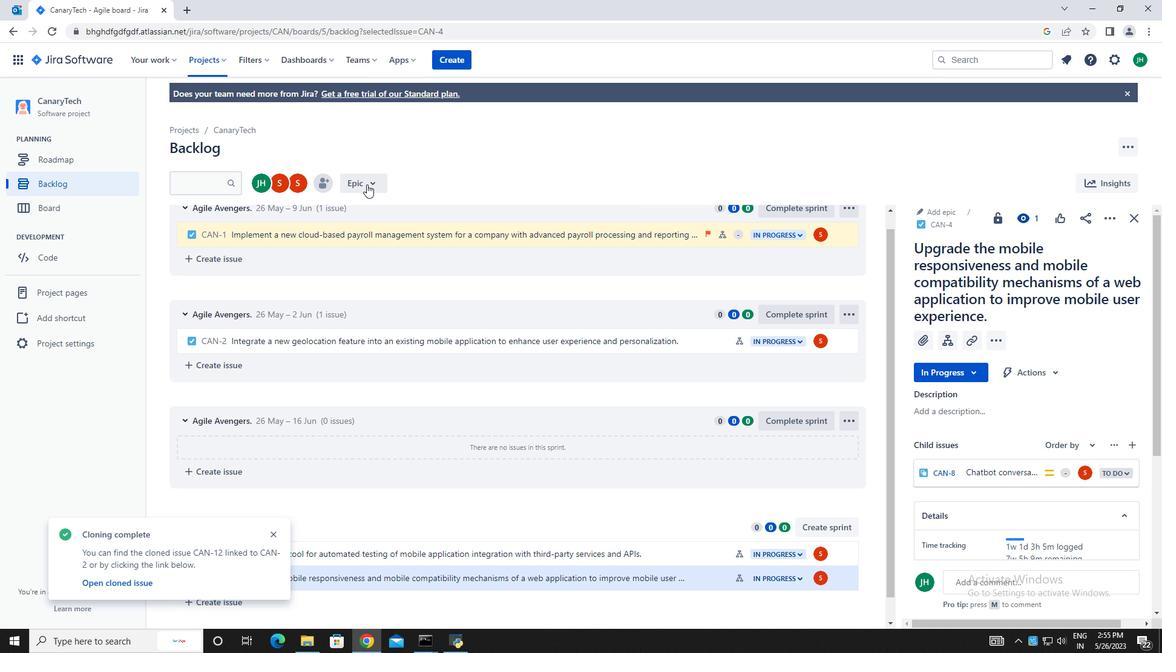
Action: Mouse moved to (393, 234)
Screenshot: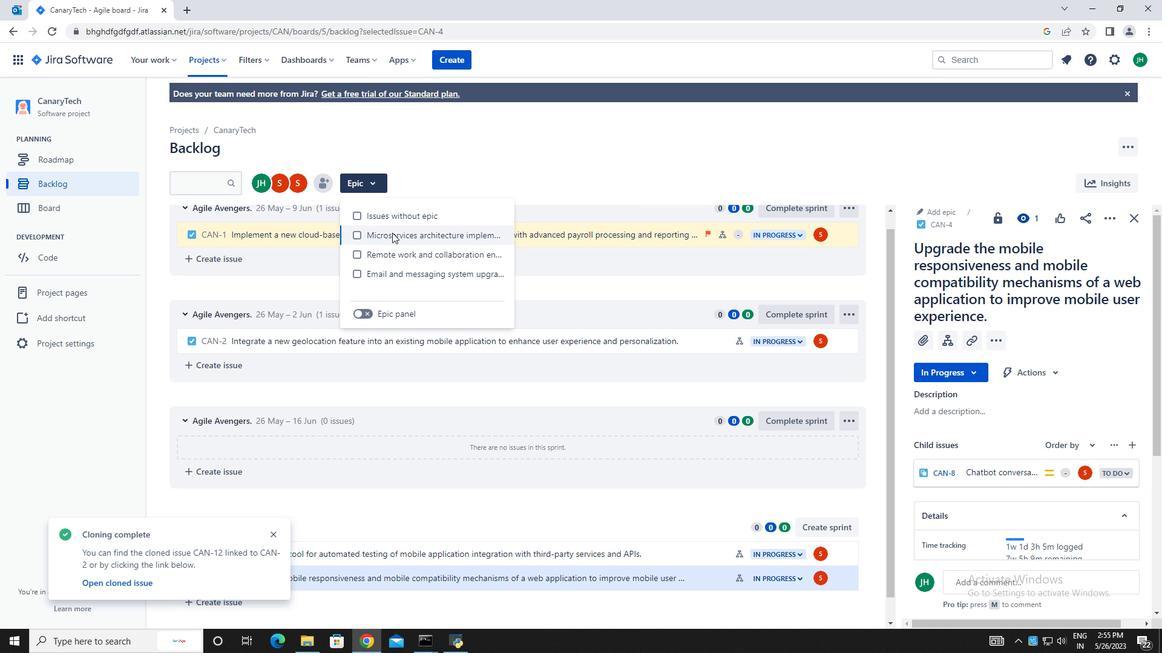 
Action: Mouse pressed left at (393, 234)
Screenshot: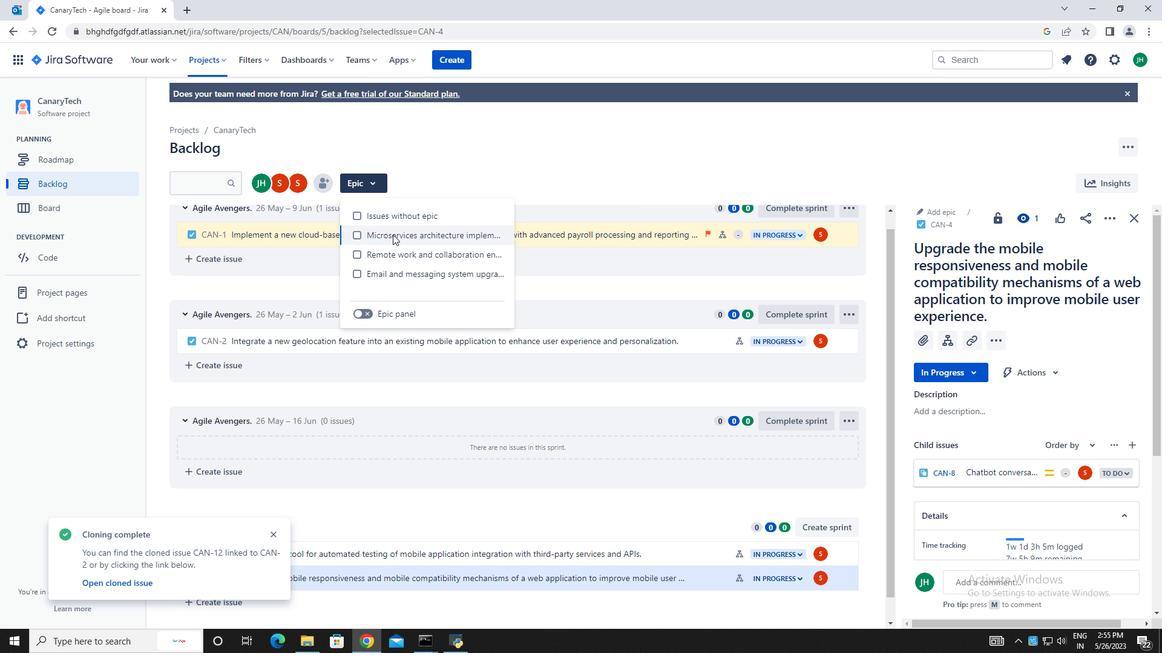 
Action: Mouse moved to (270, 535)
Screenshot: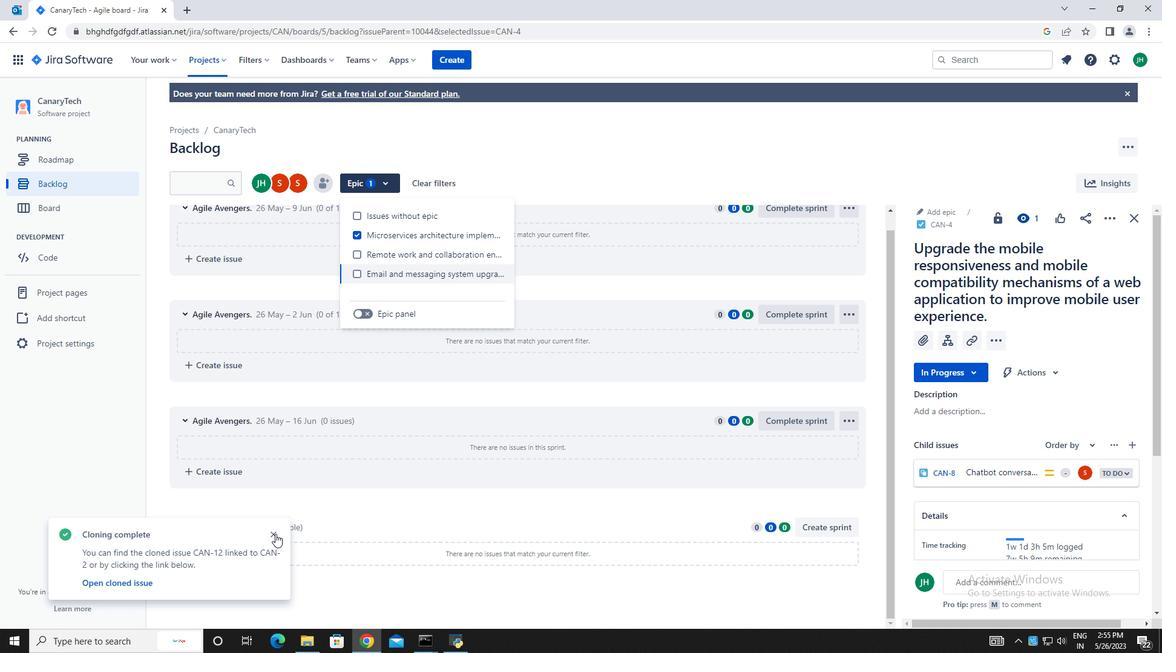 
Action: Mouse pressed left at (270, 535)
Screenshot: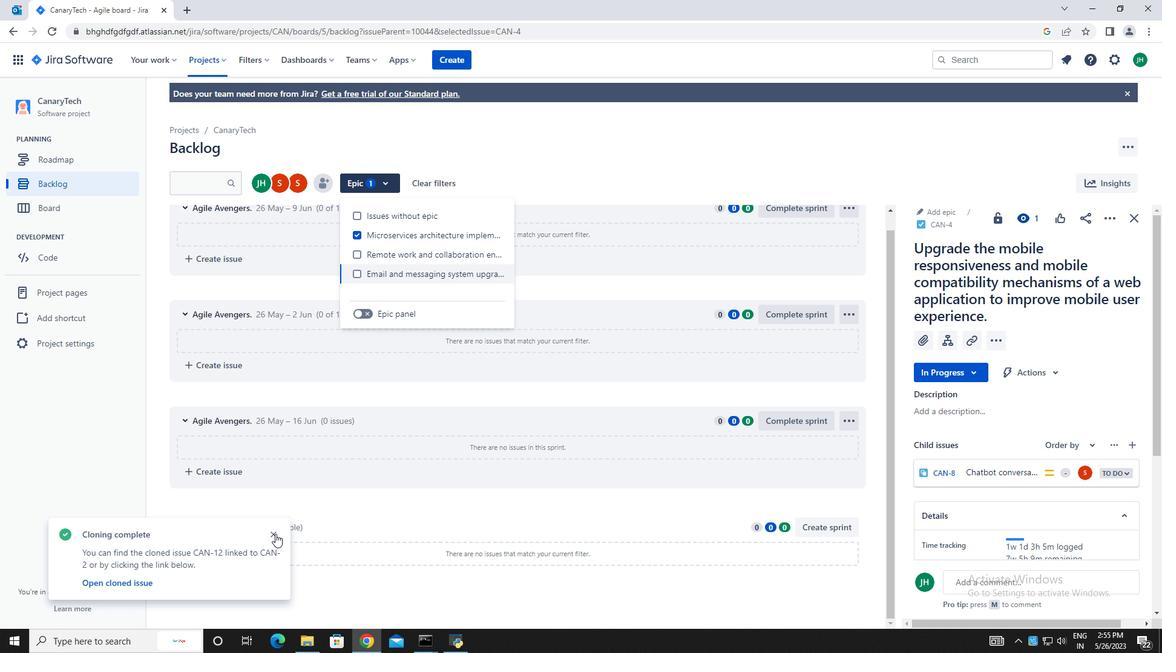
Action: Mouse moved to (696, 443)
Screenshot: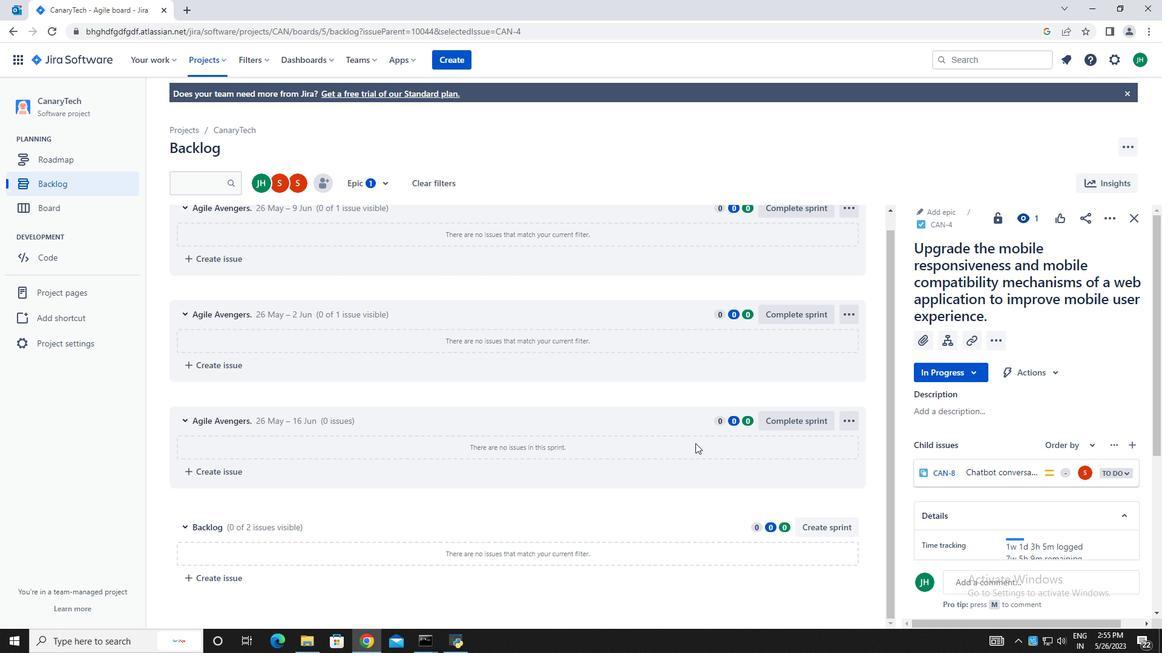 
Action: Mouse scrolled (696, 444) with delta (0, 0)
Screenshot: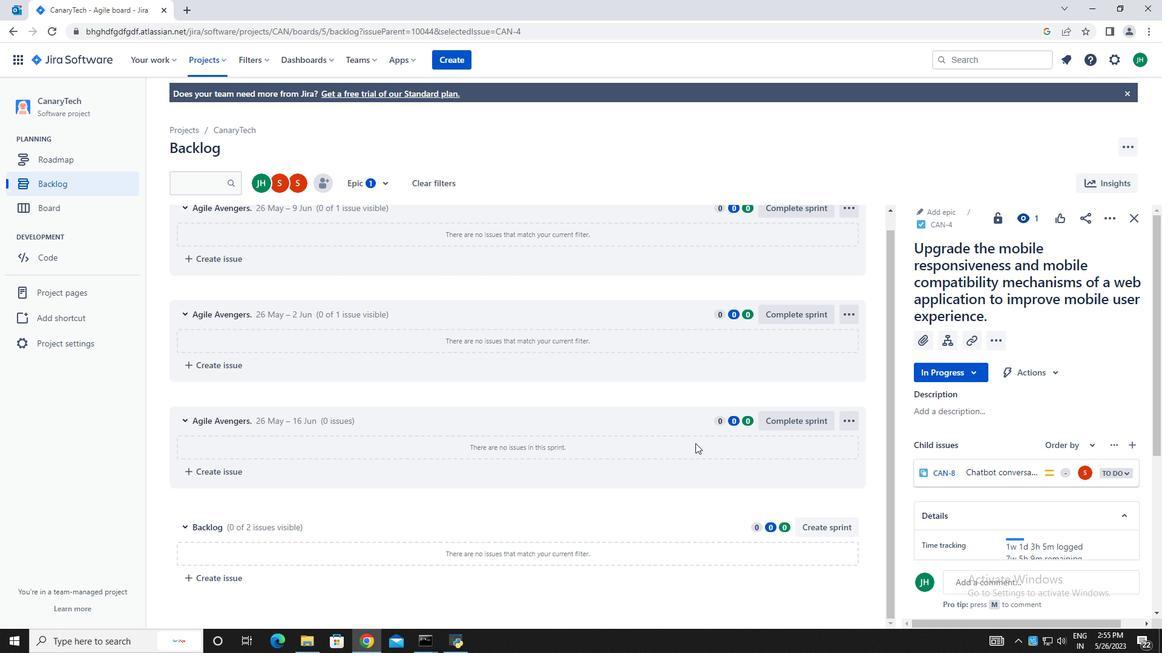 
Action: Mouse scrolled (696, 444) with delta (0, 0)
Screenshot: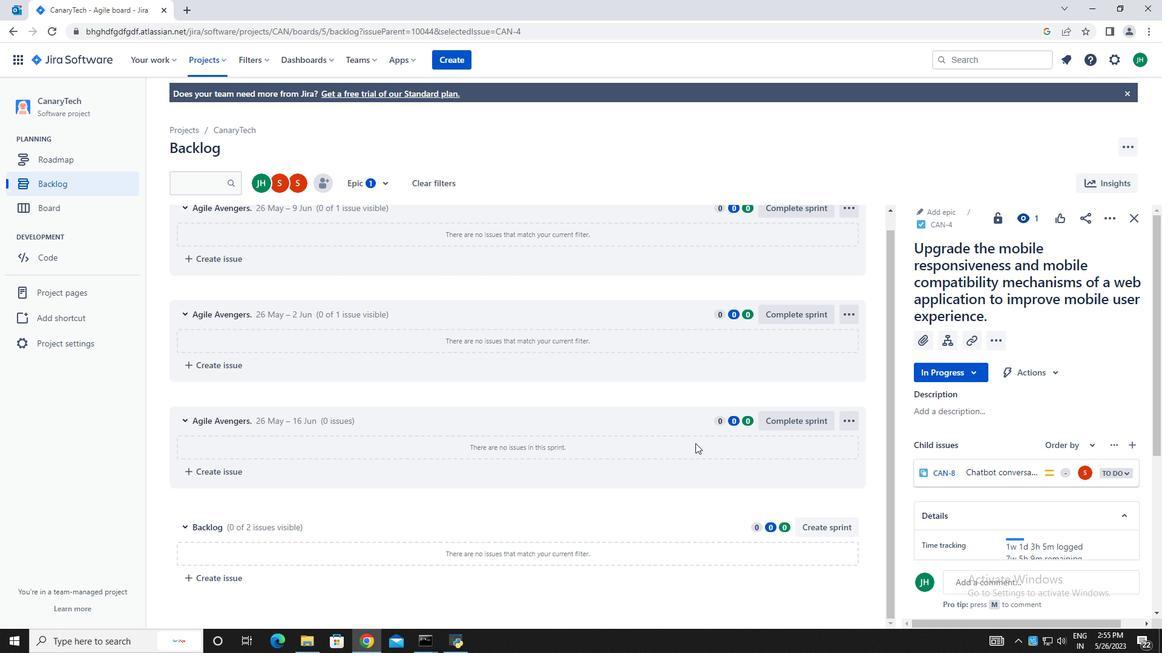 
Action: Mouse moved to (1136, 215)
Screenshot: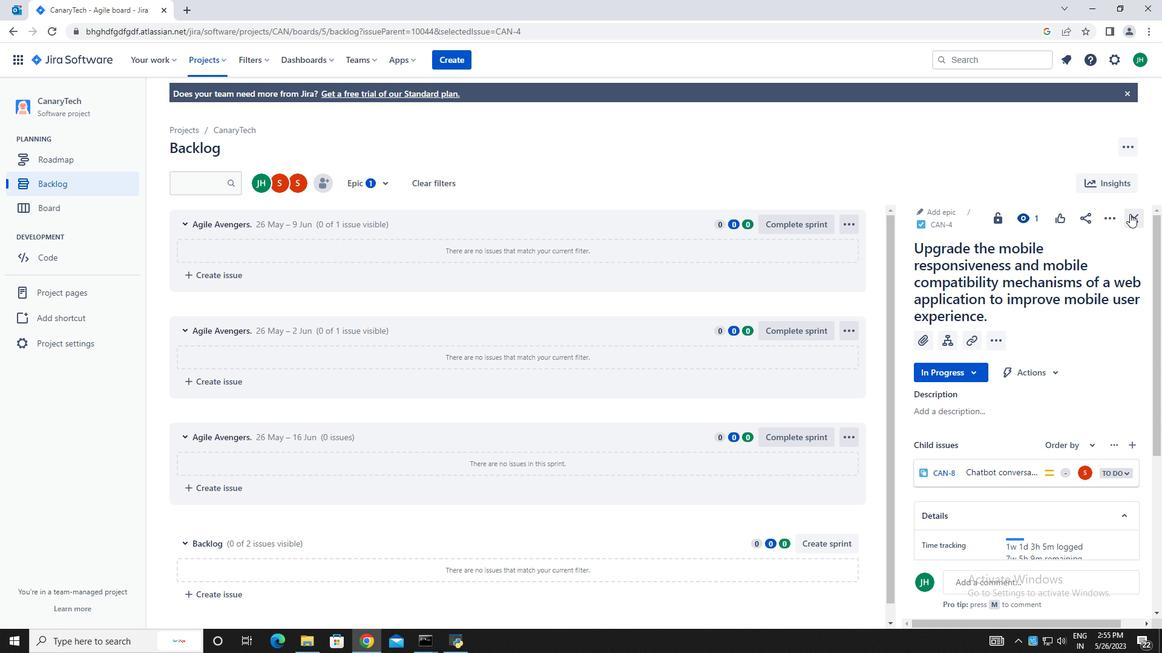 
Action: Mouse pressed left at (1136, 215)
Screenshot: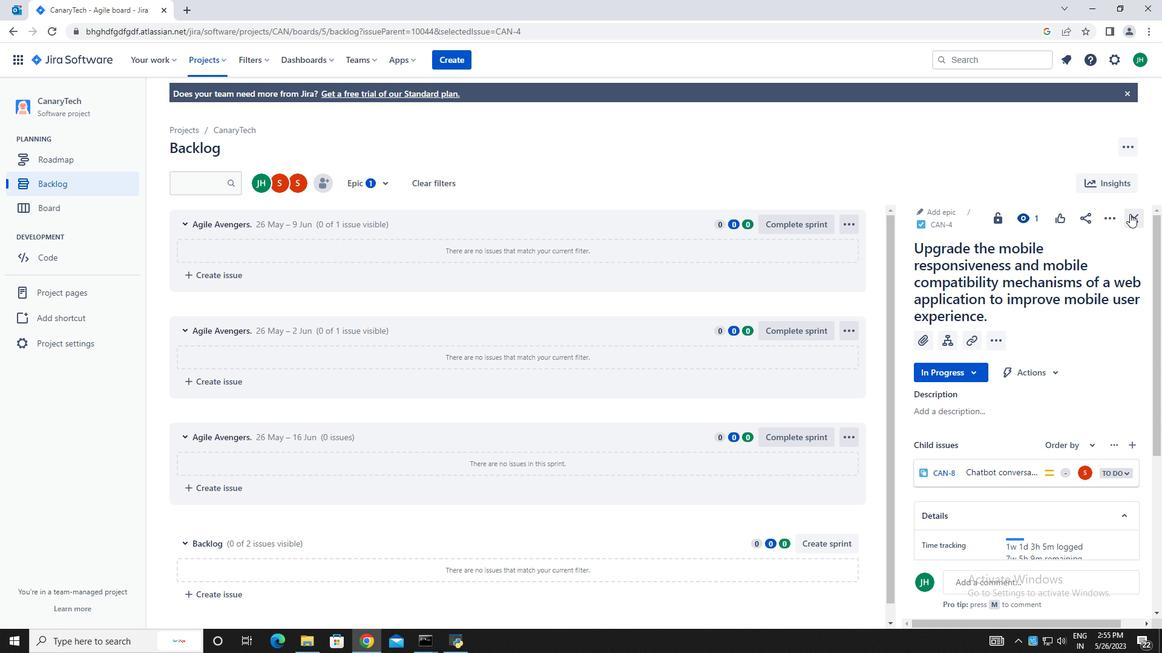 
Action: Mouse moved to (796, 303)
Screenshot: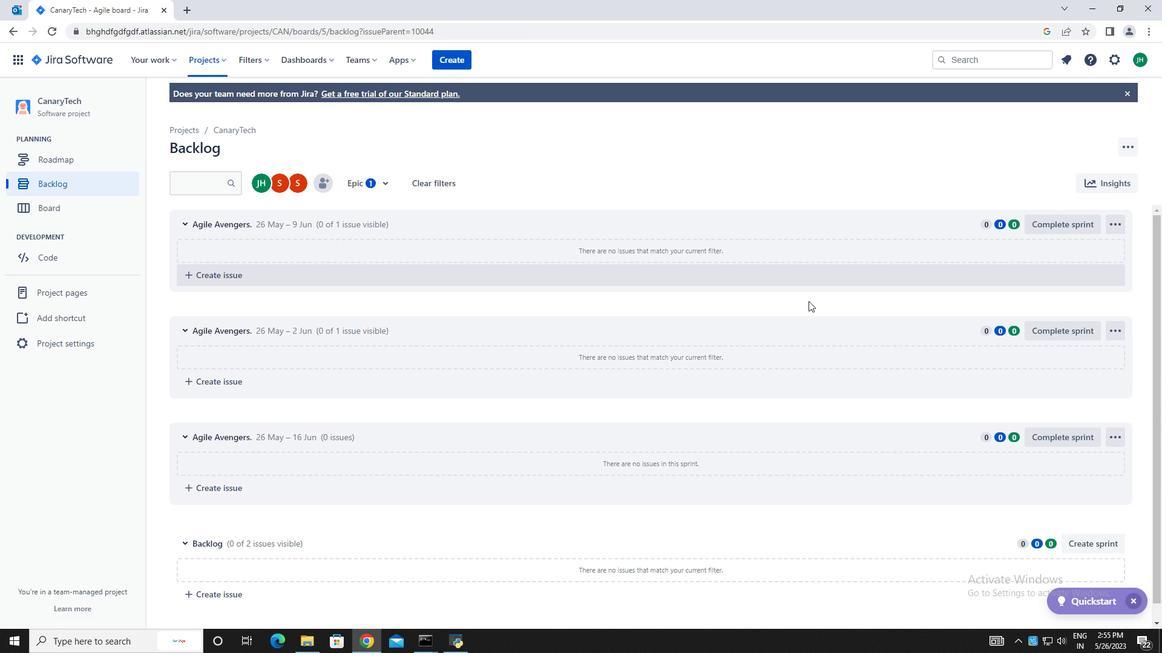 
